 Task: Look for space in Brasschaat, Belgium from 22nd June, 2023 to 30th June, 2023 for 2 adults in price range Rs.7000 to Rs.15000. Place can be entire place with 1  bedroom having 1 bed and 1 bathroom. Property type can be hotel. Amenities needed are: heating, . Booking option can be shelf check-in. Required host language is English.
Action: Mouse moved to (512, 120)
Screenshot: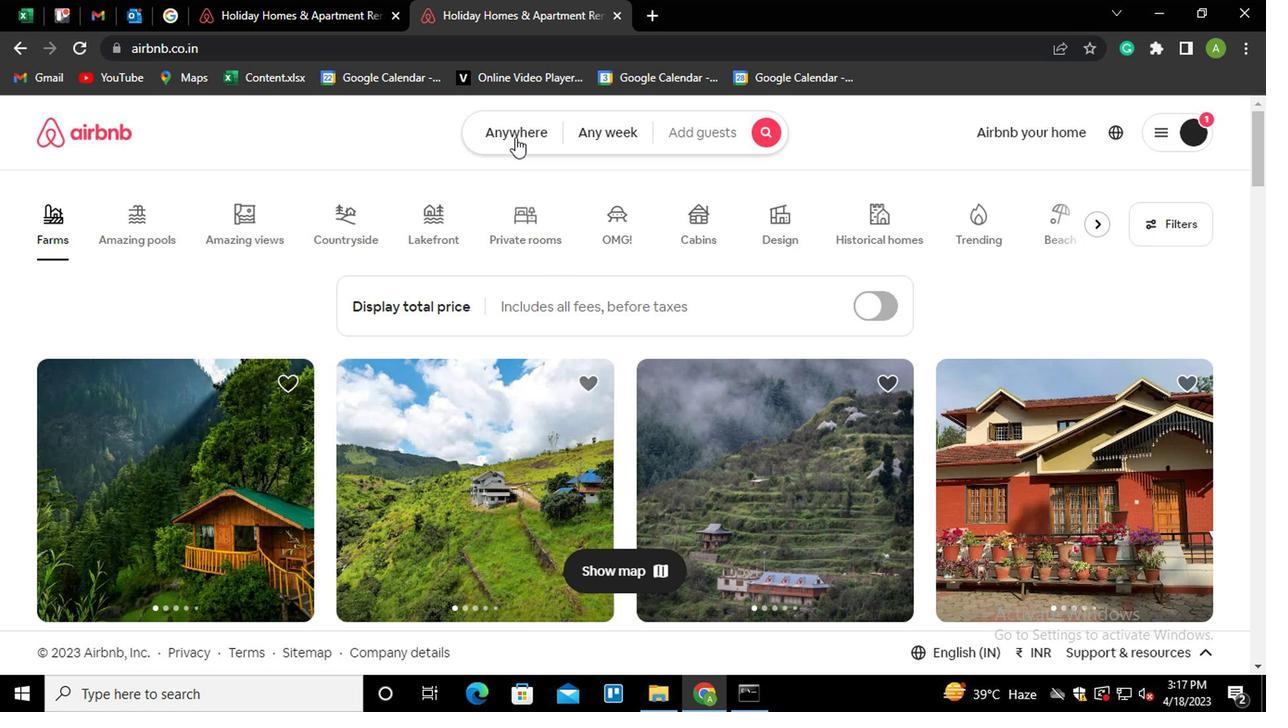 
Action: Mouse pressed left at (512, 120)
Screenshot: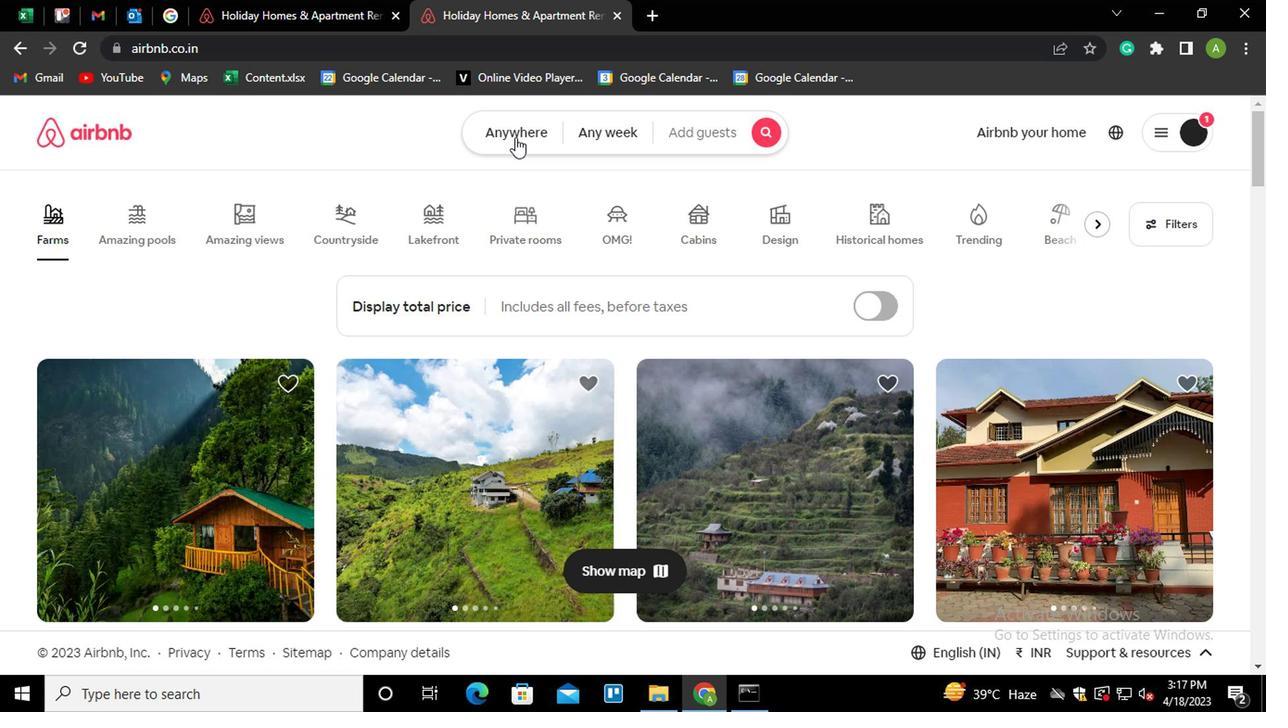 
Action: Mouse moved to (358, 205)
Screenshot: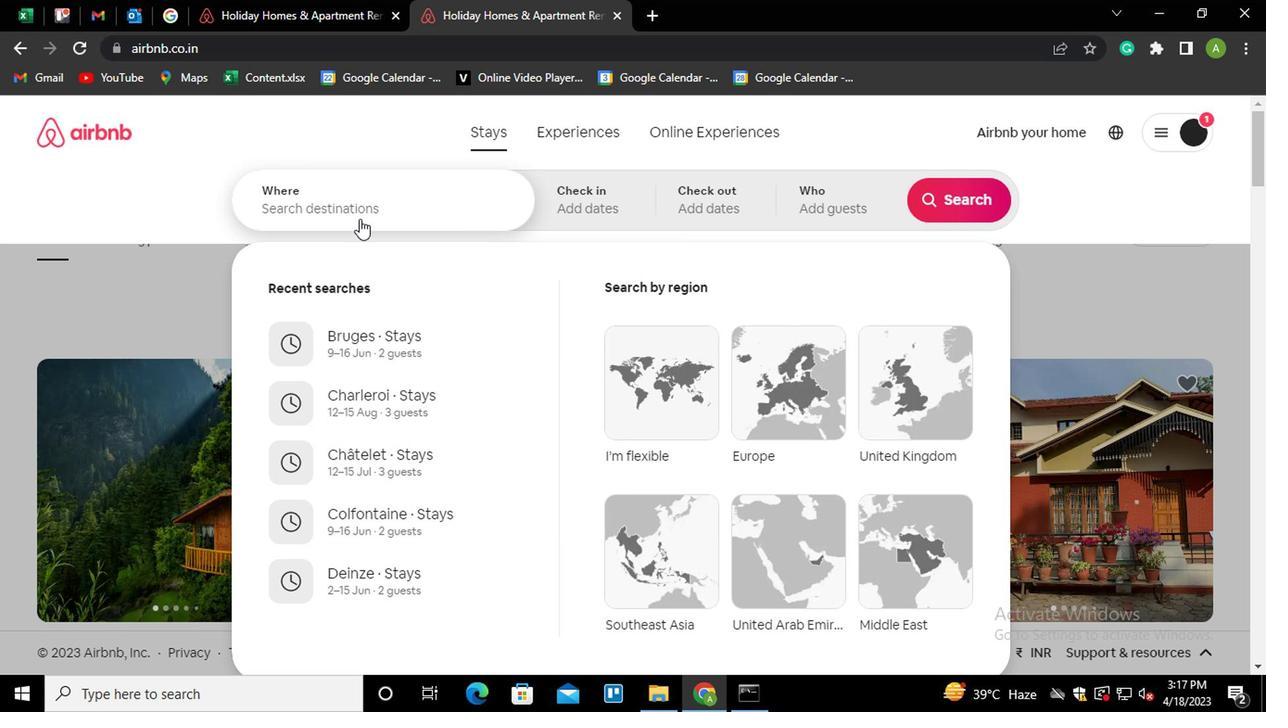 
Action: Mouse pressed left at (358, 205)
Screenshot: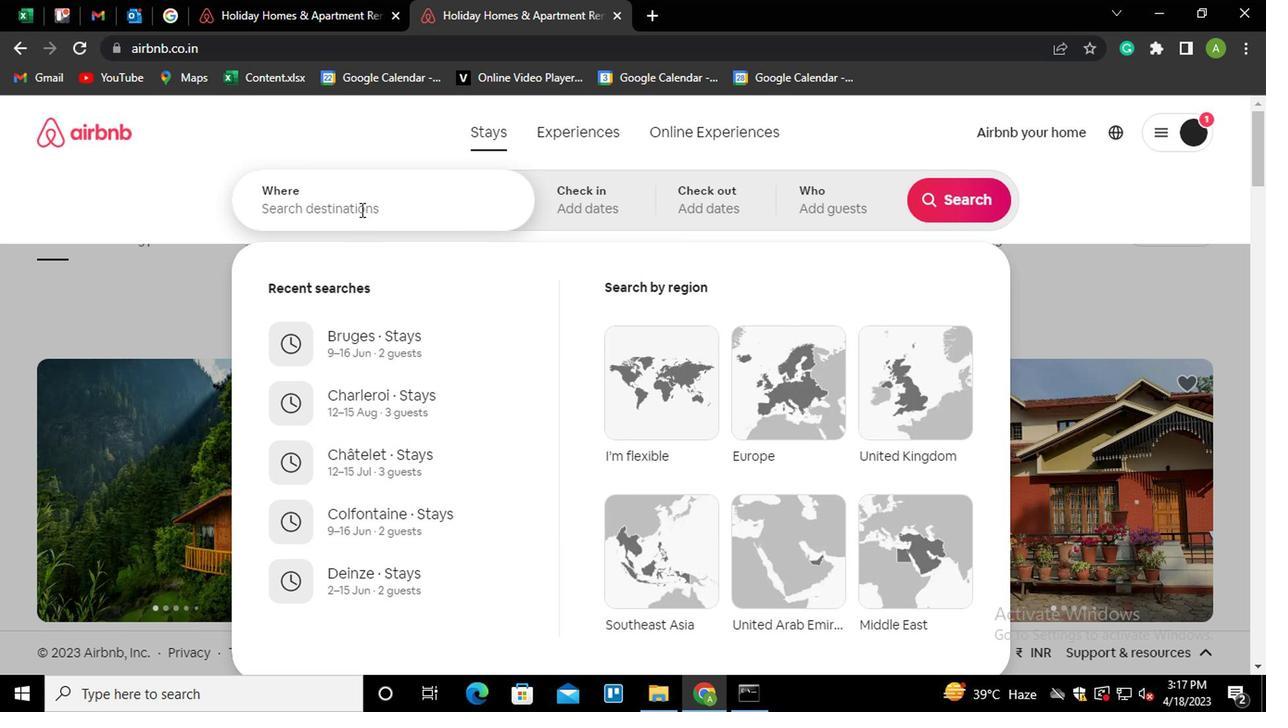 
Action: Mouse moved to (359, 204)
Screenshot: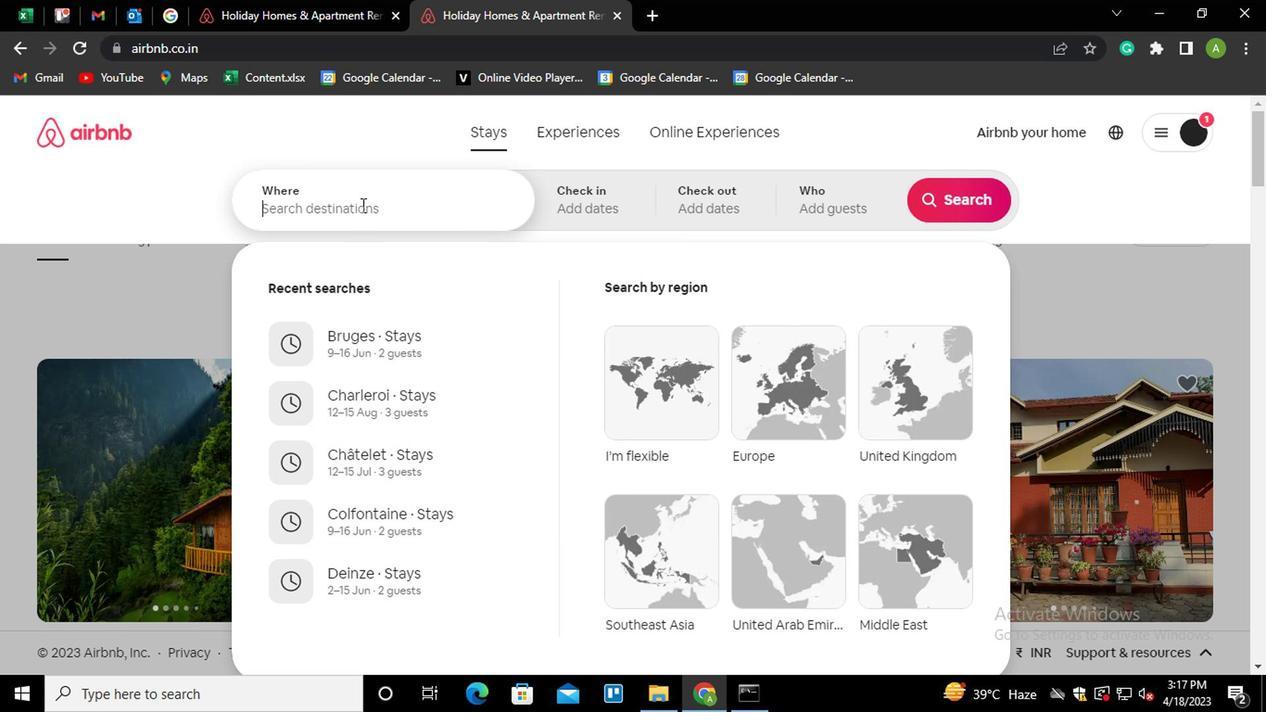 
Action: Key pressed <Key.shift_r>Brasschaar<Key.backspace>t,<Key.space><Key.shift_r><Key.shift_r><Key.shift_r><Key.shift_r><Key.shift_r><Key.shift_r><Key.shift_r><Key.shift_r>Bel<Key.down><Key.enter>
Screenshot: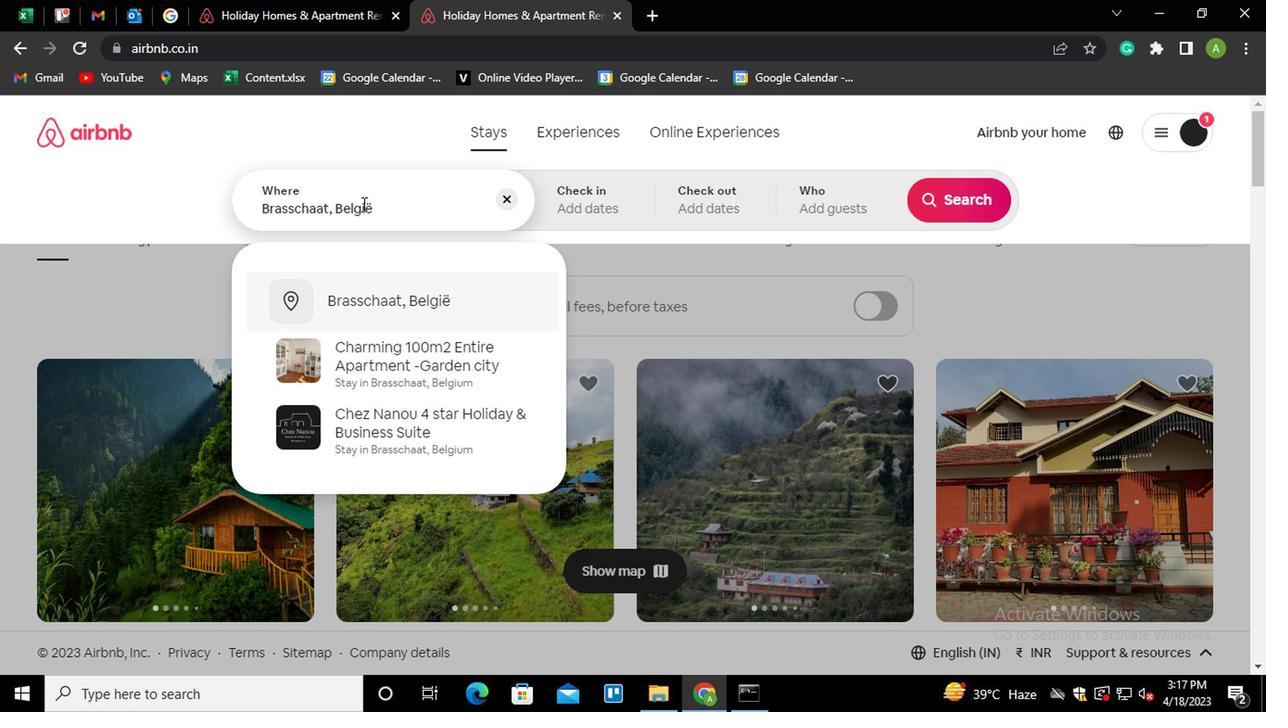 
Action: Mouse moved to (946, 348)
Screenshot: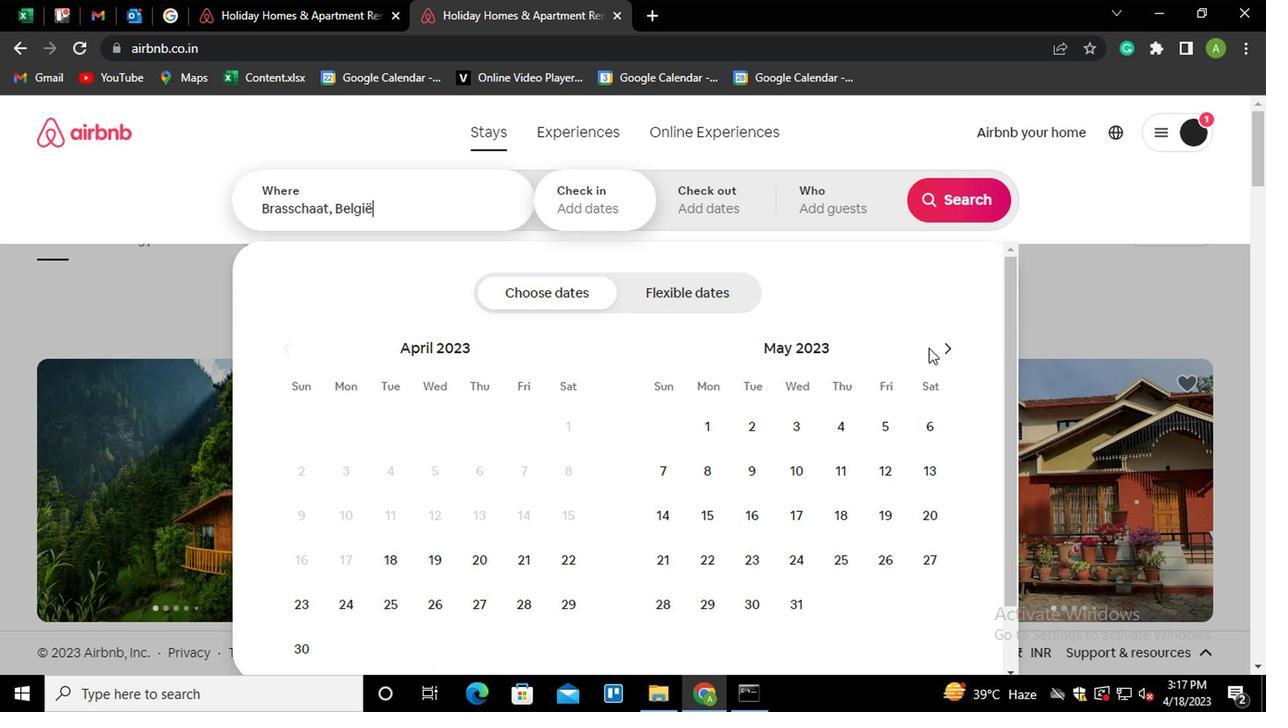 
Action: Mouse pressed left at (946, 348)
Screenshot: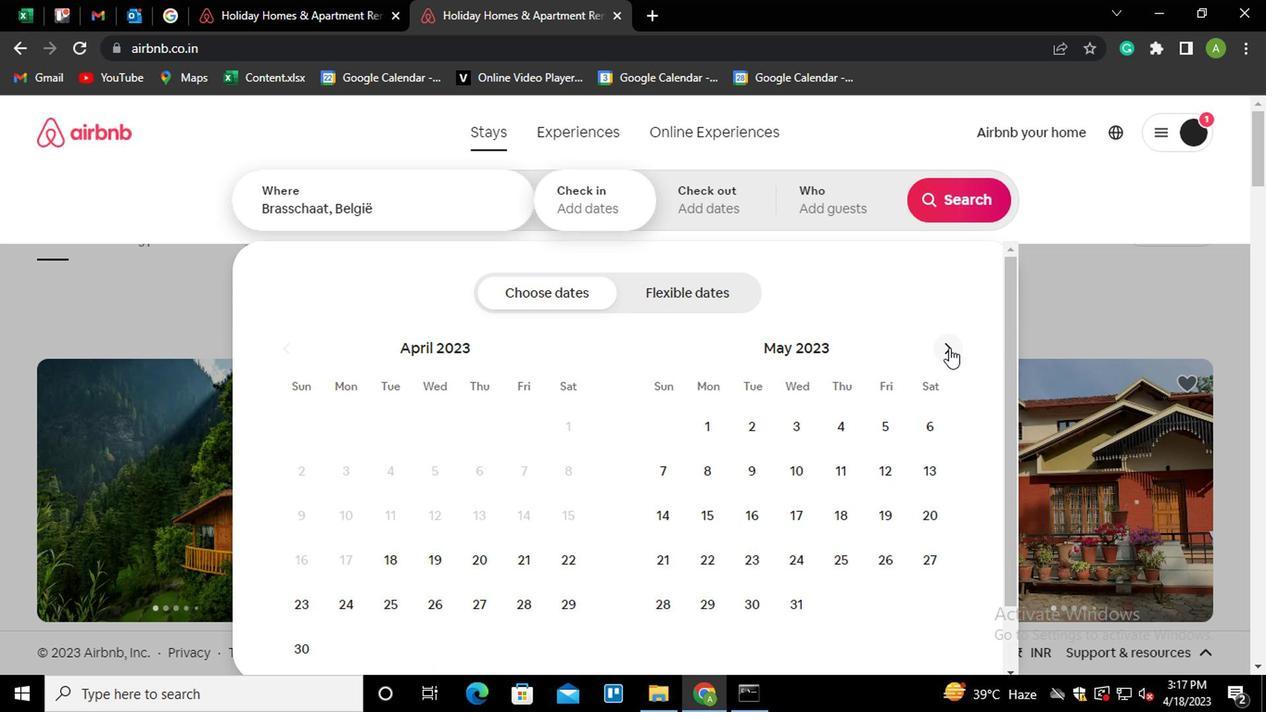 
Action: Mouse moved to (835, 557)
Screenshot: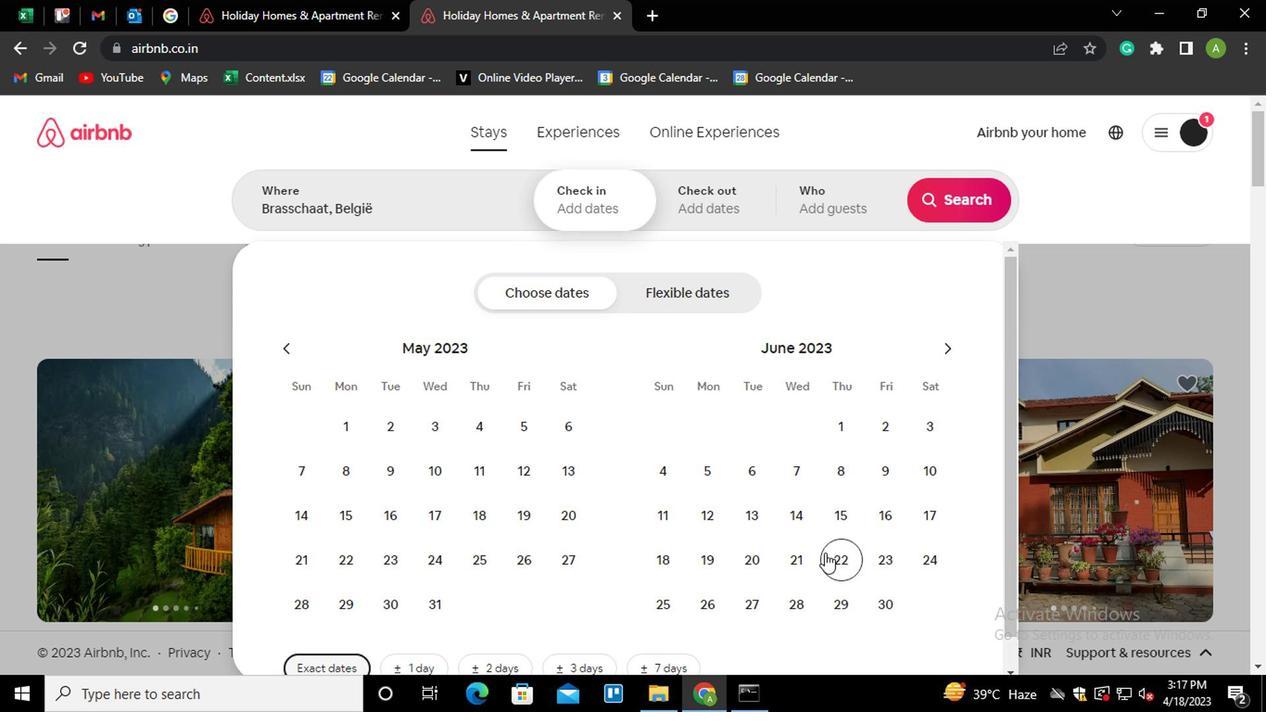 
Action: Mouse pressed left at (835, 557)
Screenshot: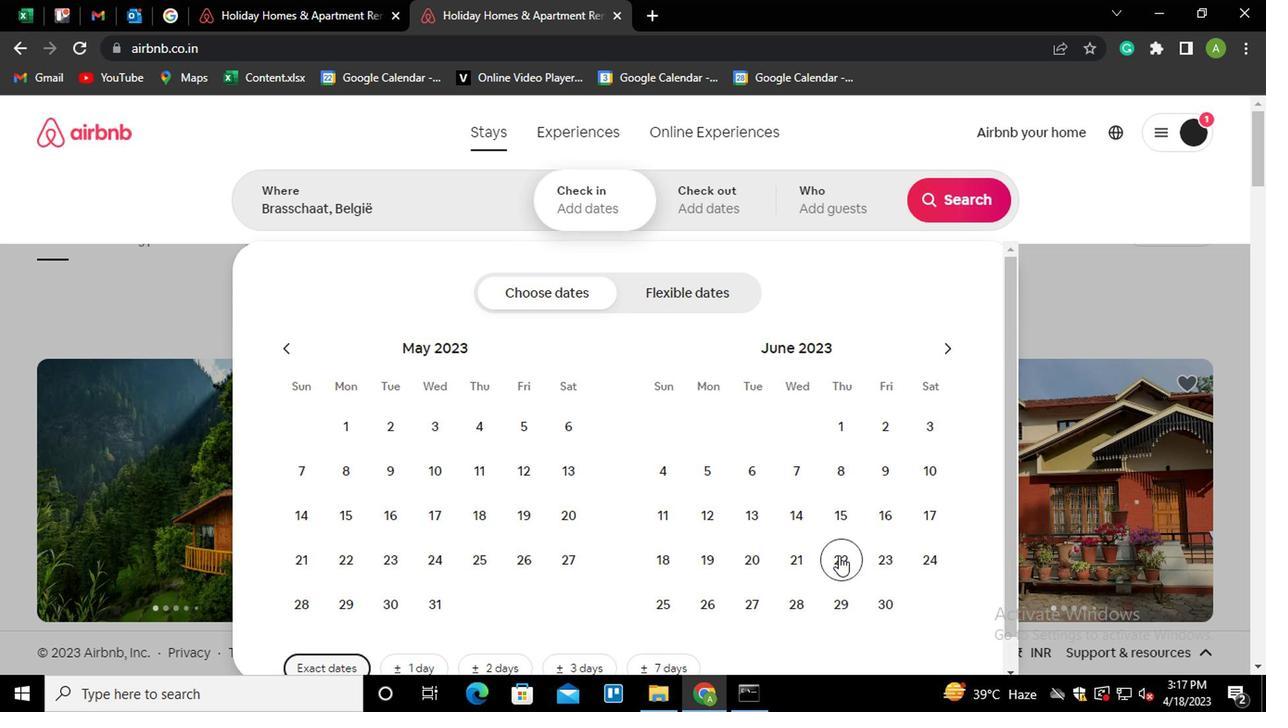 
Action: Mouse moved to (878, 599)
Screenshot: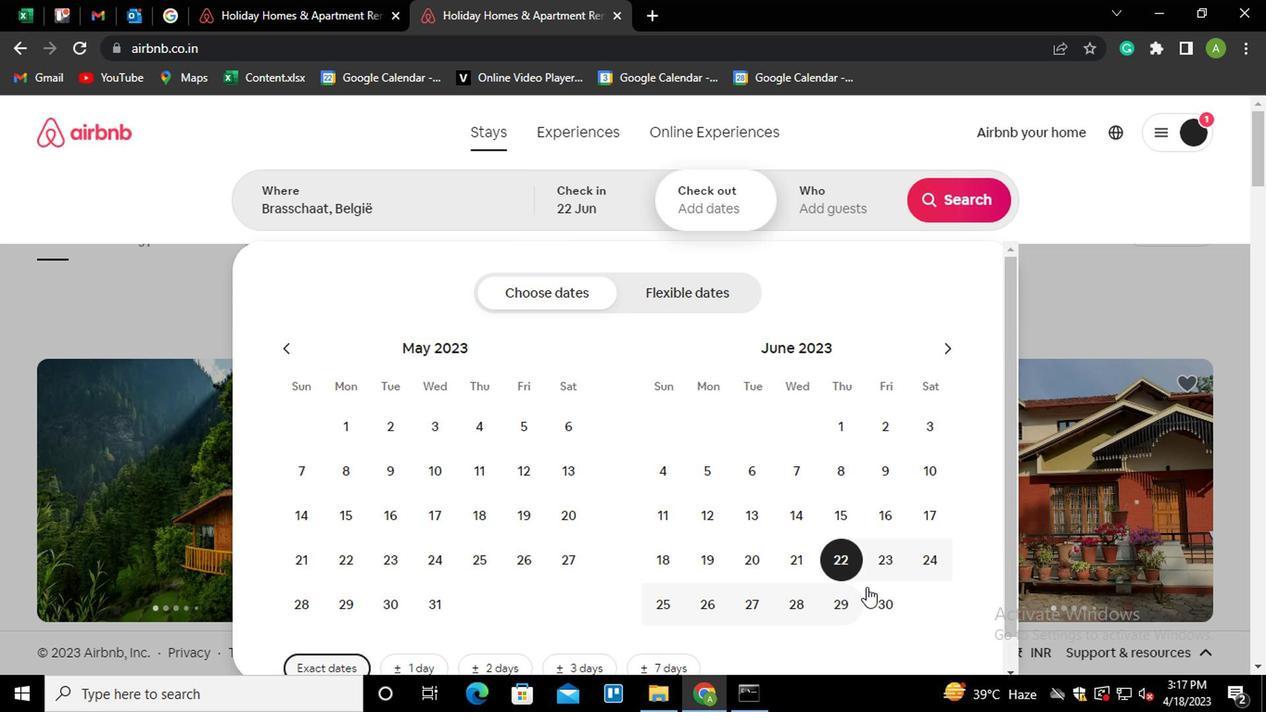 
Action: Mouse pressed left at (878, 599)
Screenshot: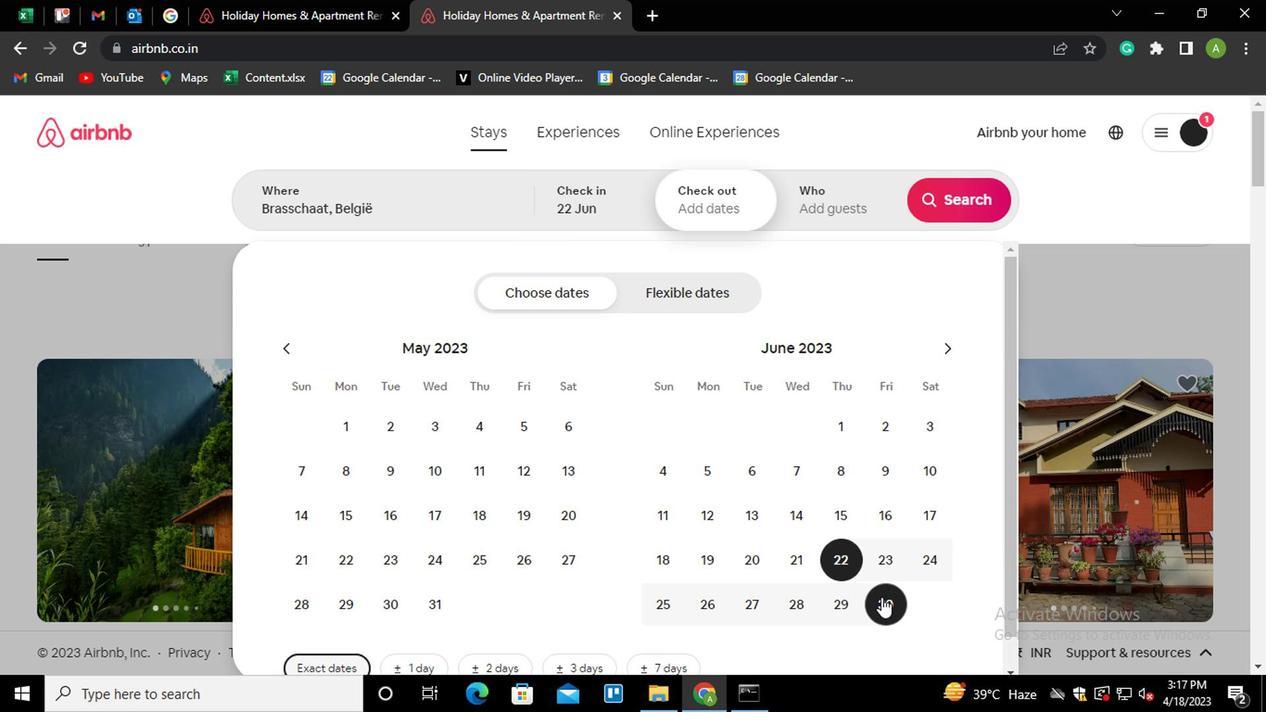 
Action: Mouse moved to (850, 209)
Screenshot: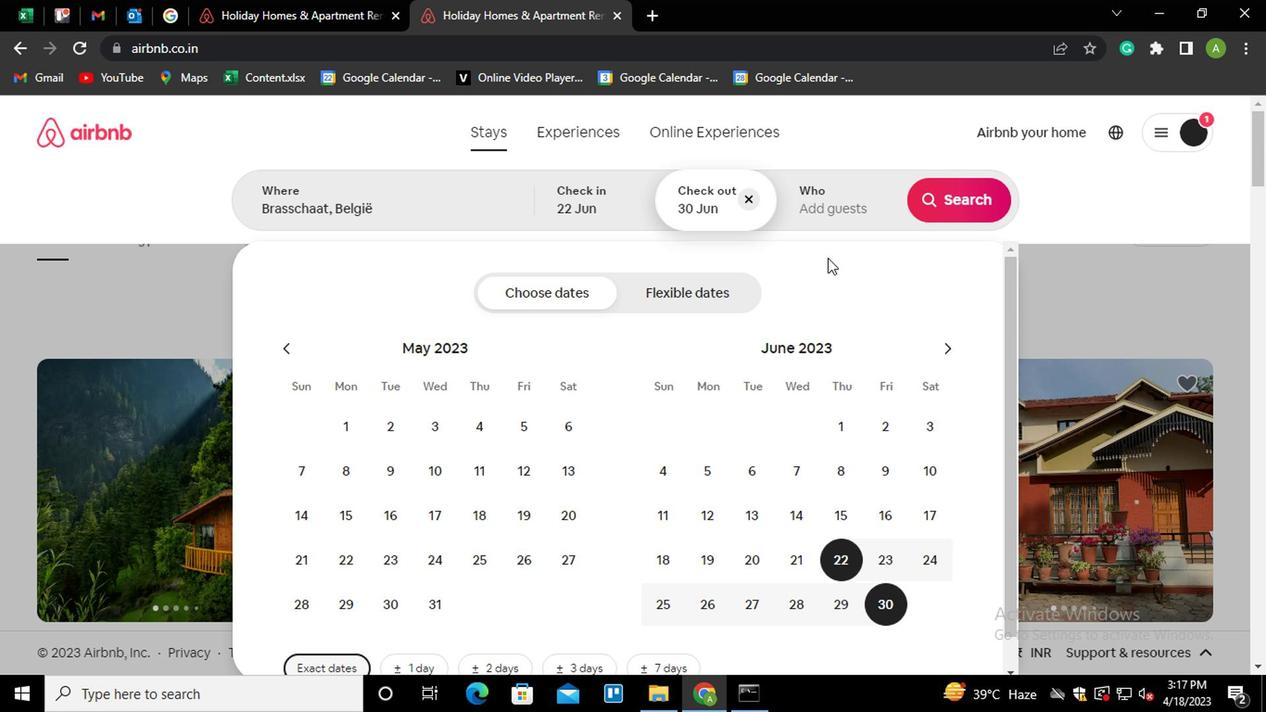 
Action: Mouse pressed left at (850, 209)
Screenshot: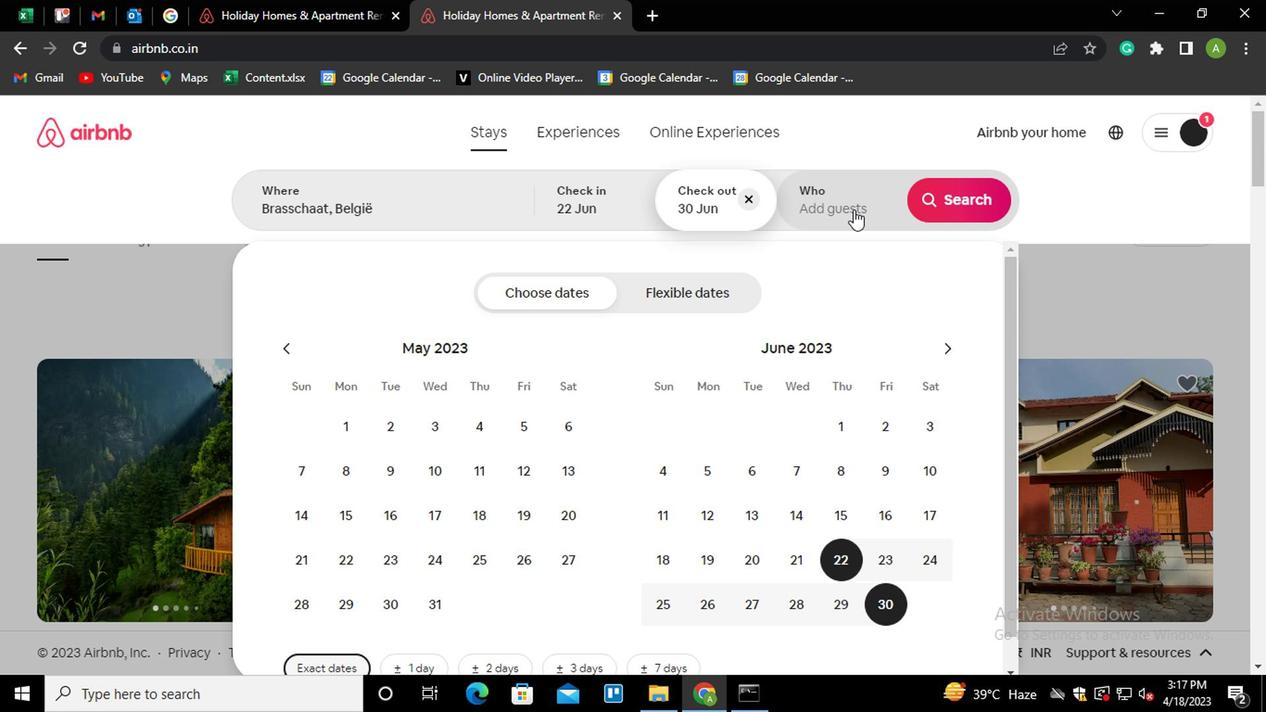 
Action: Mouse moved to (954, 303)
Screenshot: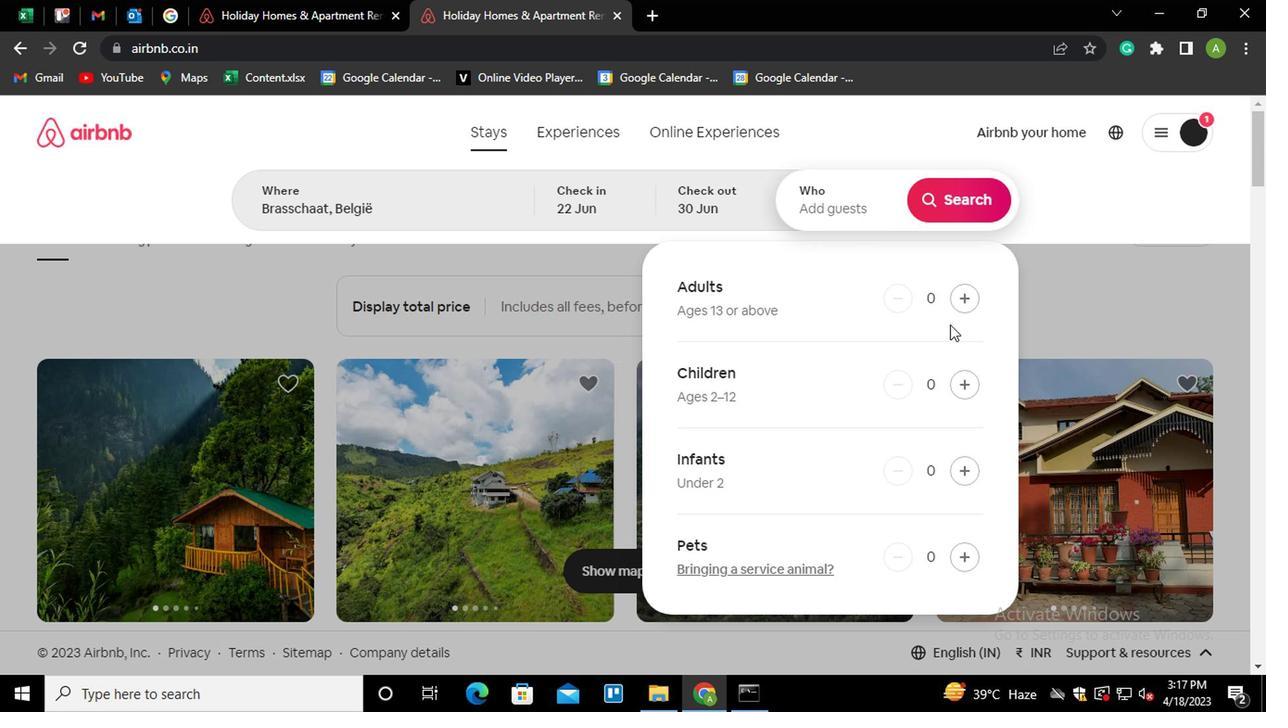 
Action: Mouse pressed left at (954, 303)
Screenshot: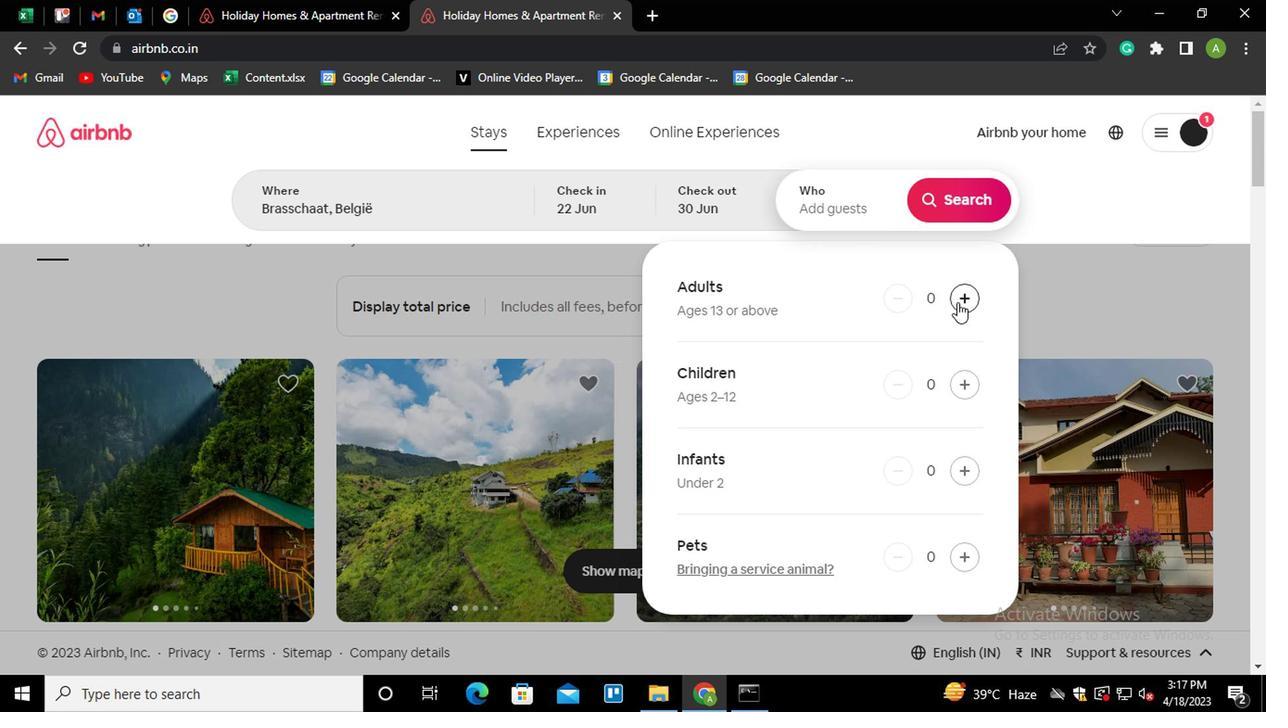 
Action: Mouse pressed left at (954, 303)
Screenshot: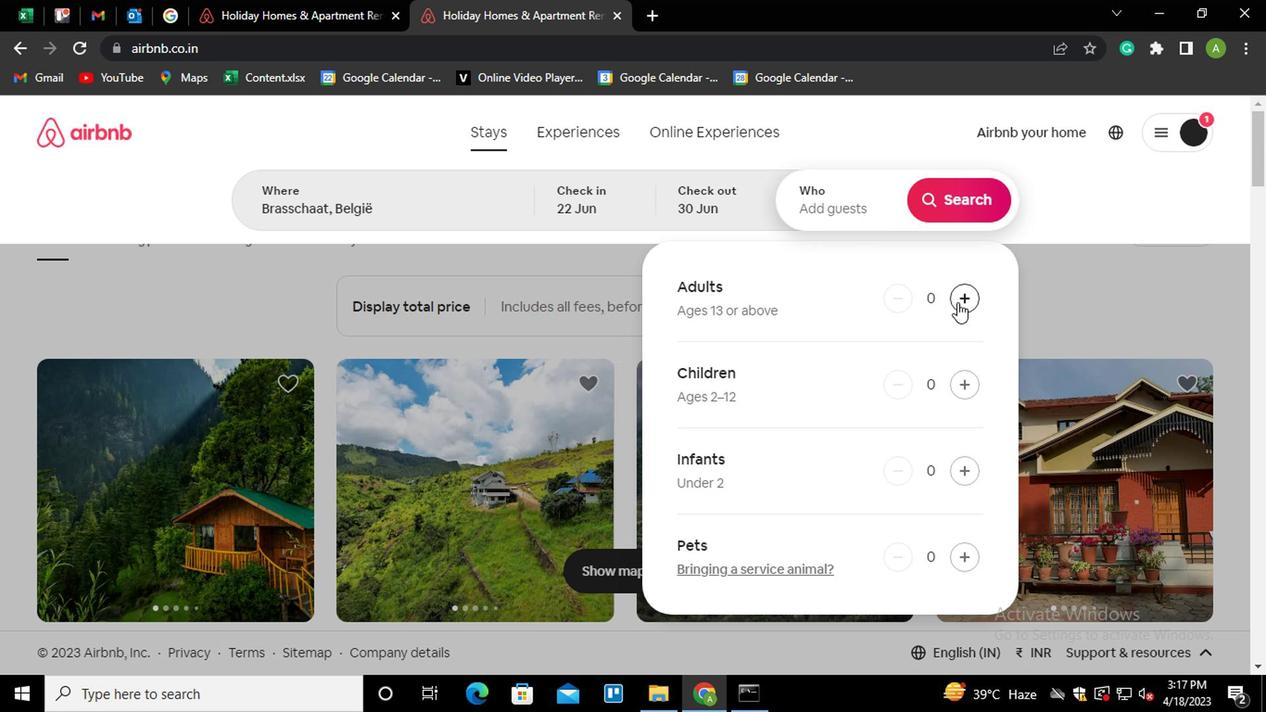 
Action: Mouse moved to (974, 208)
Screenshot: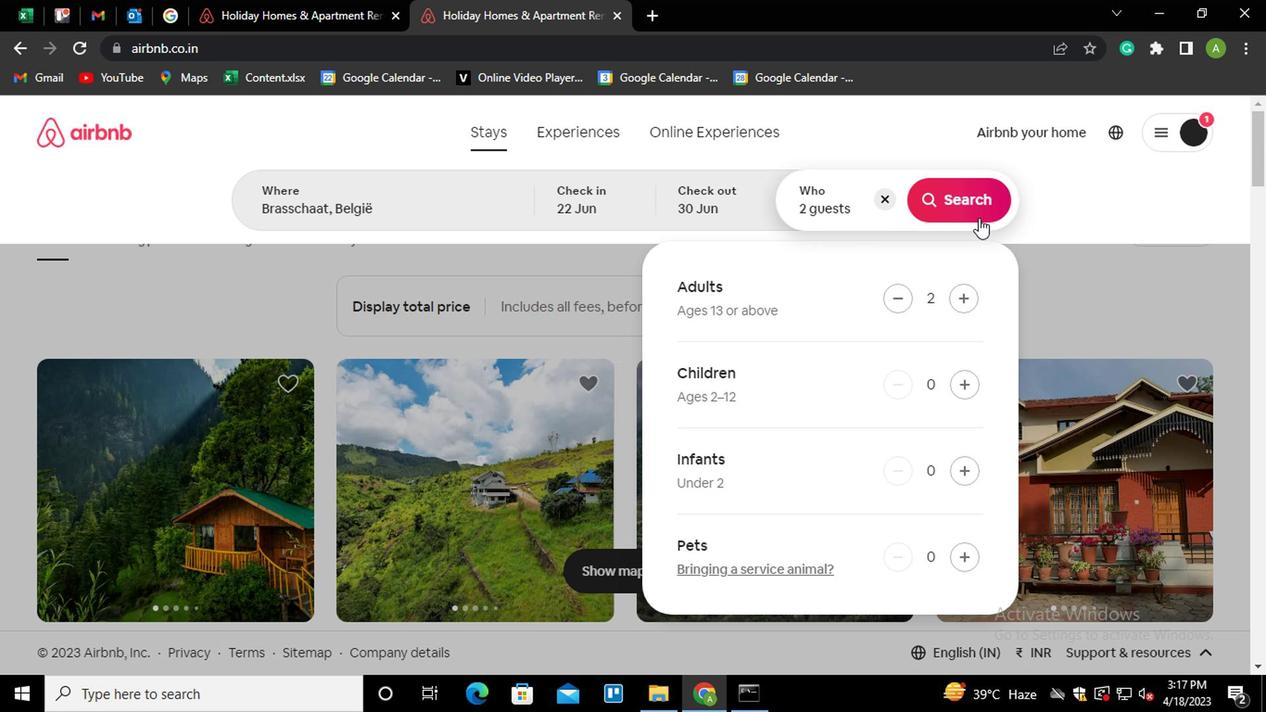 
Action: Mouse pressed left at (974, 208)
Screenshot: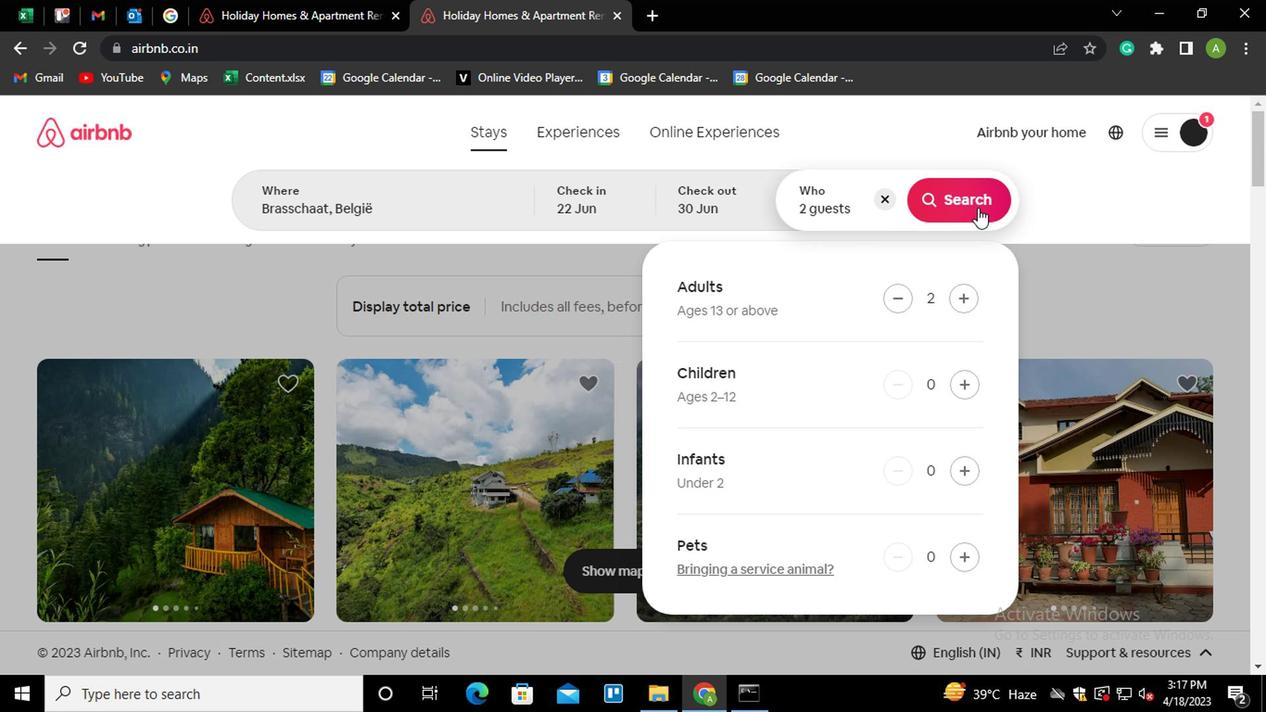 
Action: Mouse moved to (1189, 199)
Screenshot: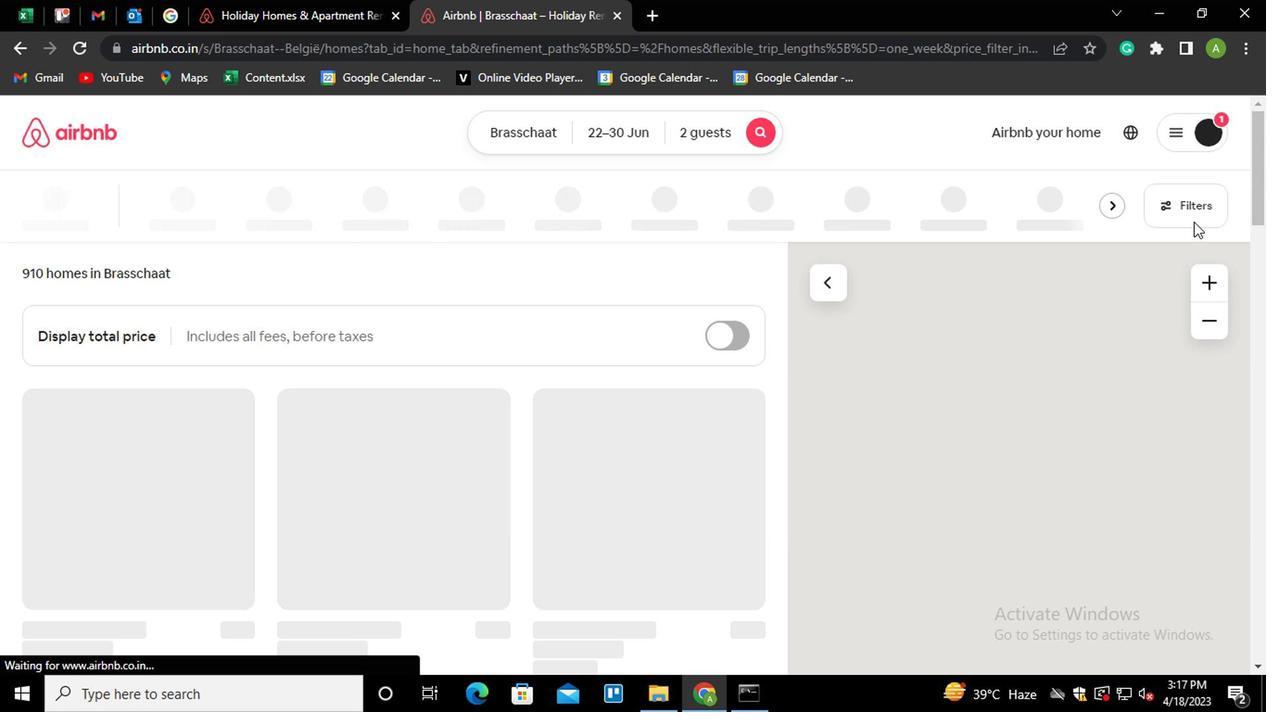 
Action: Mouse pressed left at (1189, 199)
Screenshot: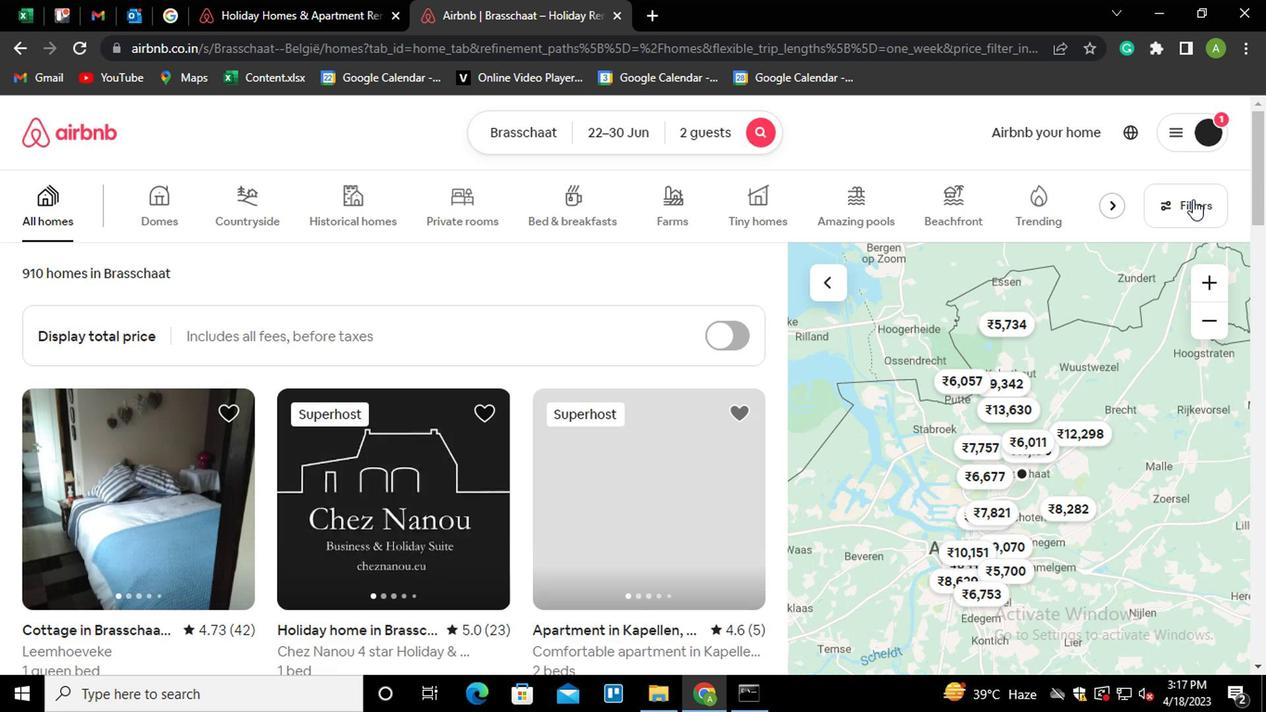 
Action: Mouse moved to (486, 441)
Screenshot: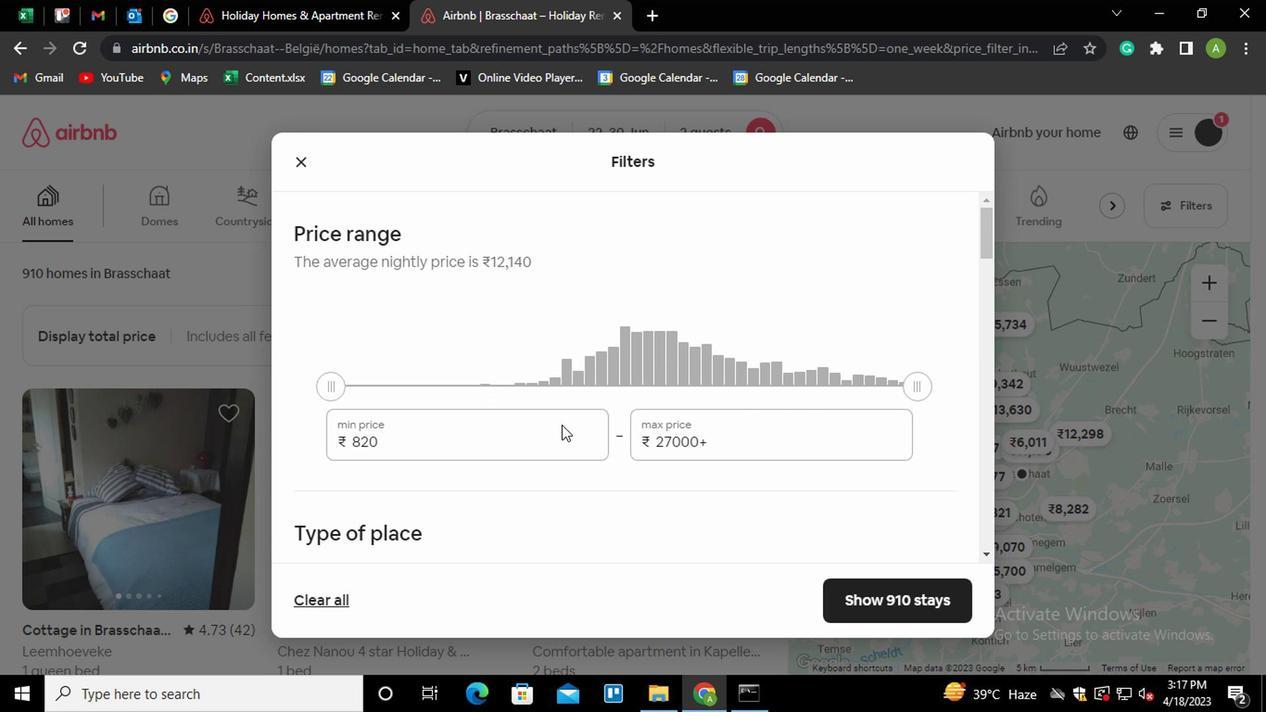 
Action: Mouse pressed left at (486, 441)
Screenshot: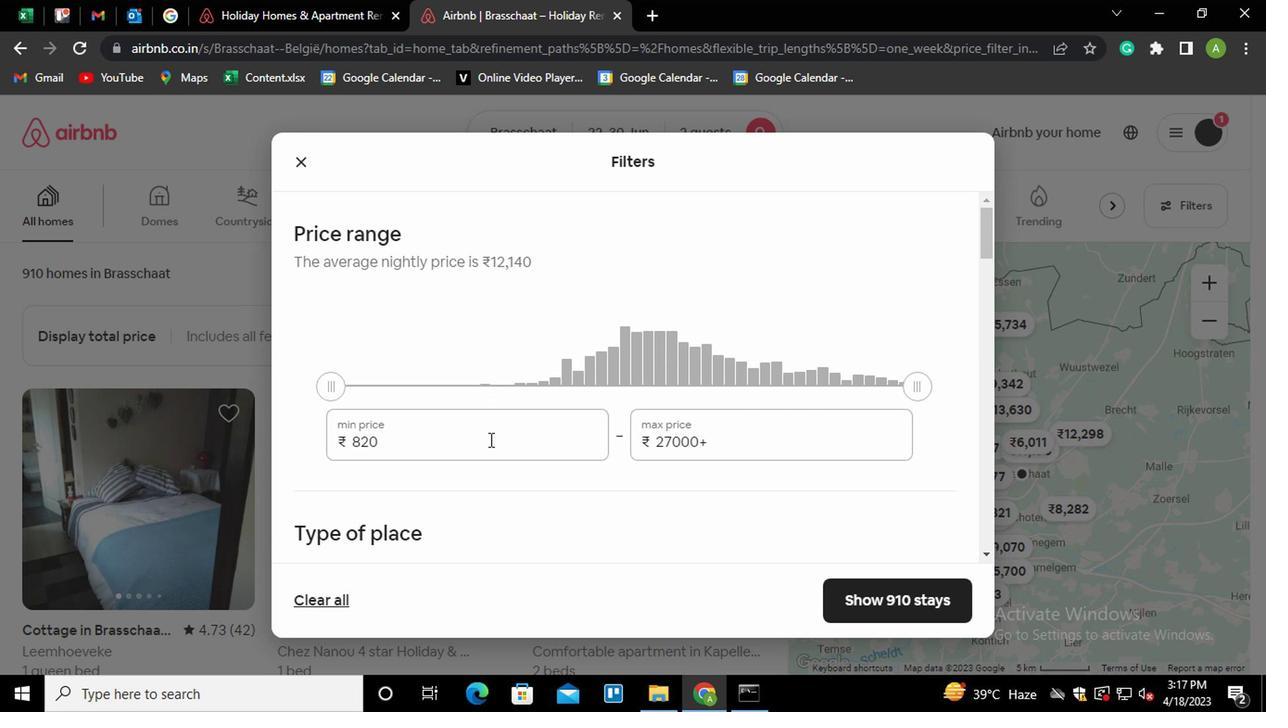 
Action: Key pressed <Key.shift_r><Key.home>7000
Screenshot: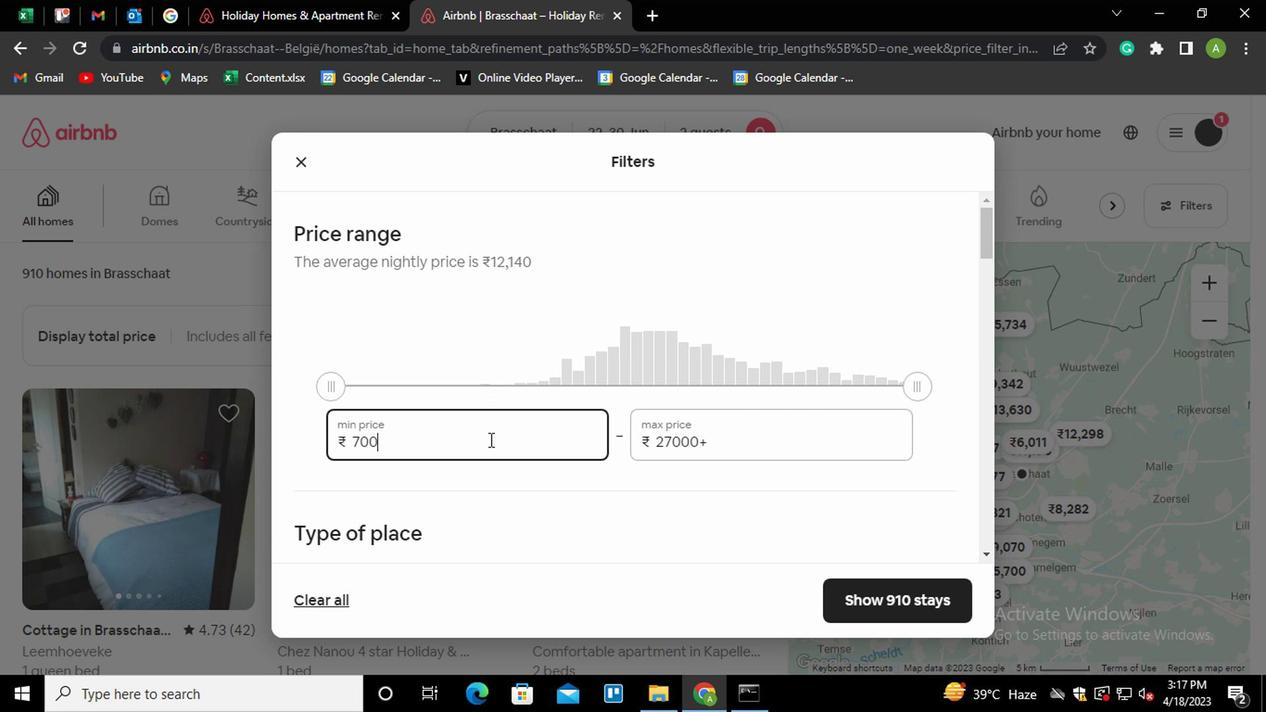 
Action: Mouse moved to (724, 444)
Screenshot: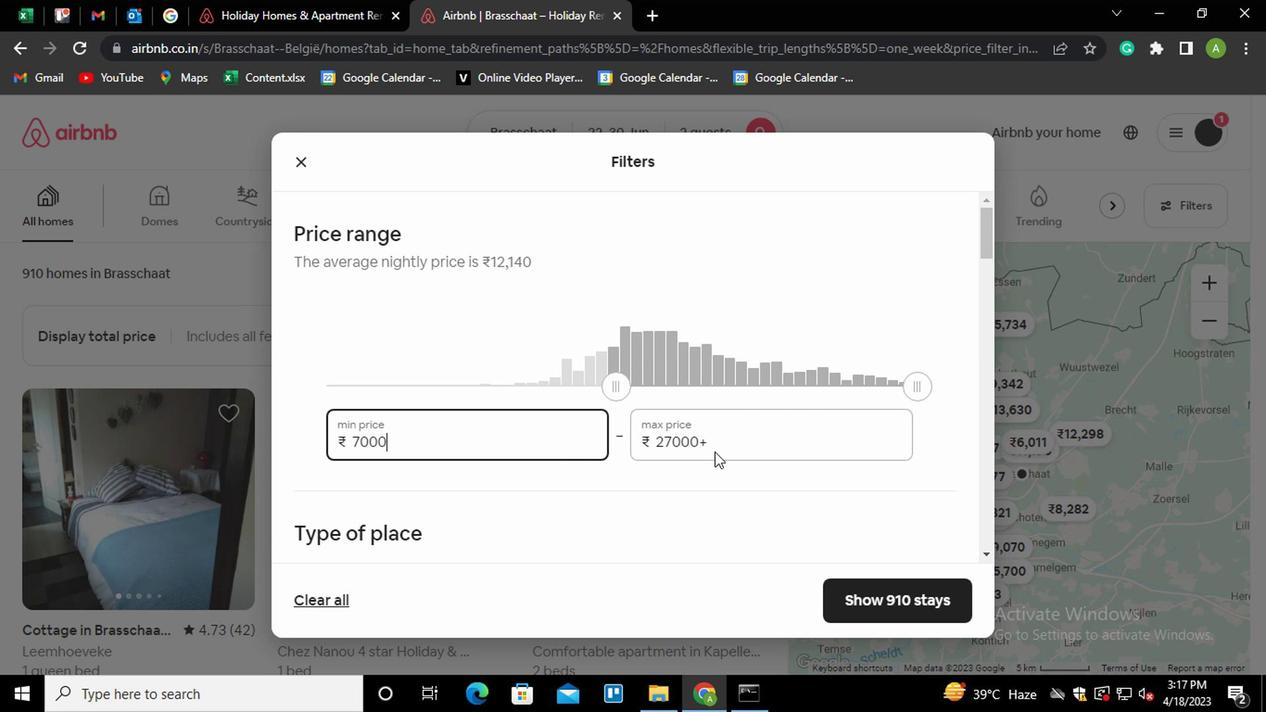 
Action: Mouse pressed left at (724, 444)
Screenshot: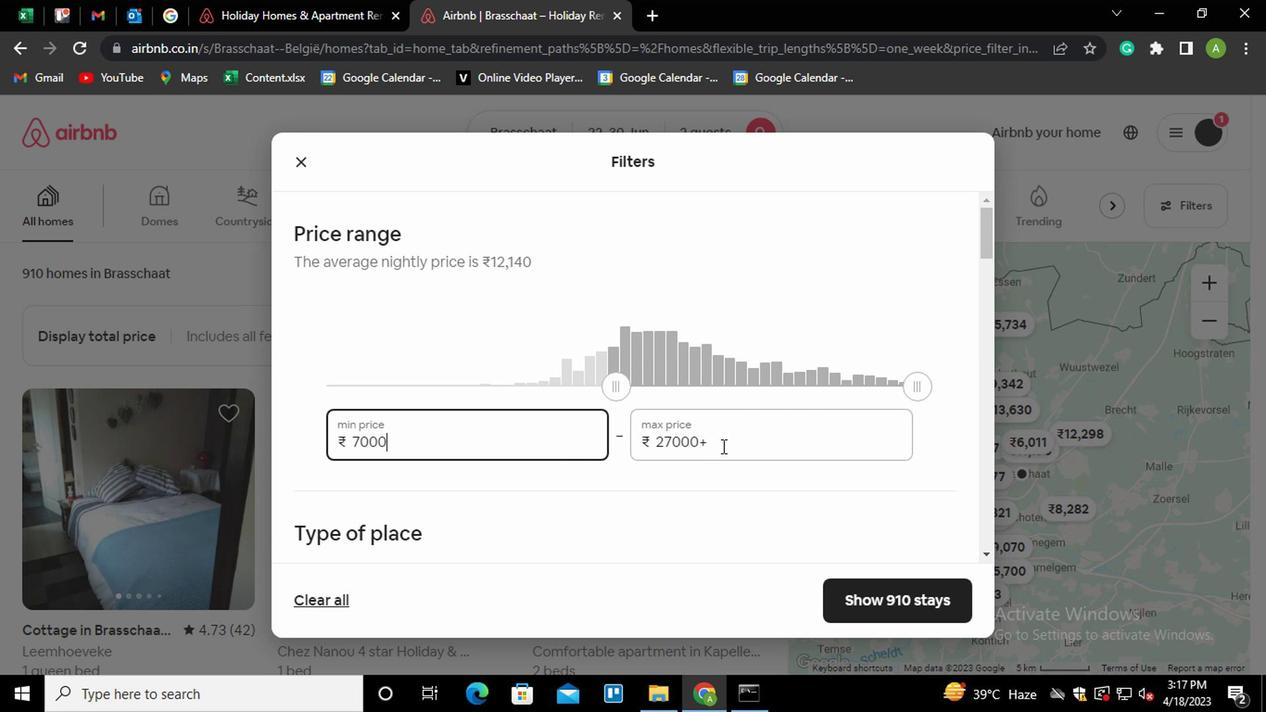 
Action: Key pressed <Key.shift_r><Key.home>15000
Screenshot: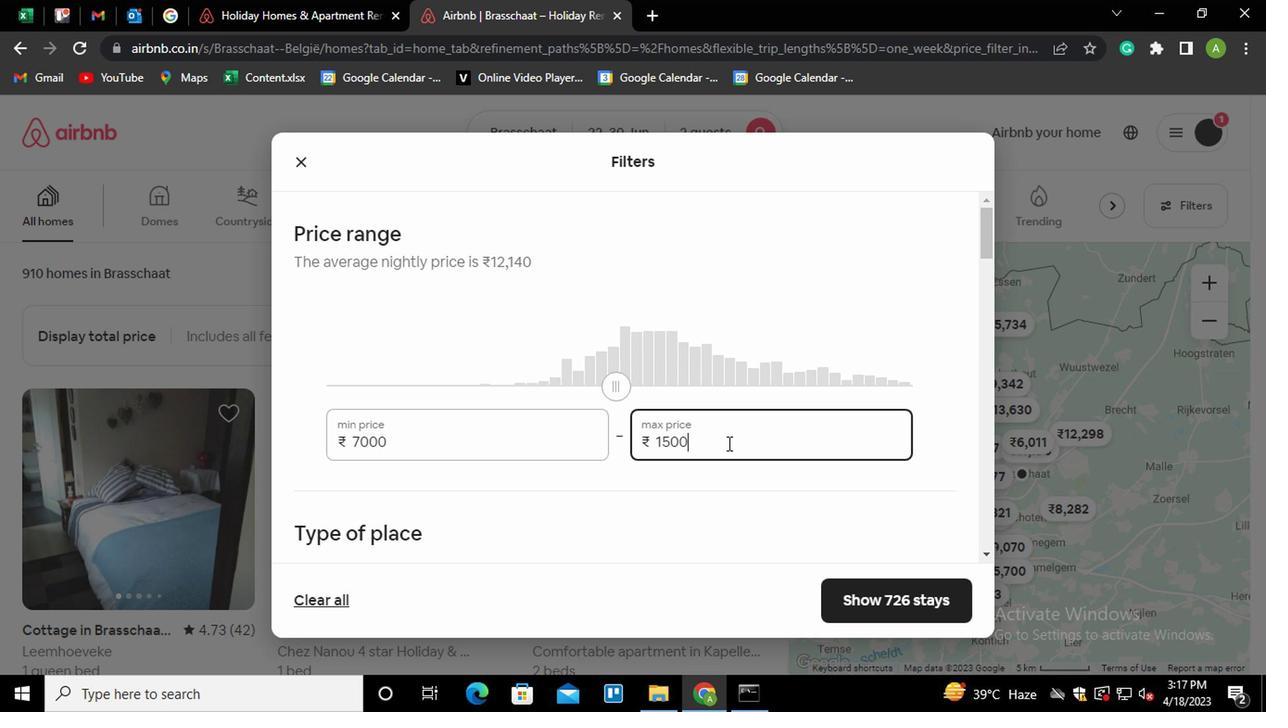 
Action: Mouse moved to (622, 485)
Screenshot: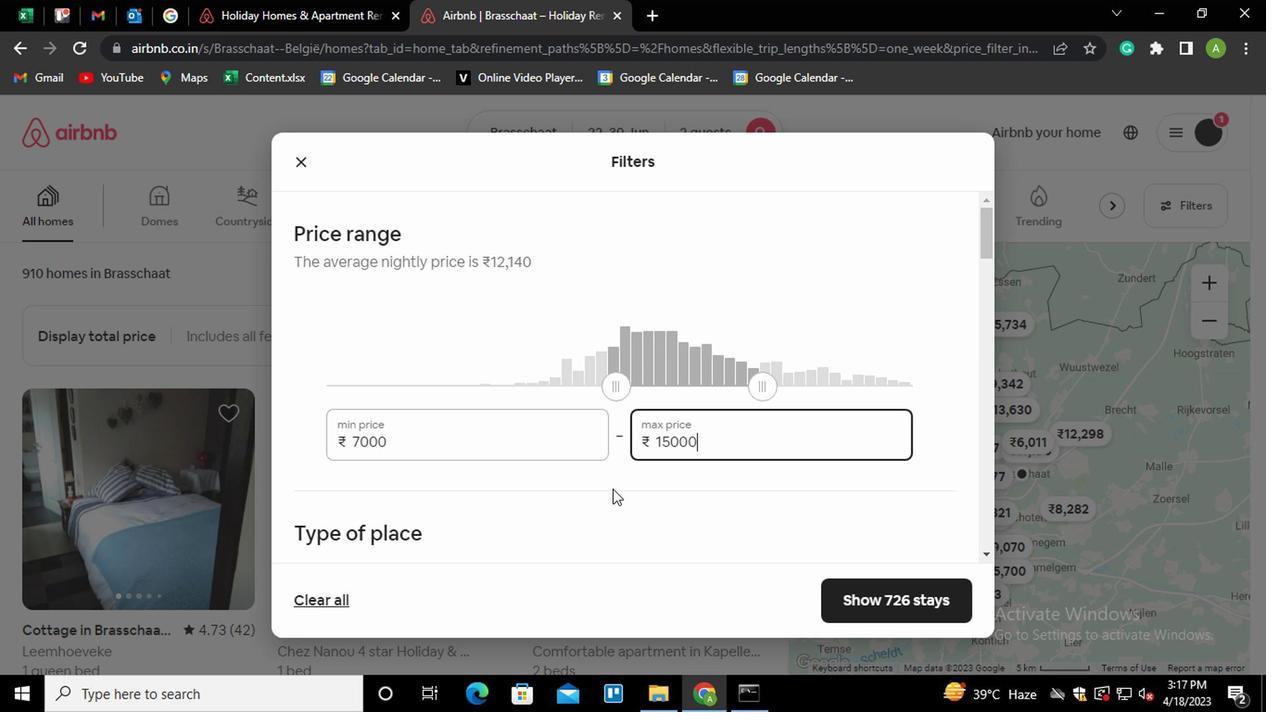 
Action: Mouse scrolled (622, 484) with delta (0, 0)
Screenshot: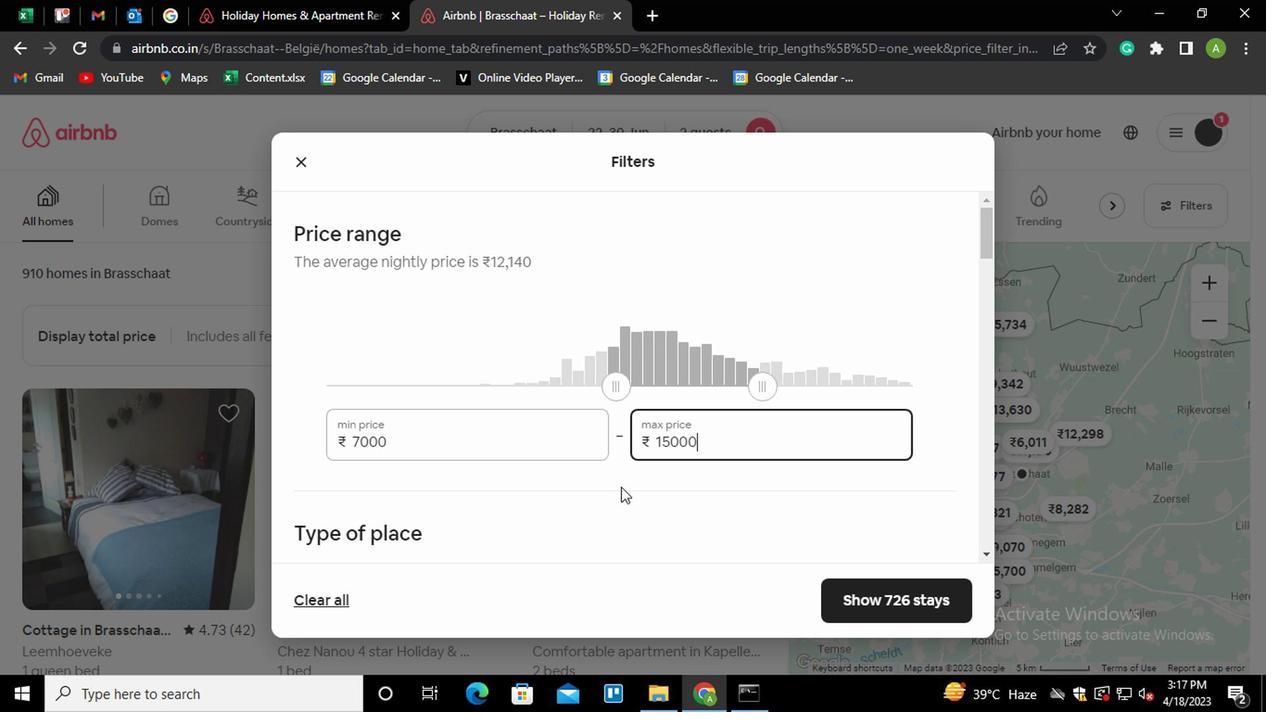 
Action: Mouse scrolled (622, 484) with delta (0, 0)
Screenshot: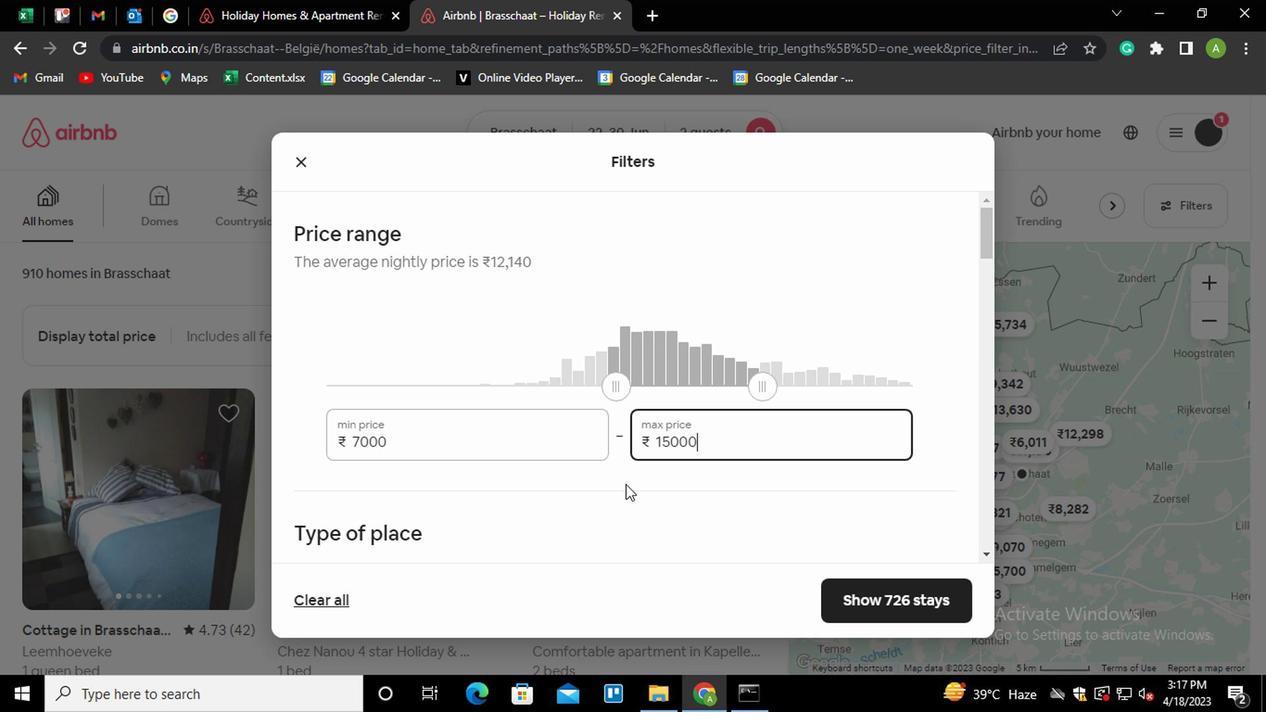 
Action: Mouse moved to (321, 403)
Screenshot: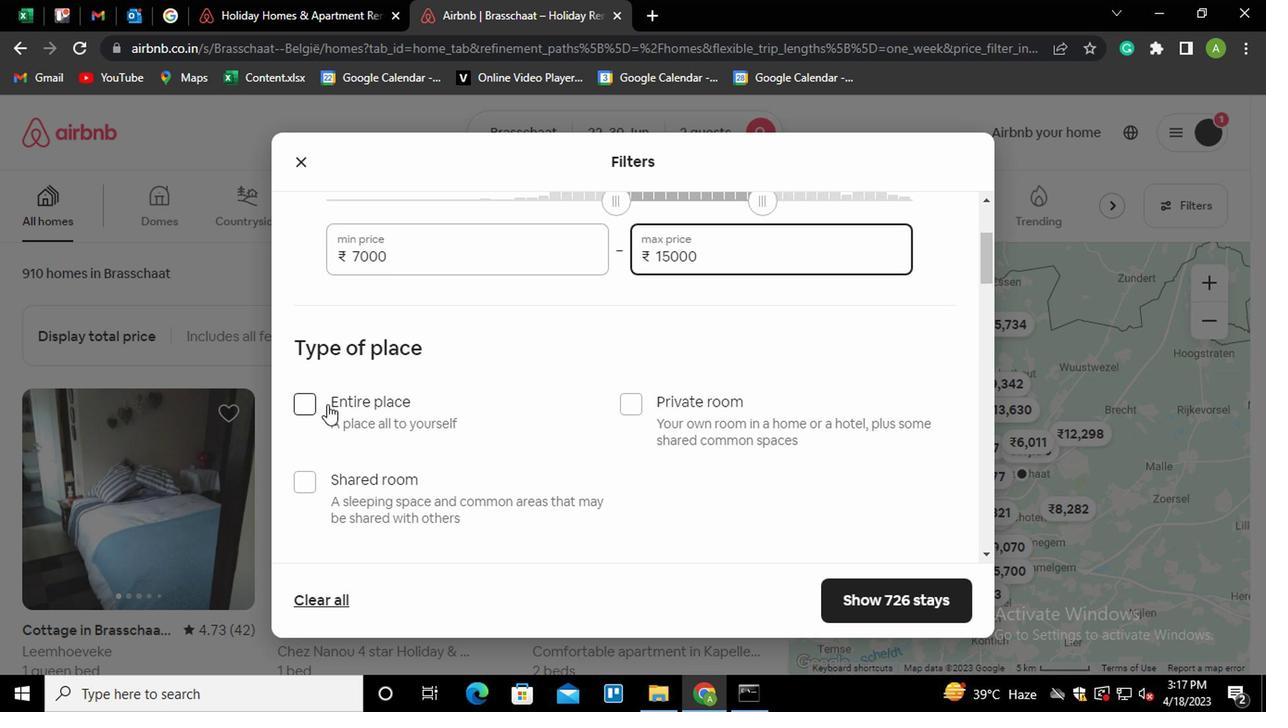 
Action: Mouse pressed left at (321, 403)
Screenshot: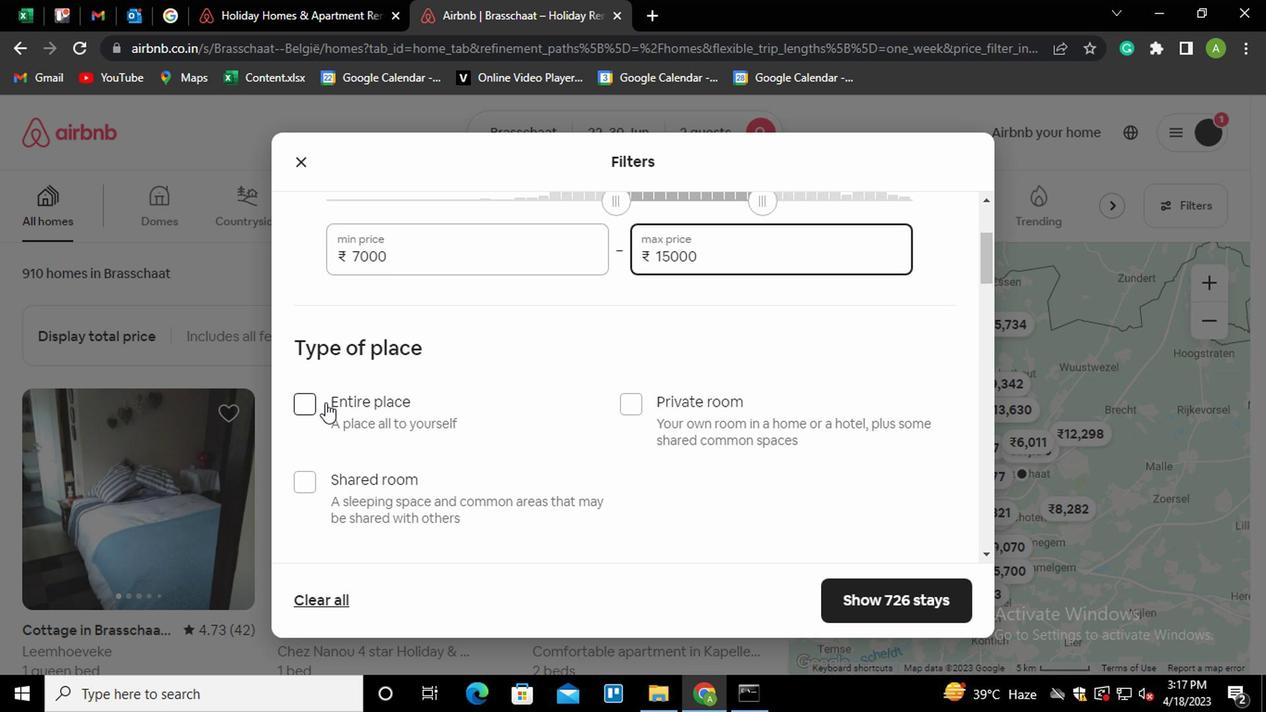 
Action: Mouse moved to (515, 425)
Screenshot: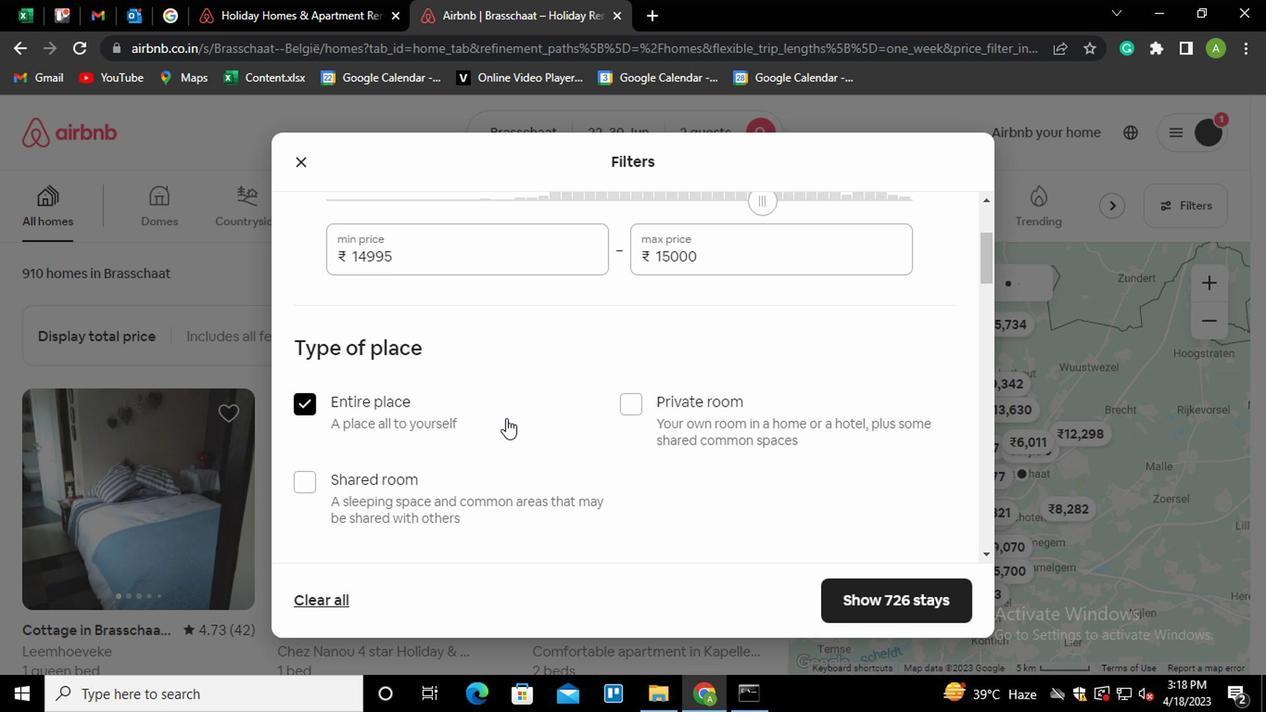 
Action: Mouse scrolled (515, 424) with delta (0, -1)
Screenshot: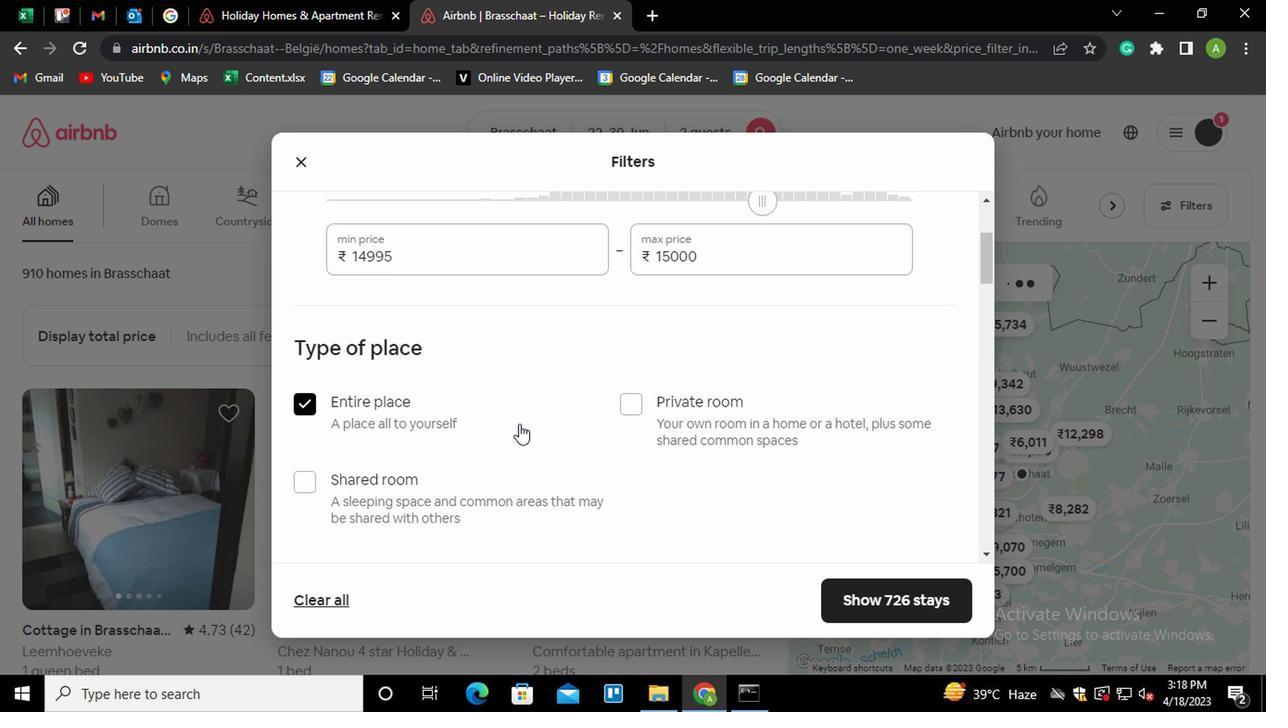 
Action: Mouse scrolled (515, 424) with delta (0, -1)
Screenshot: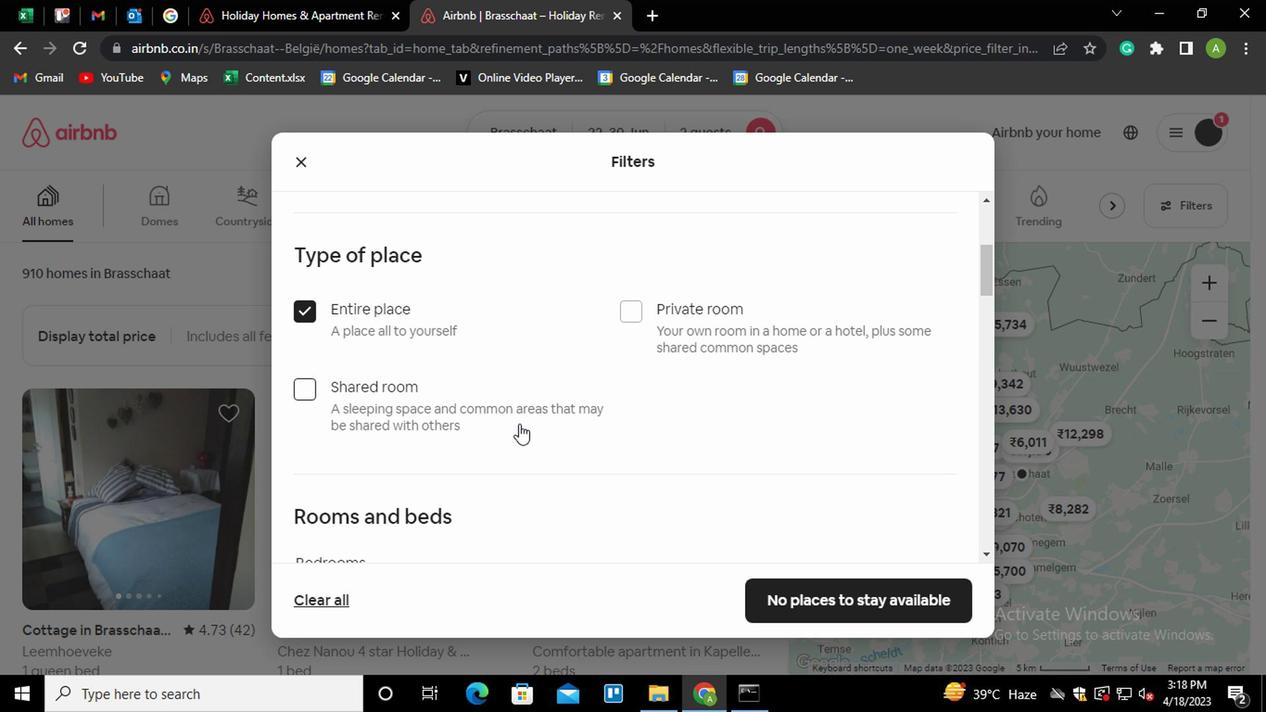 
Action: Mouse scrolled (515, 424) with delta (0, -1)
Screenshot: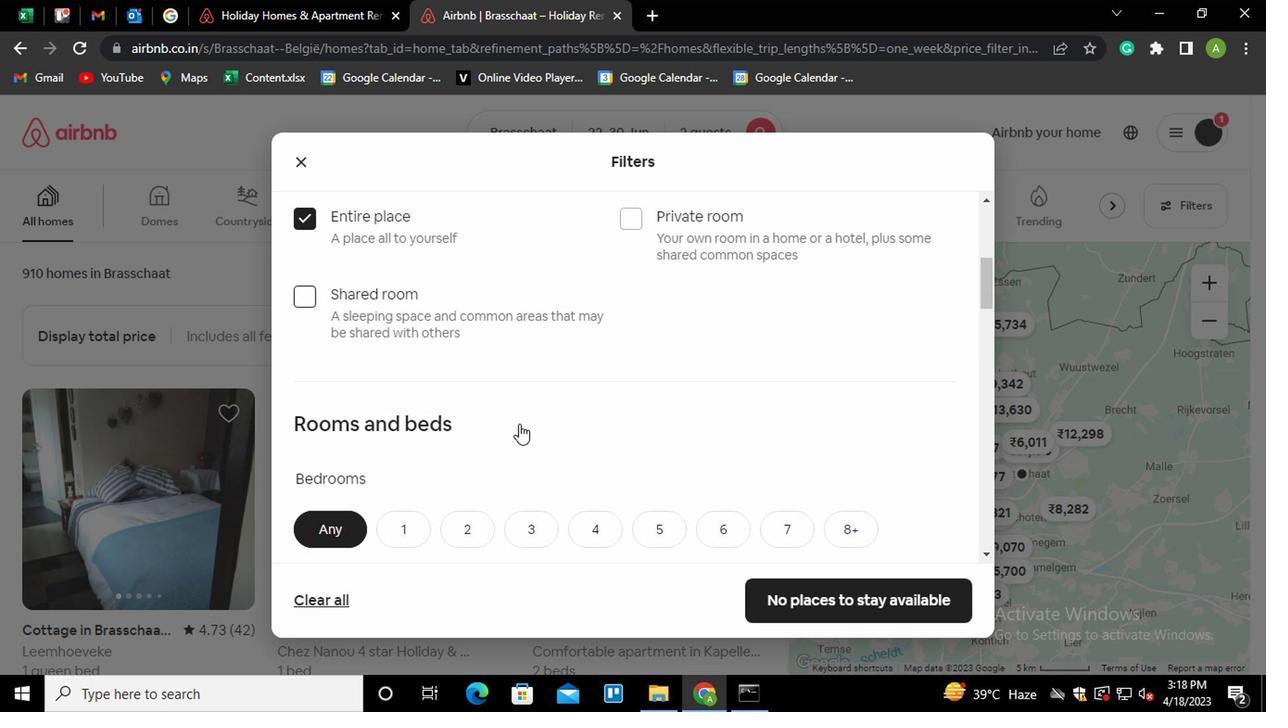 
Action: Mouse scrolled (515, 424) with delta (0, -1)
Screenshot: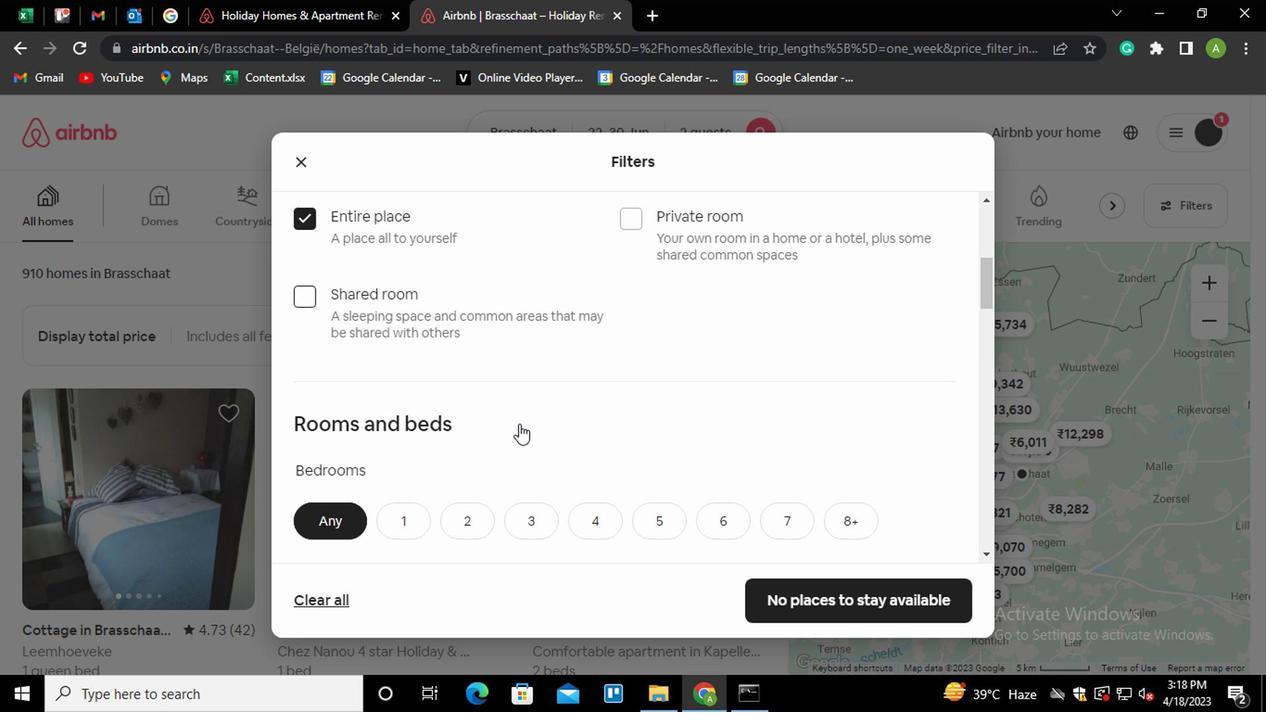 
Action: Mouse moved to (386, 325)
Screenshot: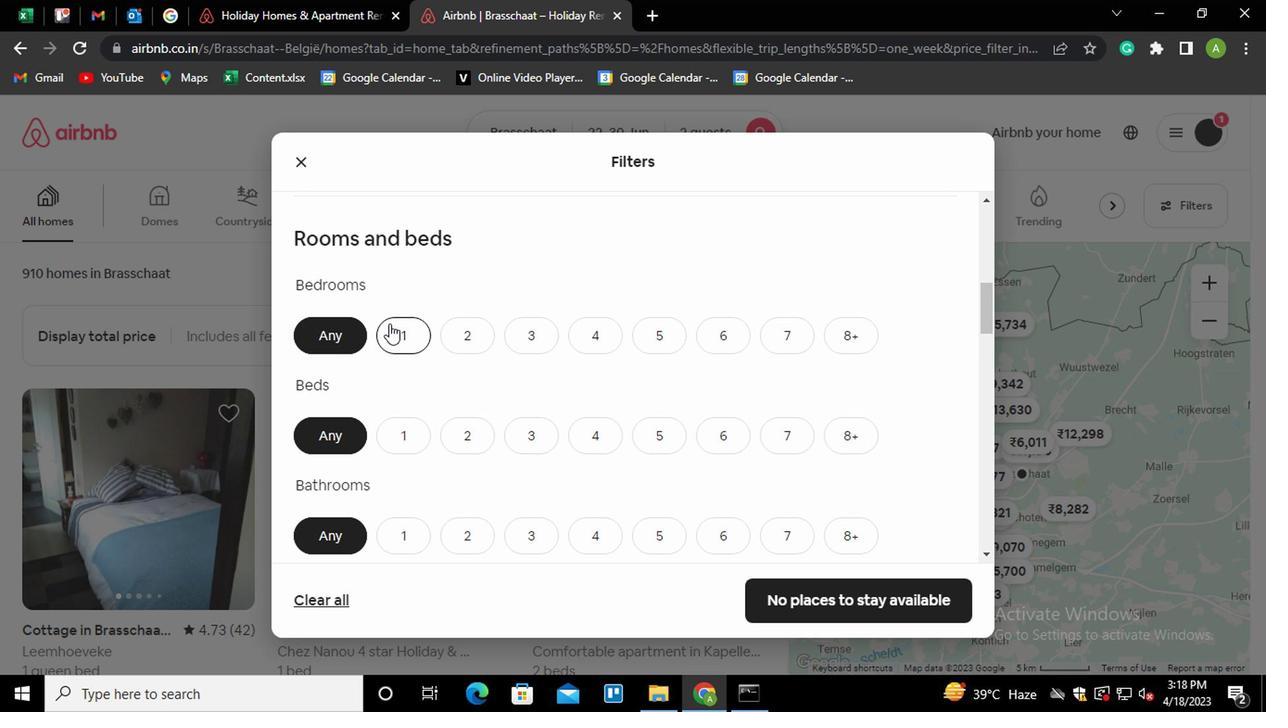 
Action: Mouse pressed left at (386, 325)
Screenshot: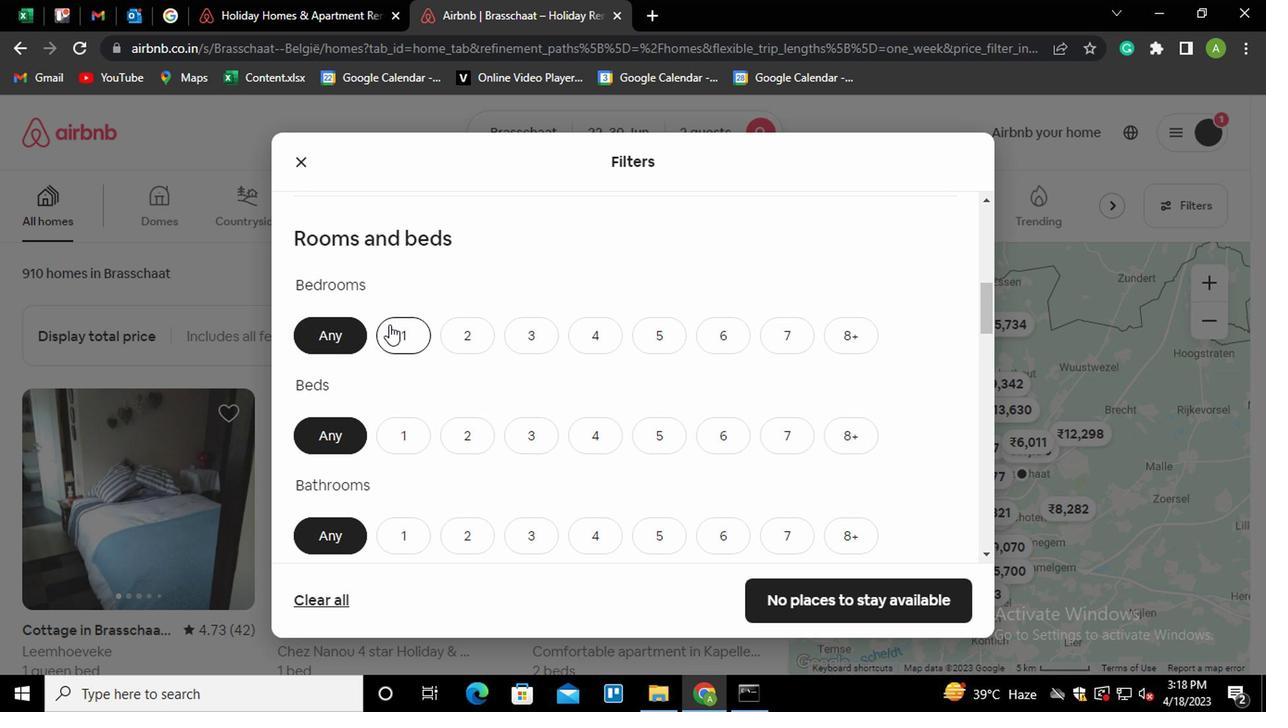 
Action: Mouse moved to (393, 437)
Screenshot: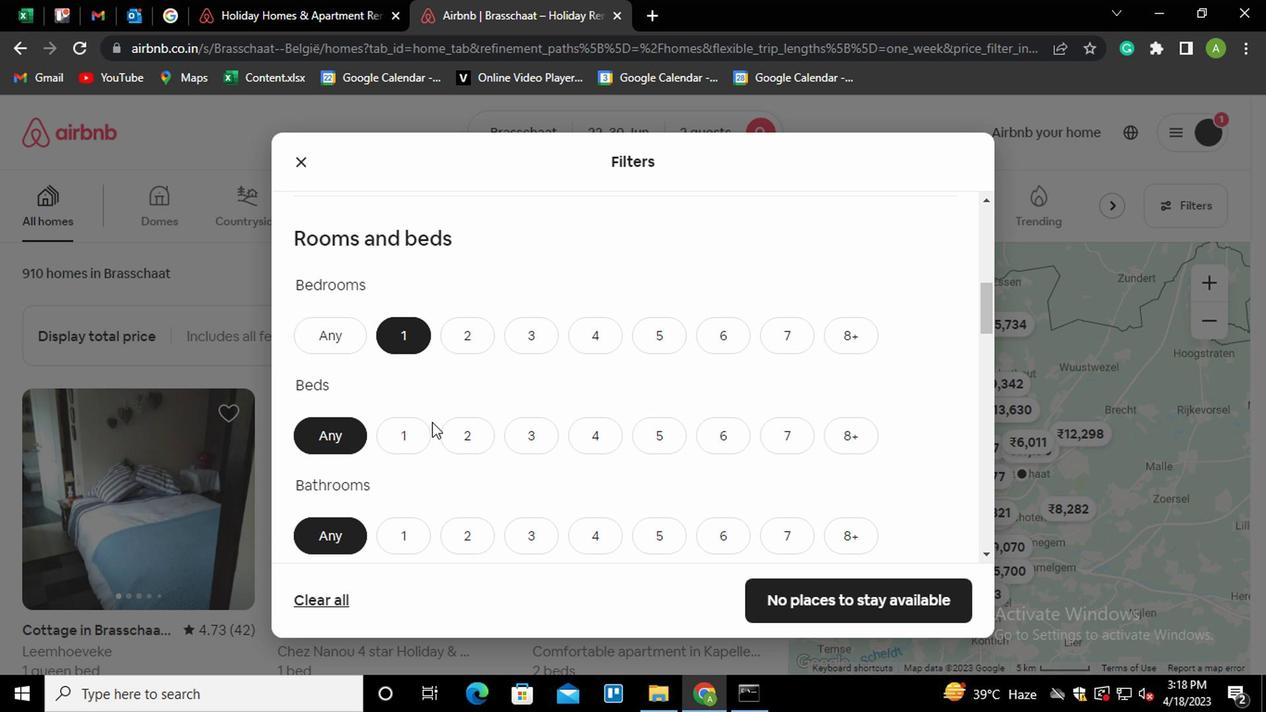 
Action: Mouse pressed left at (393, 437)
Screenshot: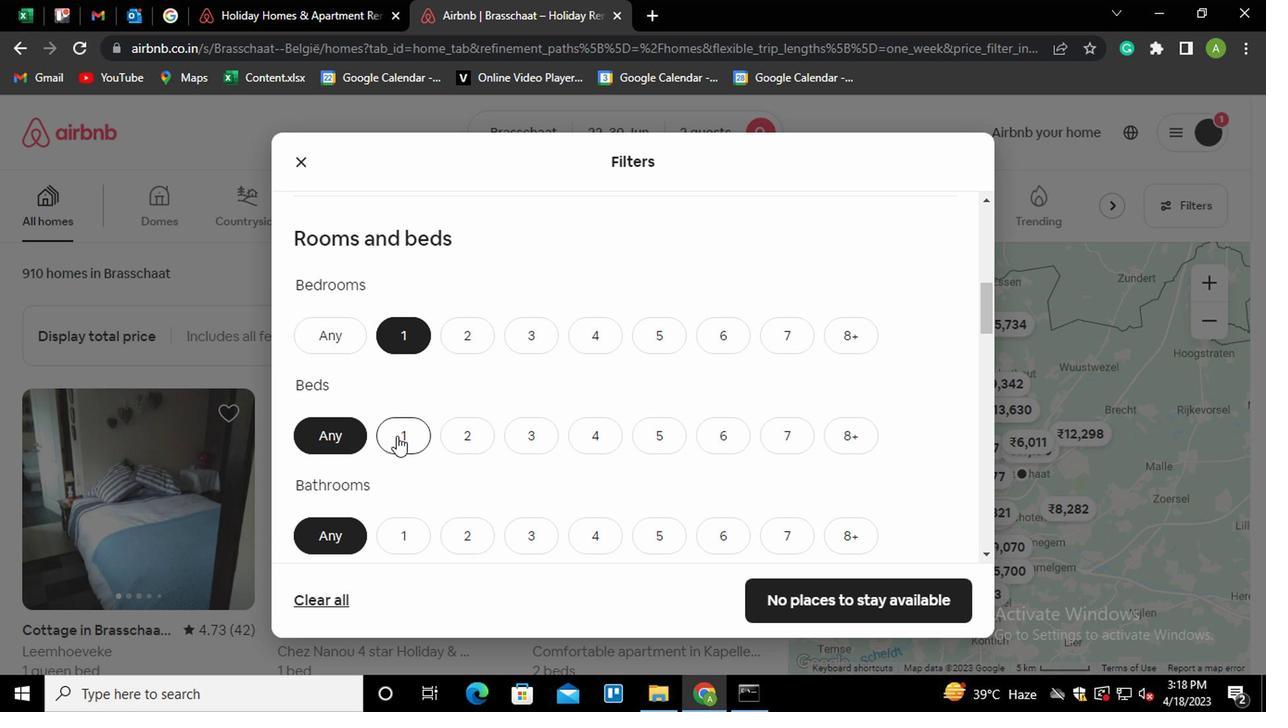
Action: Mouse moved to (409, 545)
Screenshot: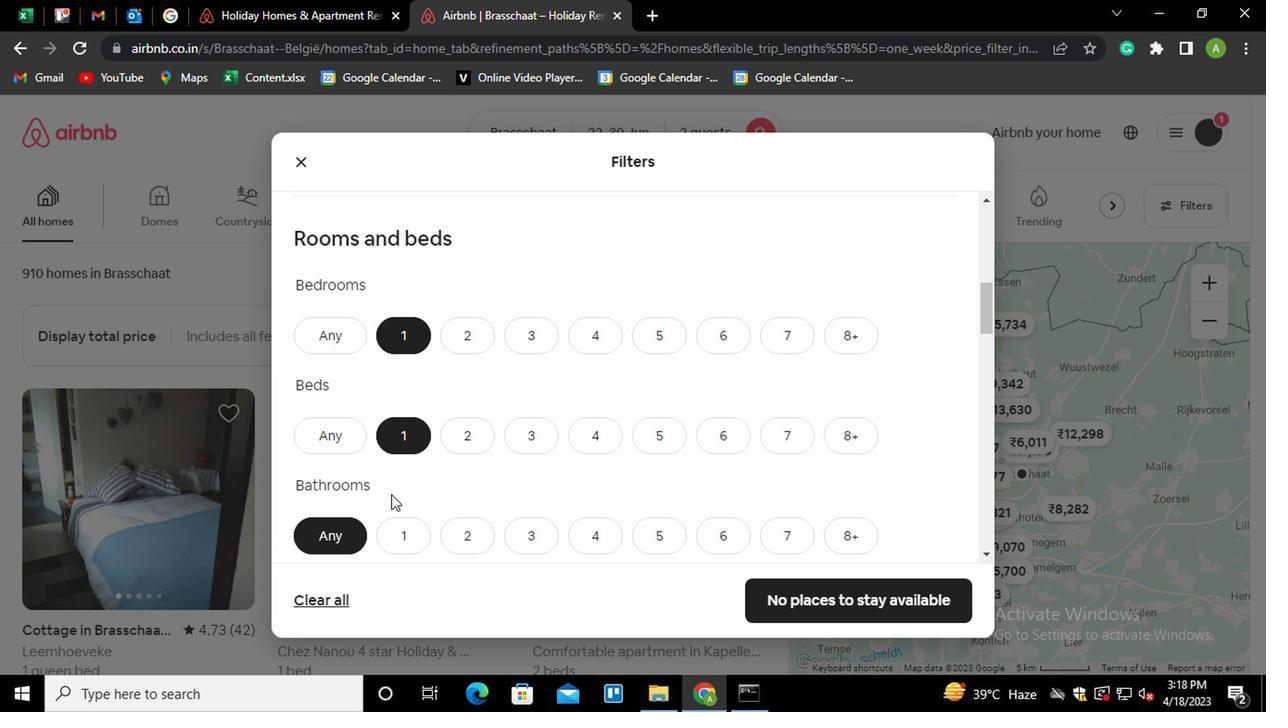 
Action: Mouse pressed left at (409, 545)
Screenshot: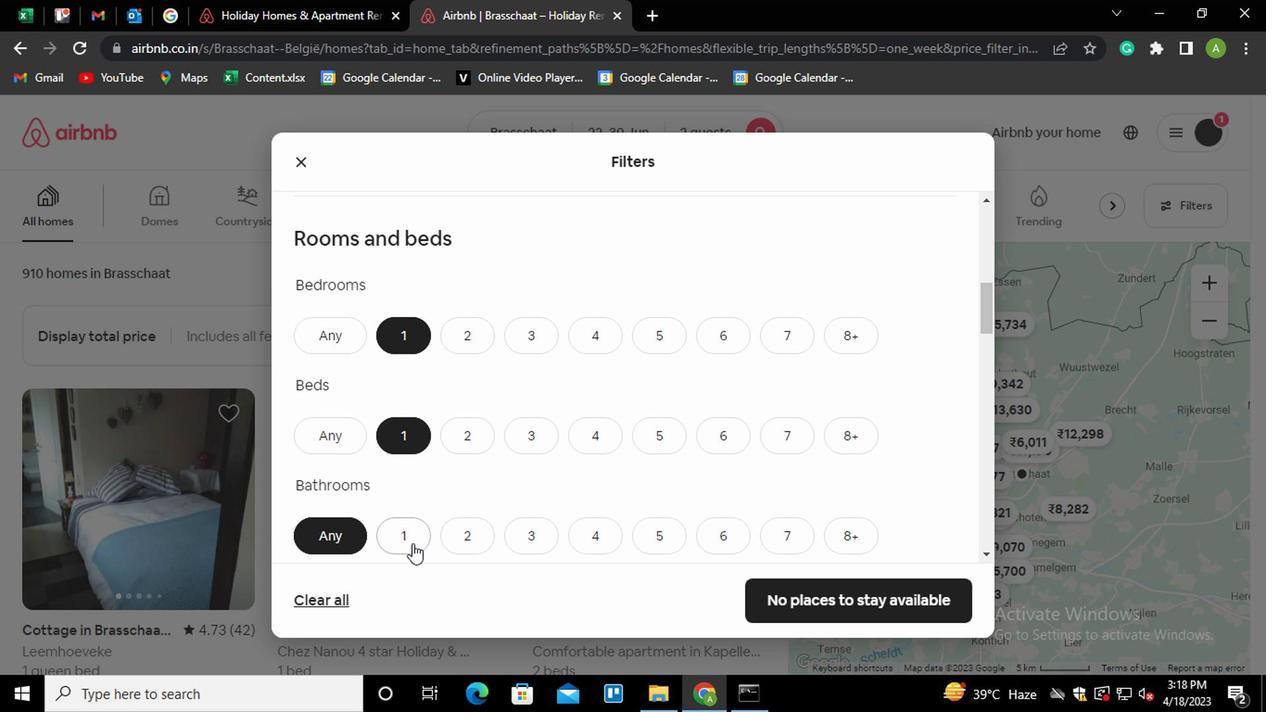 
Action: Mouse moved to (561, 467)
Screenshot: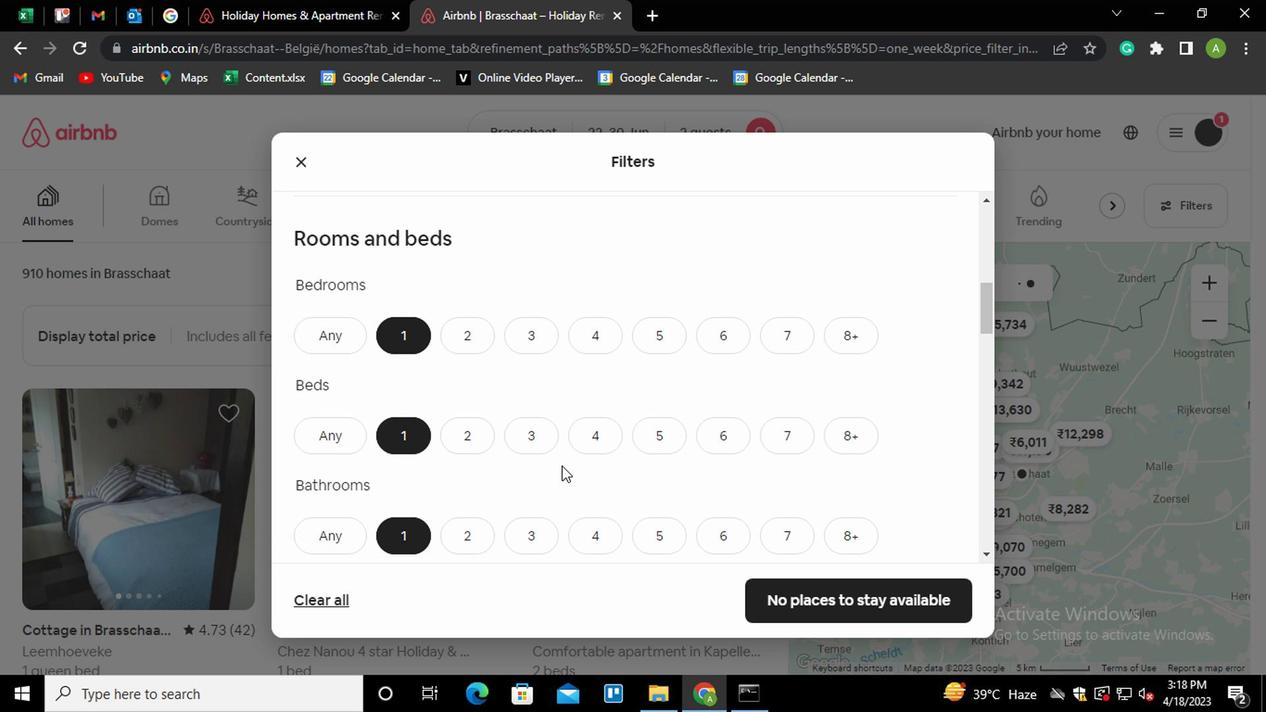 
Action: Mouse scrolled (561, 466) with delta (0, 0)
Screenshot: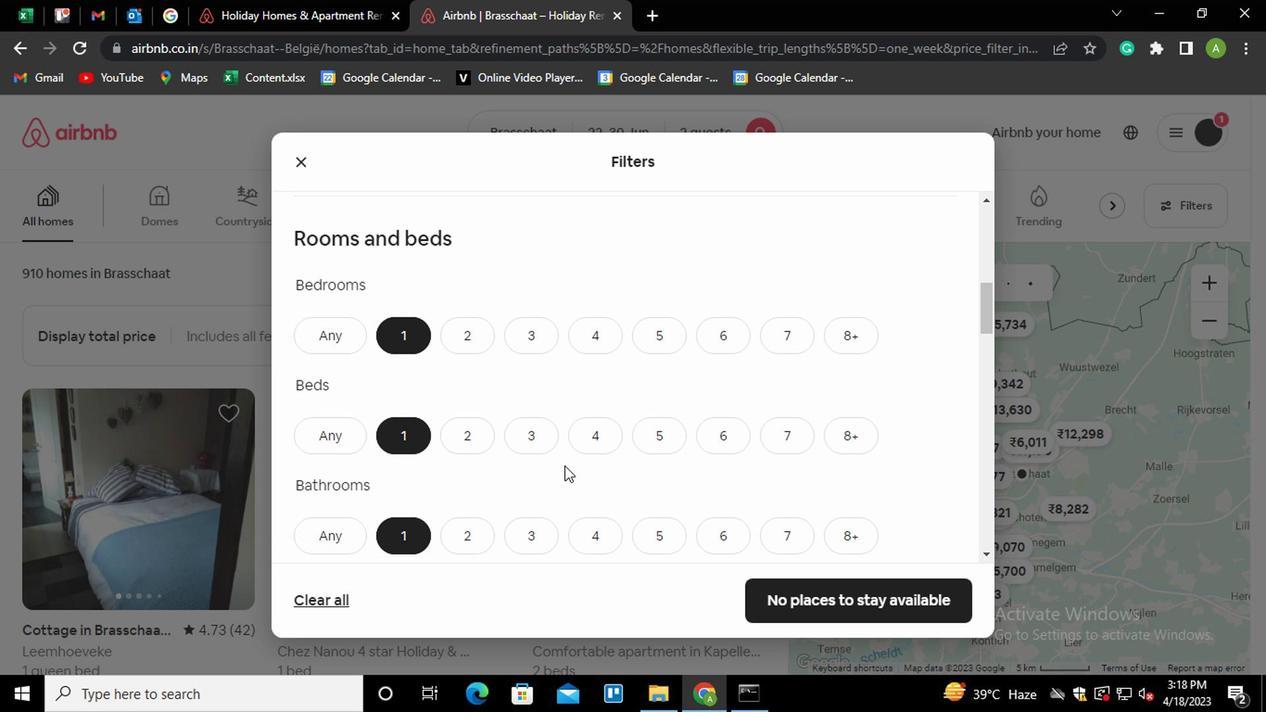 
Action: Mouse scrolled (561, 466) with delta (0, 0)
Screenshot: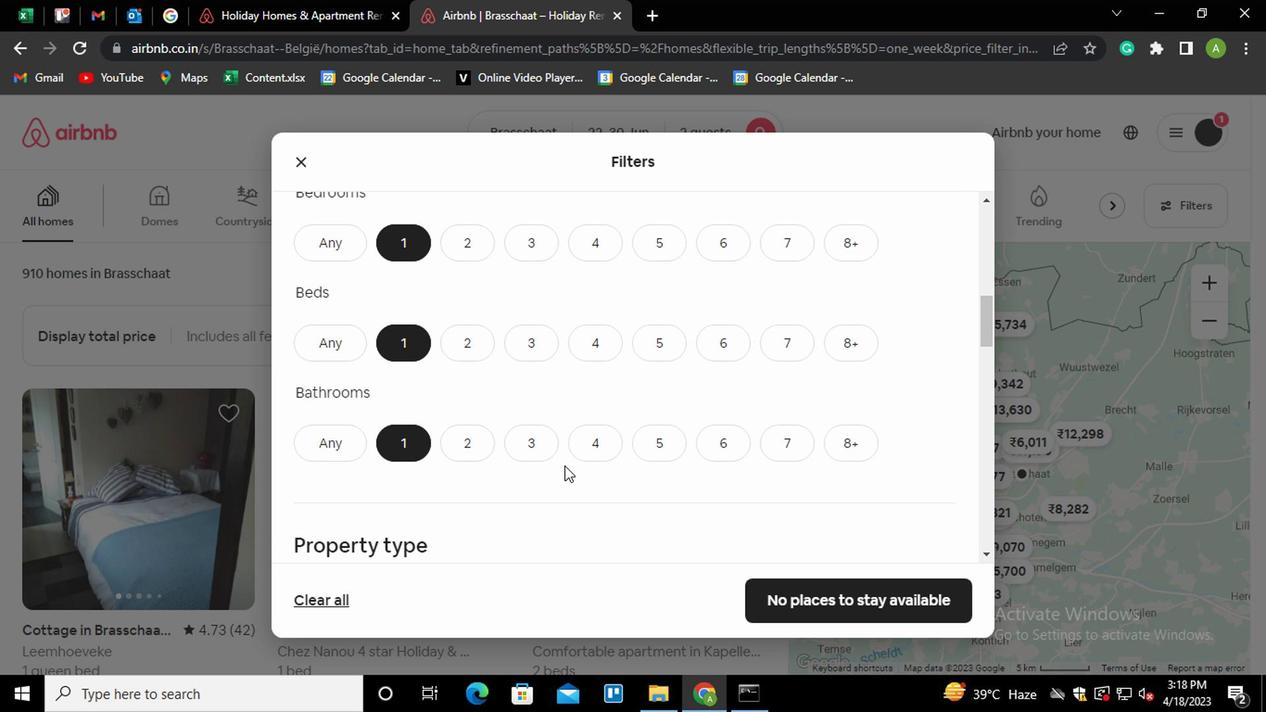 
Action: Mouse scrolled (561, 466) with delta (0, 0)
Screenshot: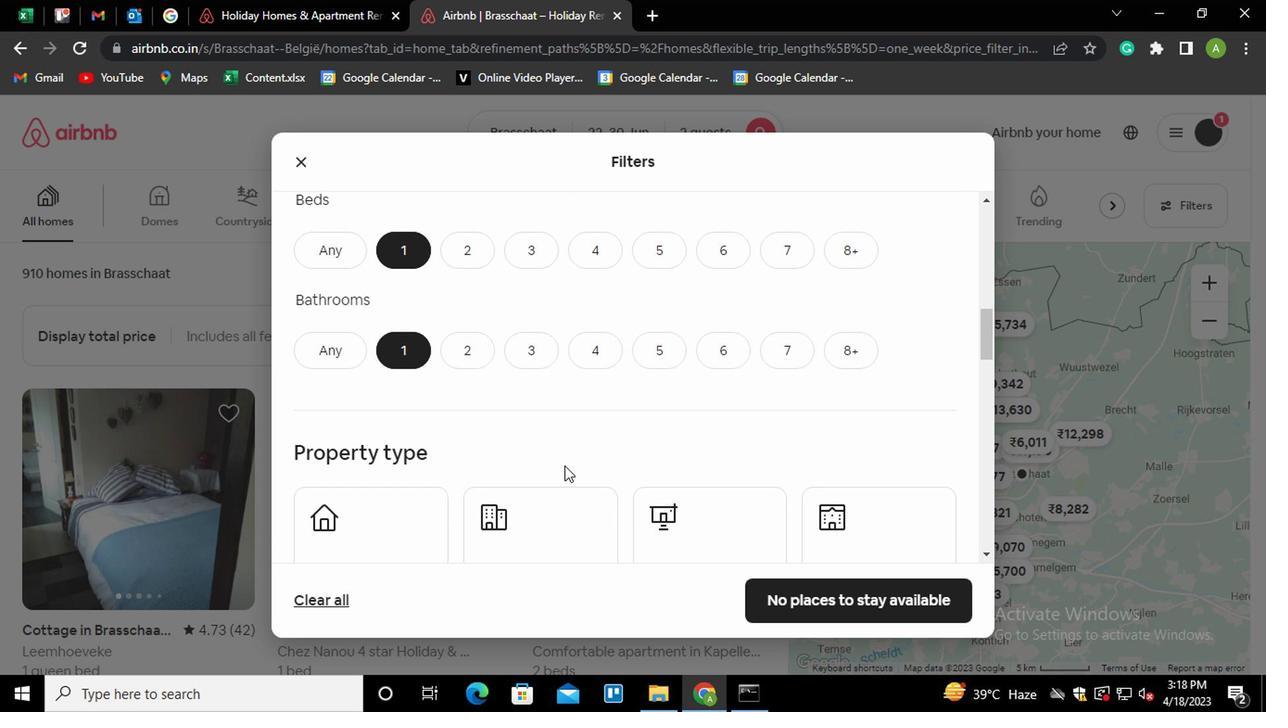 
Action: Mouse scrolled (561, 466) with delta (0, 0)
Screenshot: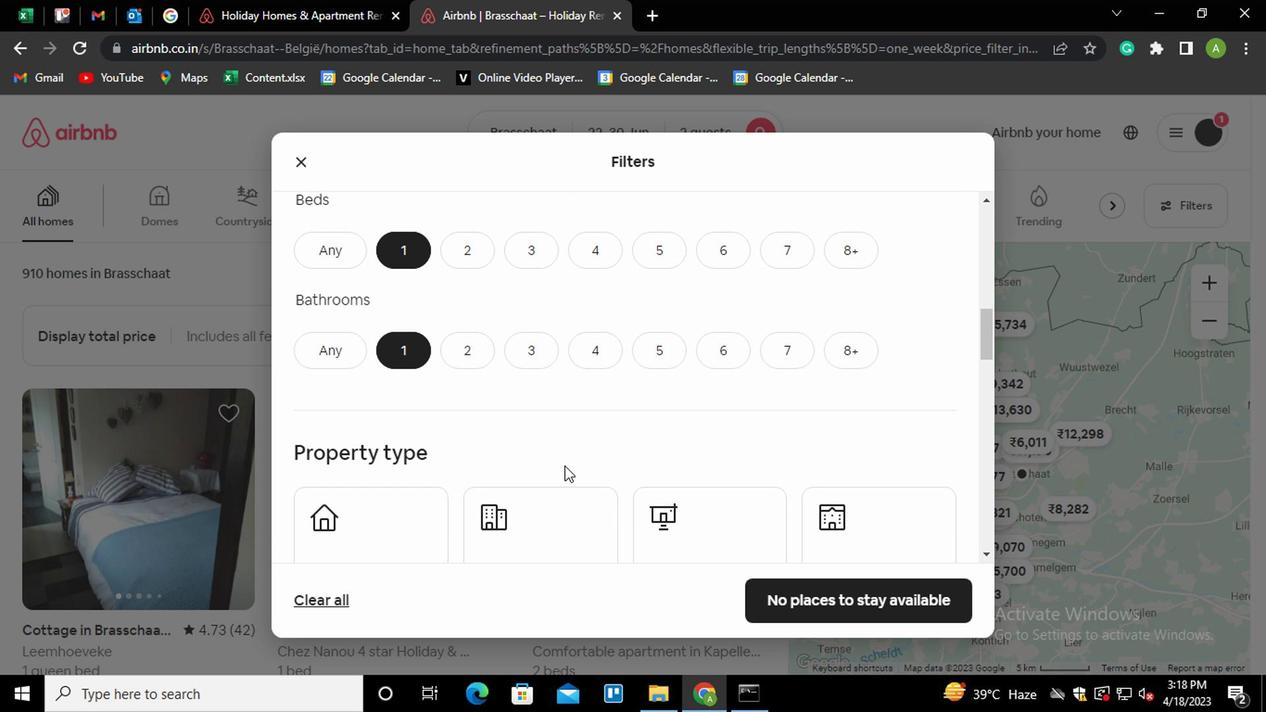 
Action: Mouse moved to (834, 374)
Screenshot: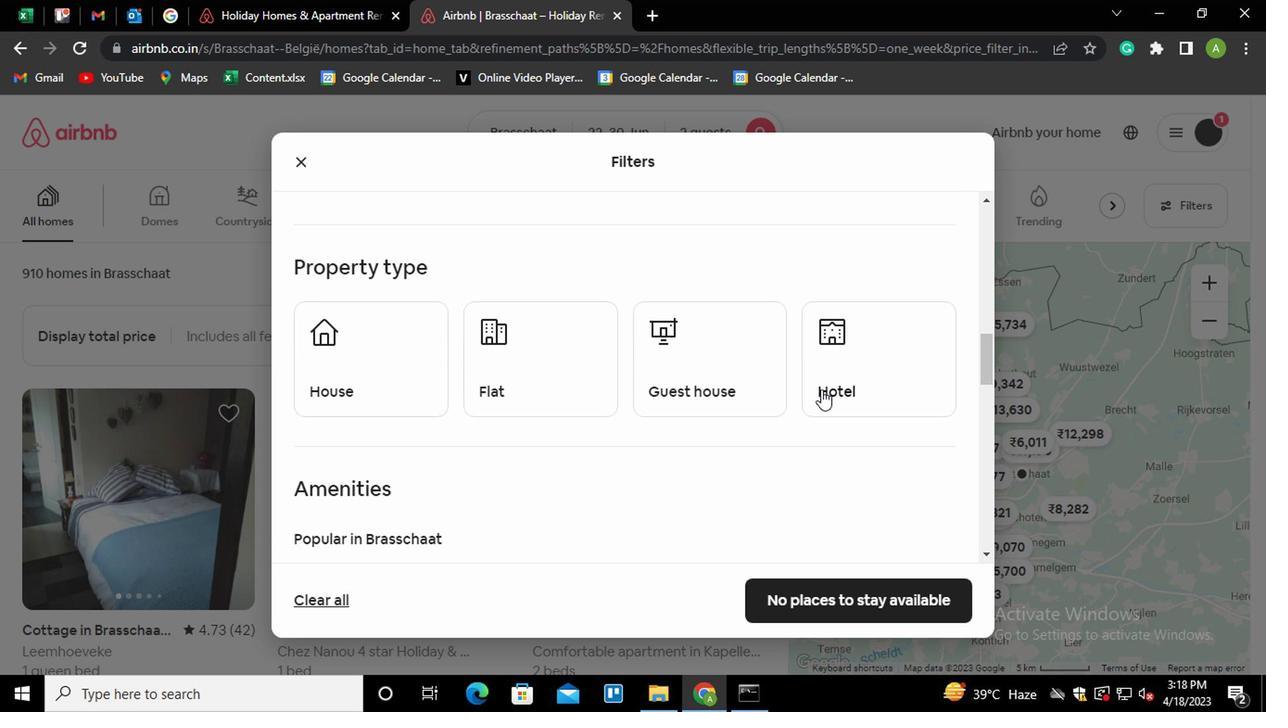 
Action: Mouse pressed left at (834, 374)
Screenshot: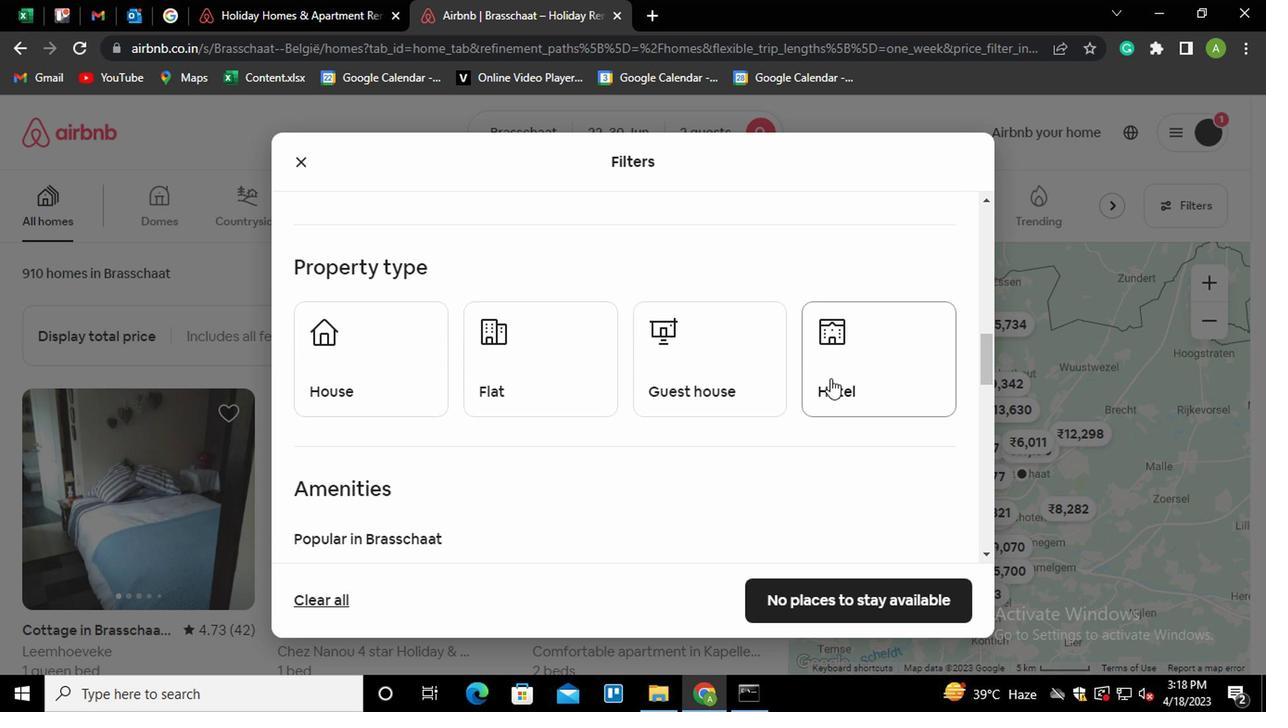 
Action: Mouse moved to (801, 412)
Screenshot: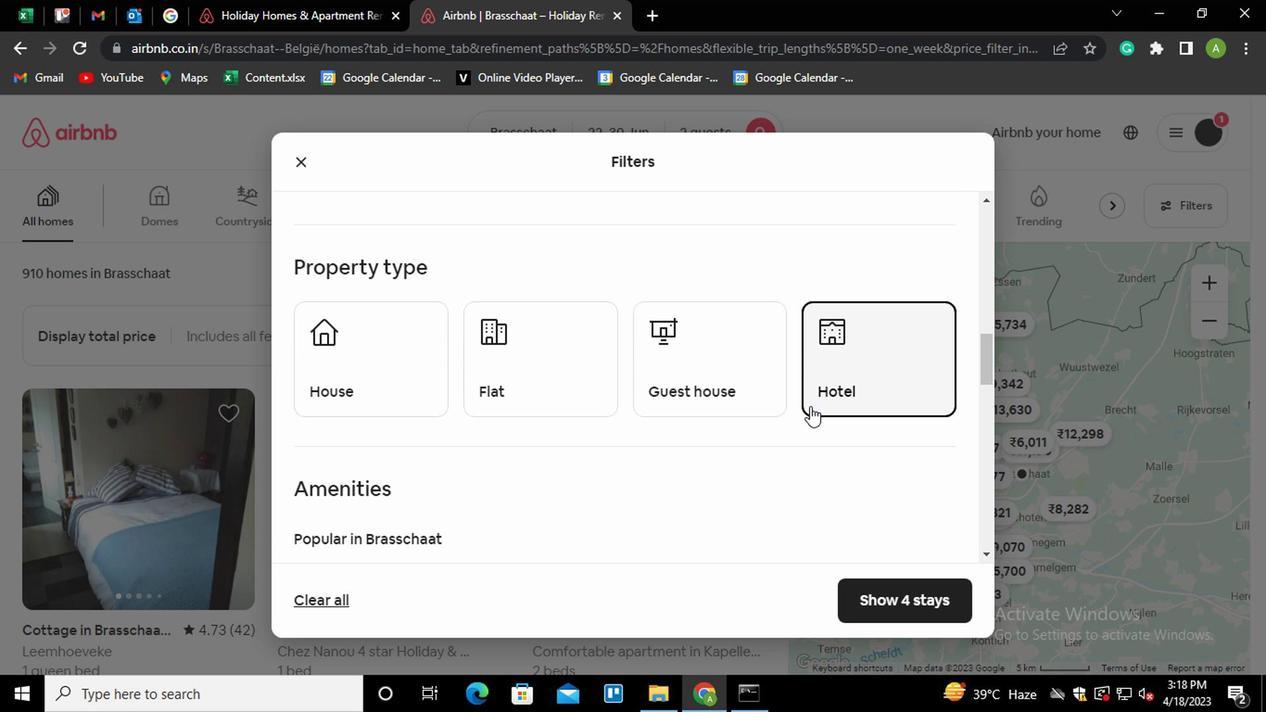 
Action: Mouse scrolled (801, 411) with delta (0, -1)
Screenshot: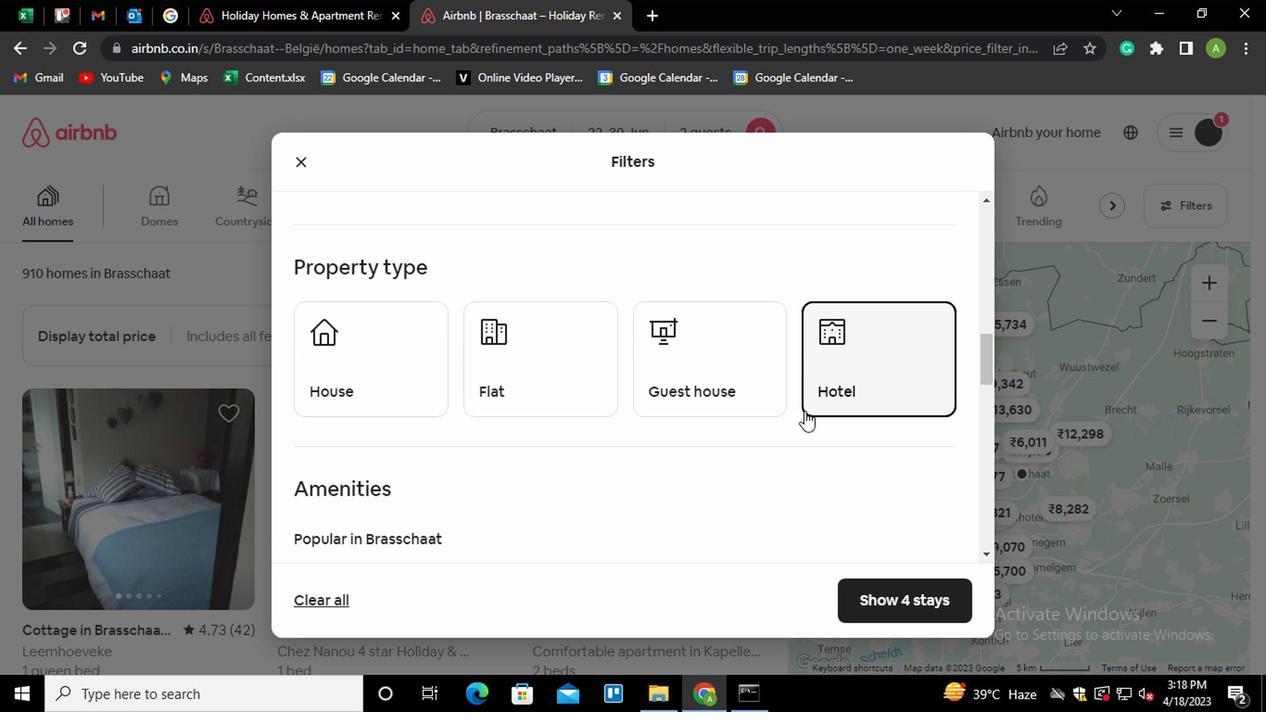 
Action: Mouse scrolled (801, 411) with delta (0, -1)
Screenshot: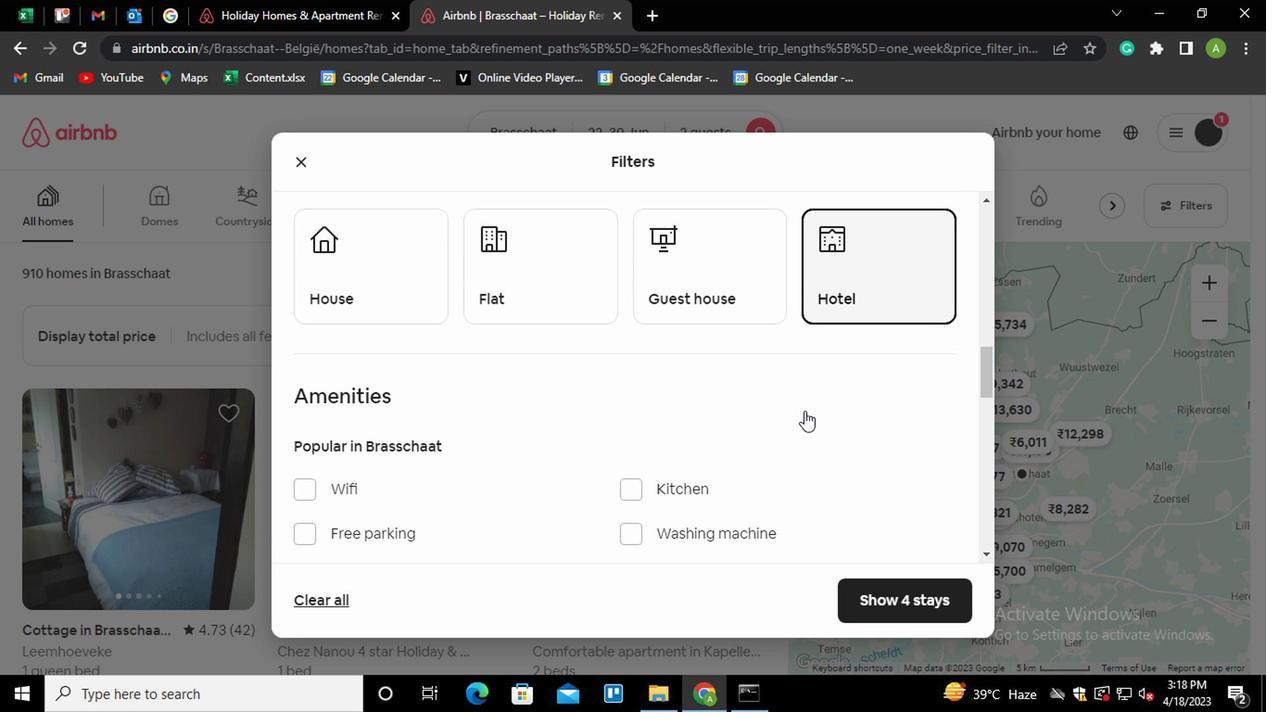 
Action: Mouse moved to (339, 520)
Screenshot: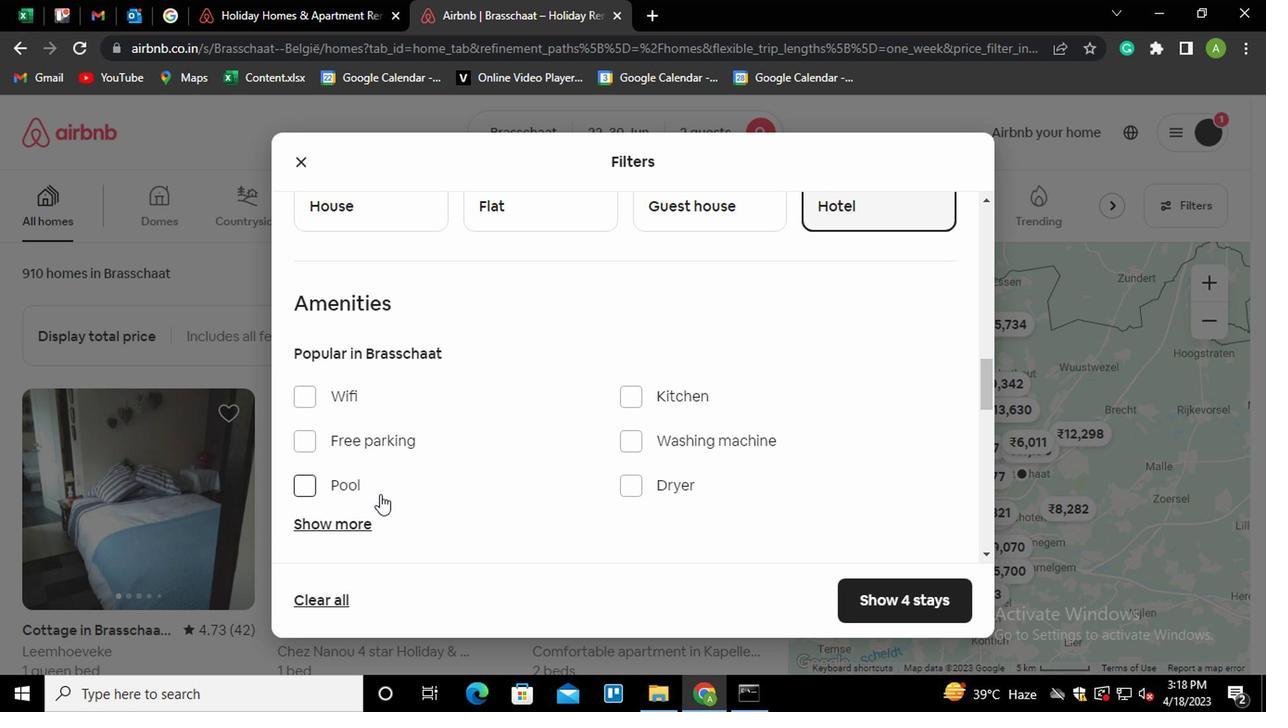 
Action: Mouse pressed left at (339, 520)
Screenshot: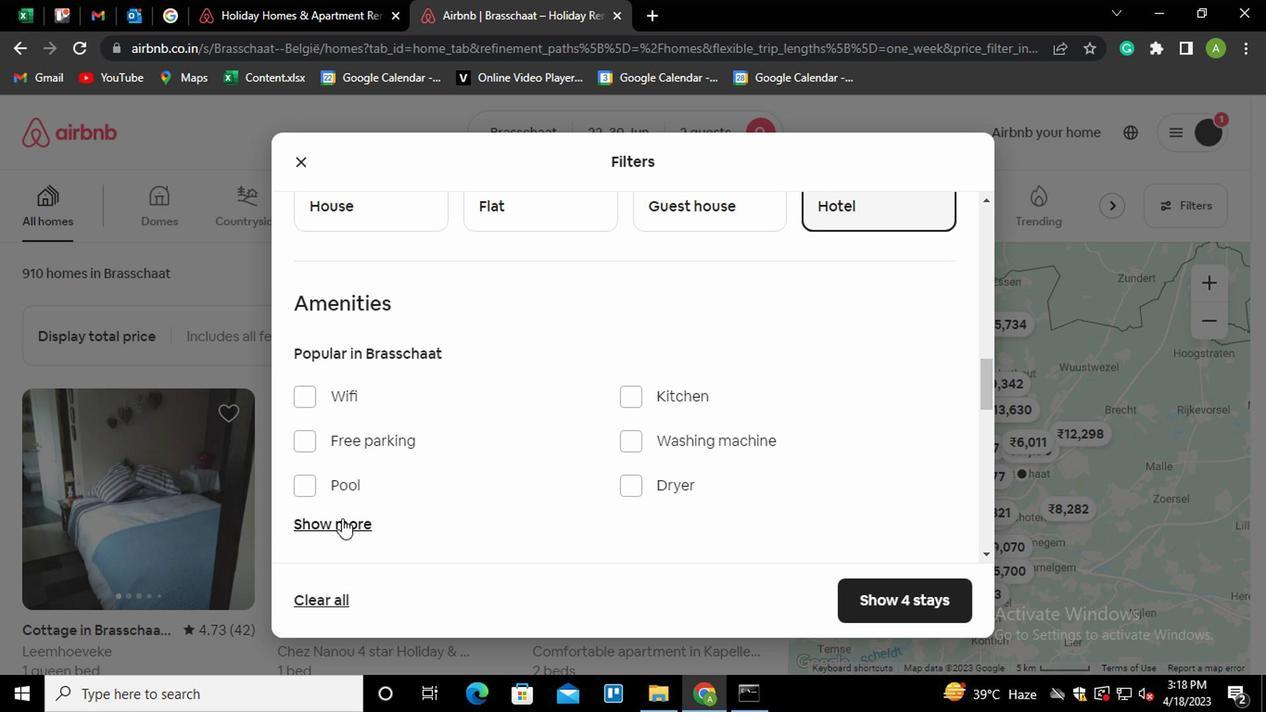 
Action: Mouse moved to (536, 498)
Screenshot: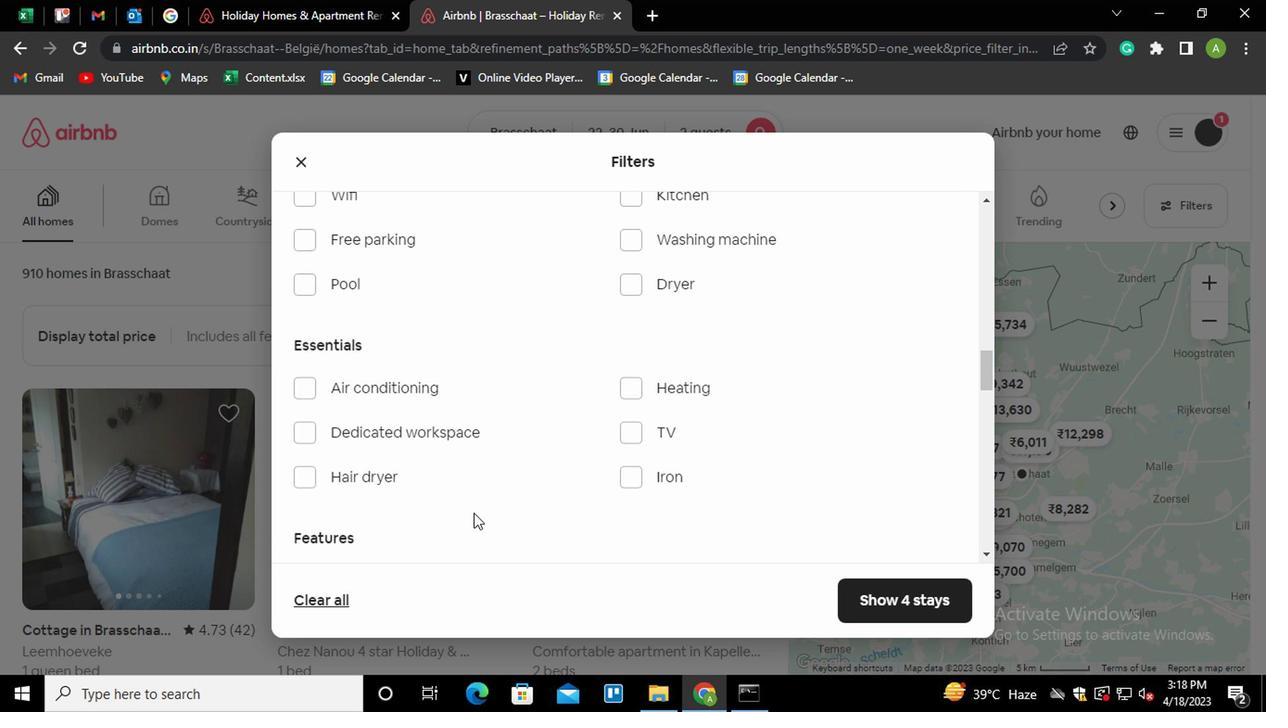 
Action: Mouse scrolled (536, 498) with delta (0, 0)
Screenshot: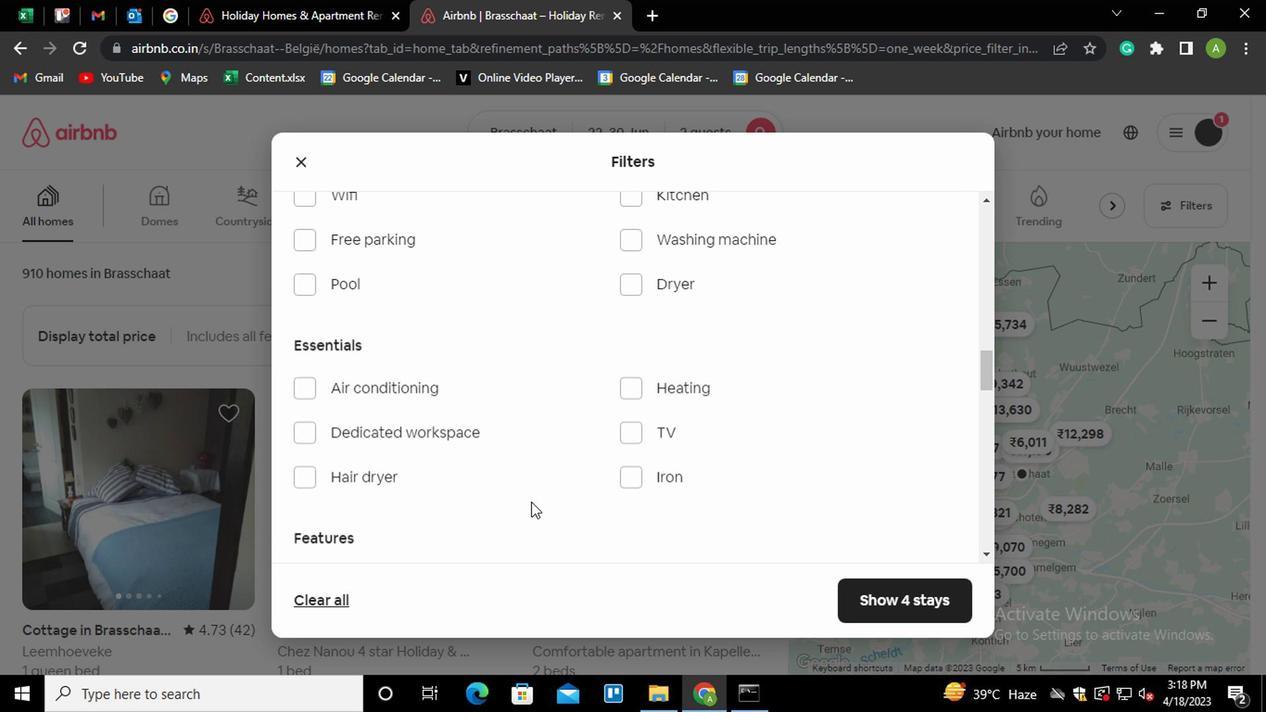 
Action: Mouse scrolled (536, 498) with delta (0, 0)
Screenshot: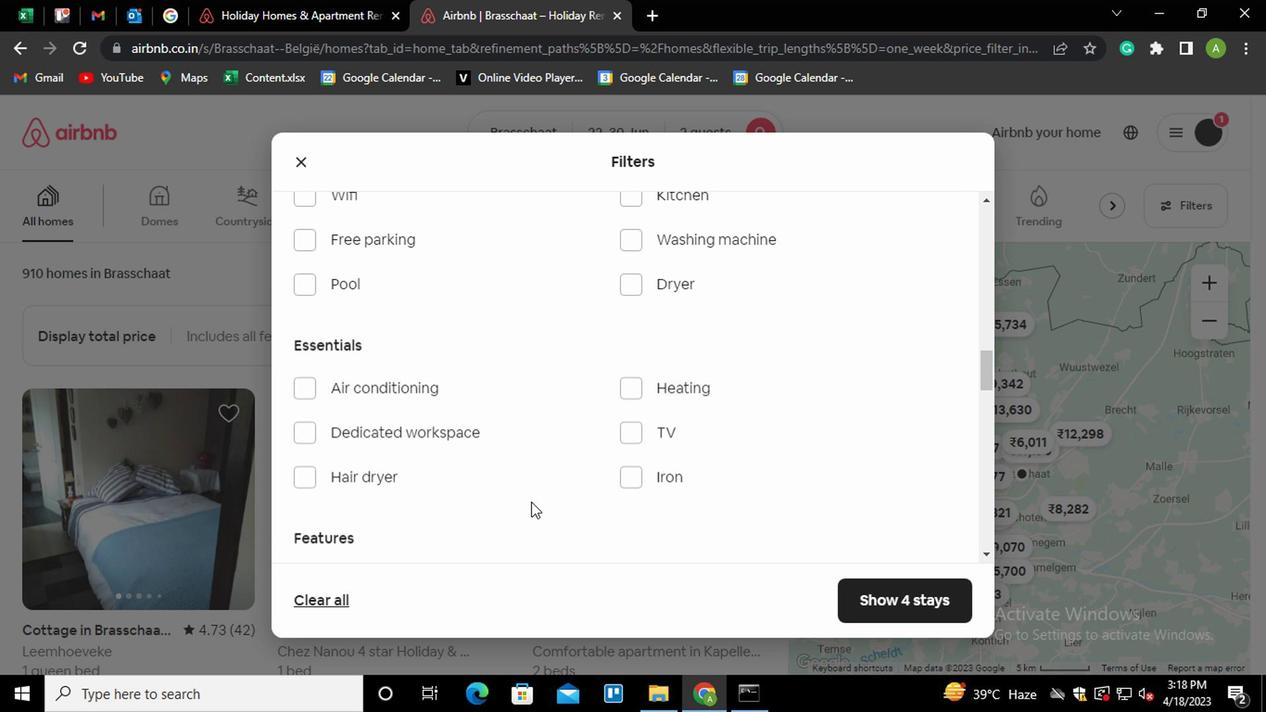 
Action: Mouse moved to (632, 197)
Screenshot: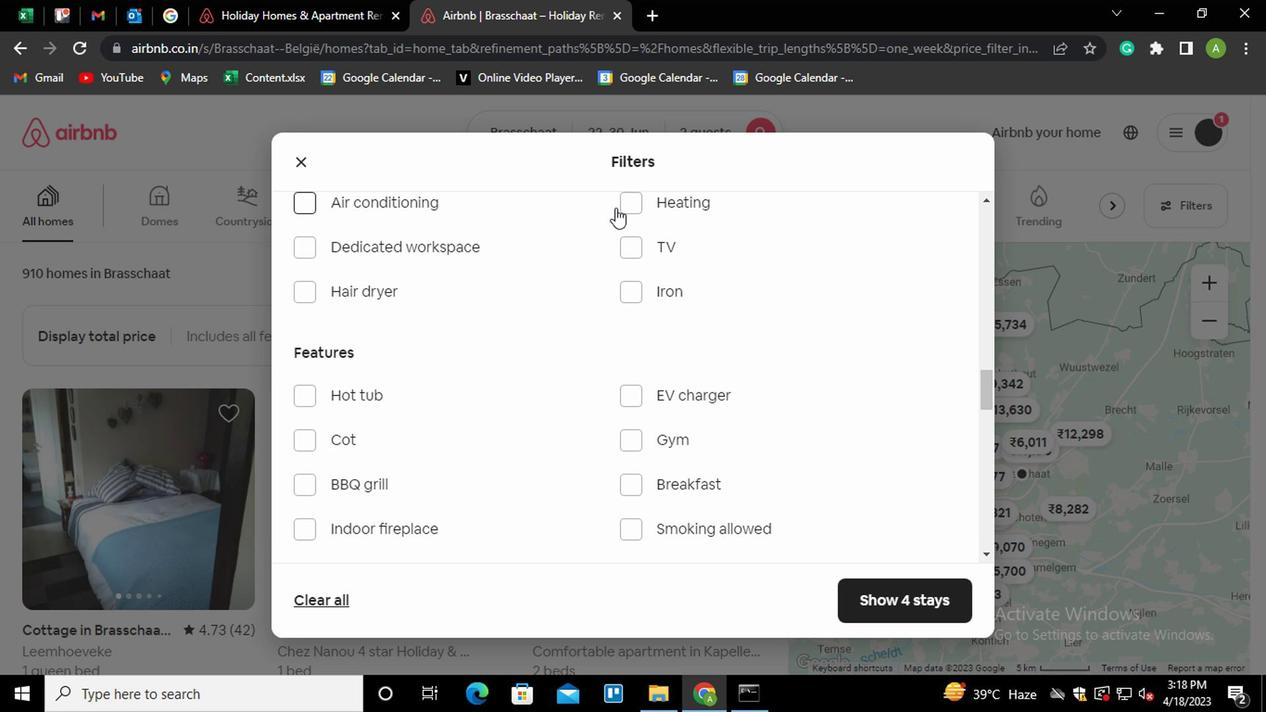
Action: Mouse pressed left at (632, 197)
Screenshot: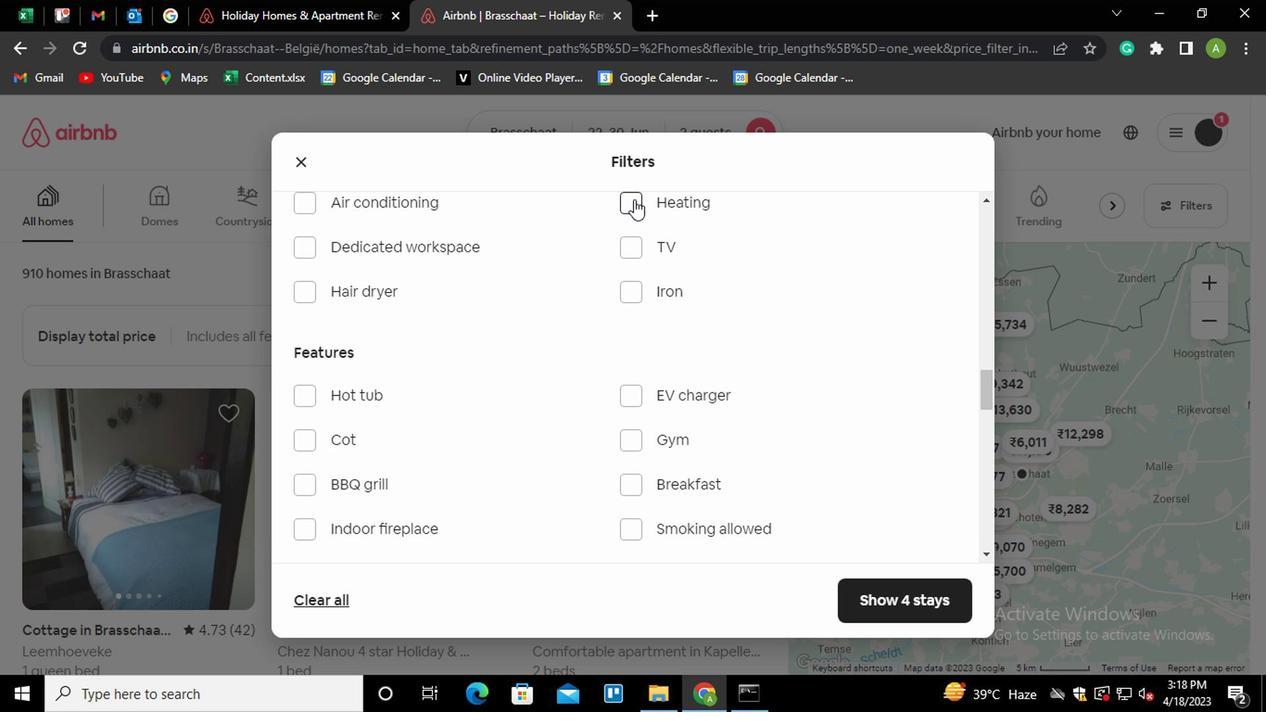 
Action: Mouse moved to (668, 290)
Screenshot: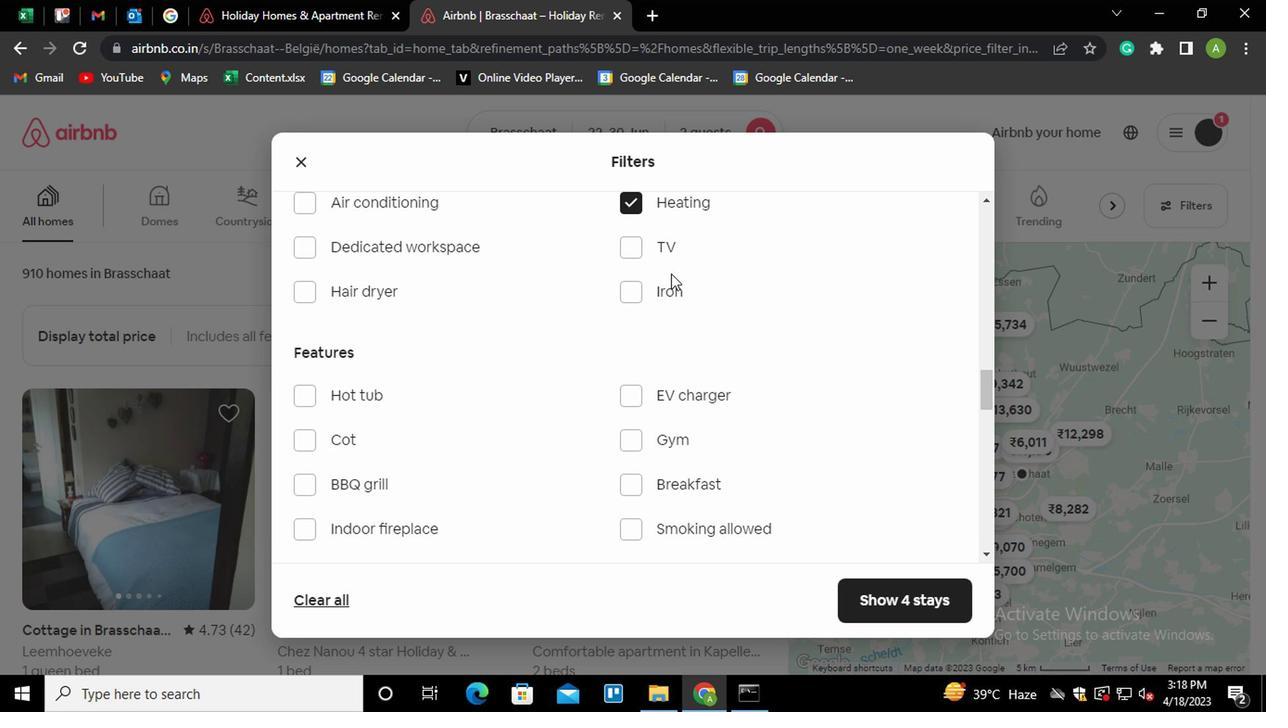 
Action: Mouse scrolled (668, 290) with delta (0, 0)
Screenshot: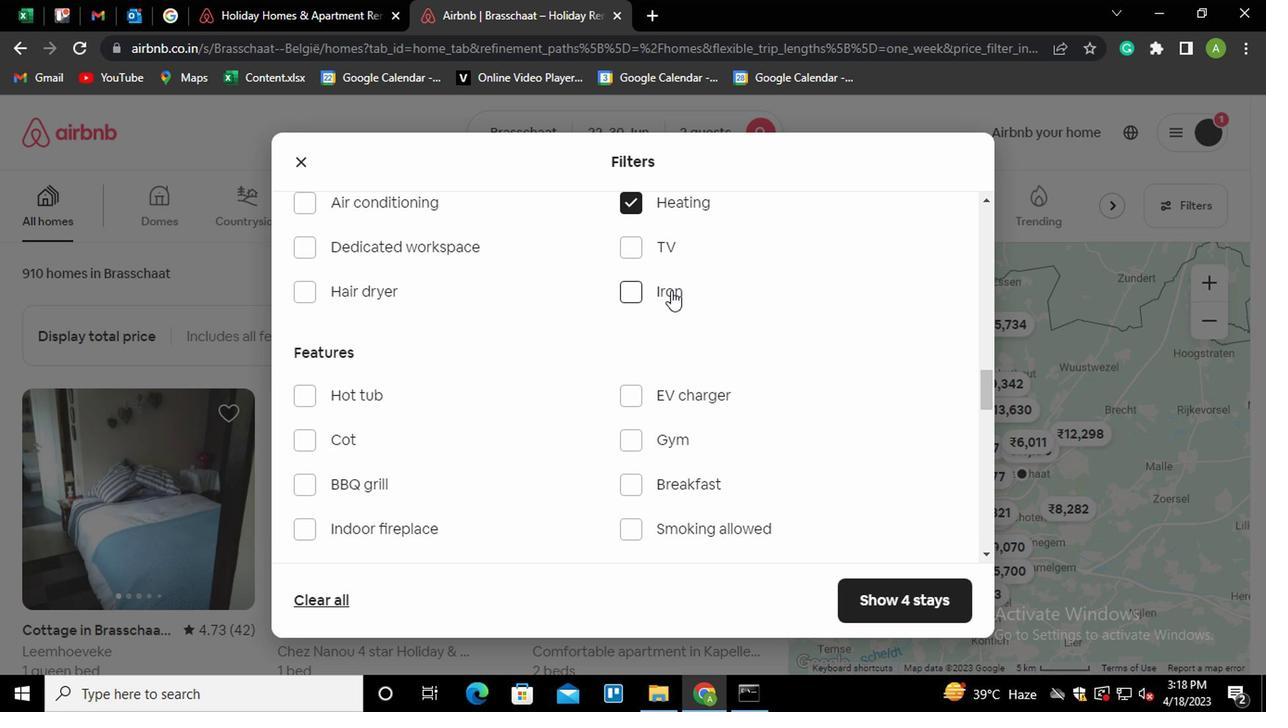 
Action: Mouse scrolled (668, 290) with delta (0, 0)
Screenshot: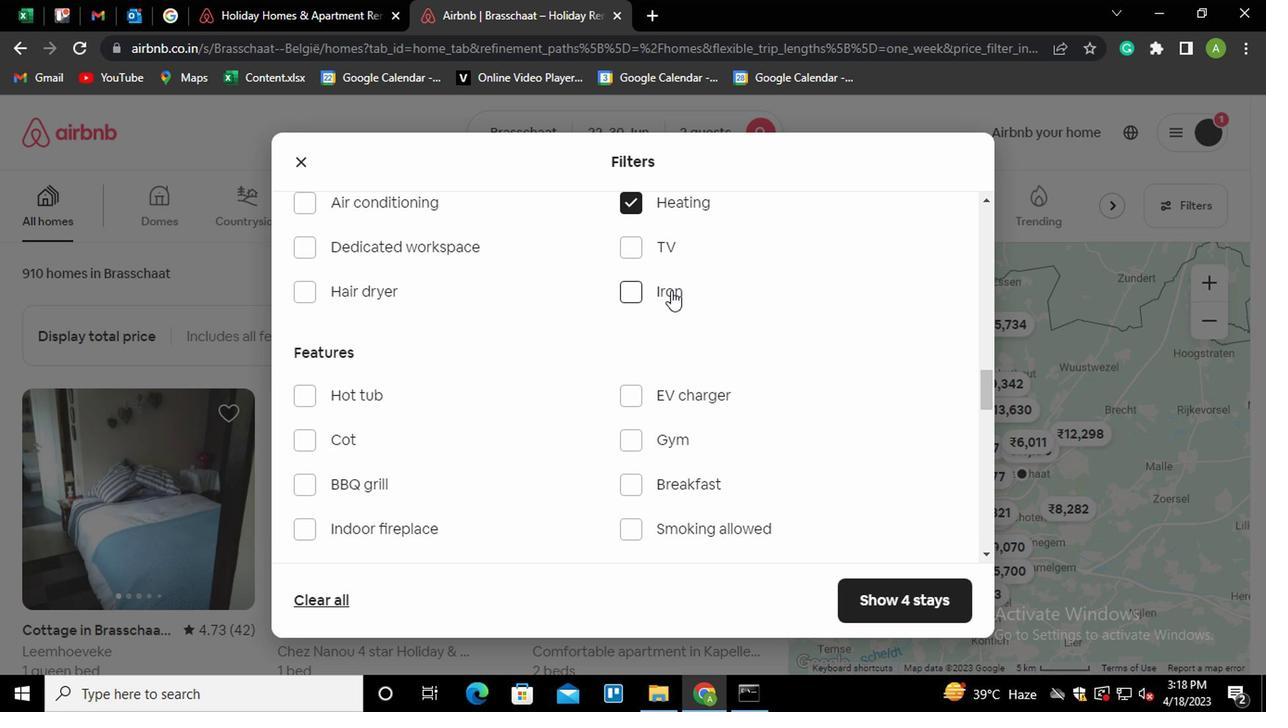 
Action: Mouse scrolled (668, 290) with delta (0, 0)
Screenshot: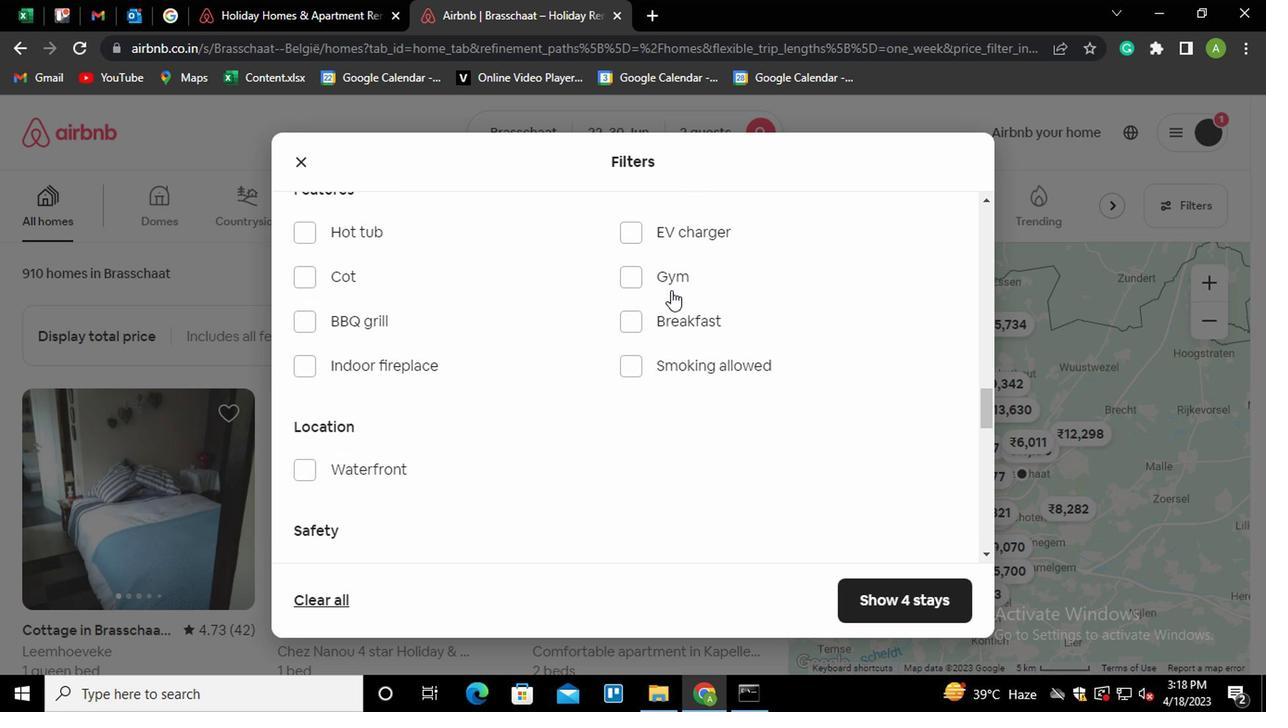 
Action: Mouse scrolled (668, 290) with delta (0, 0)
Screenshot: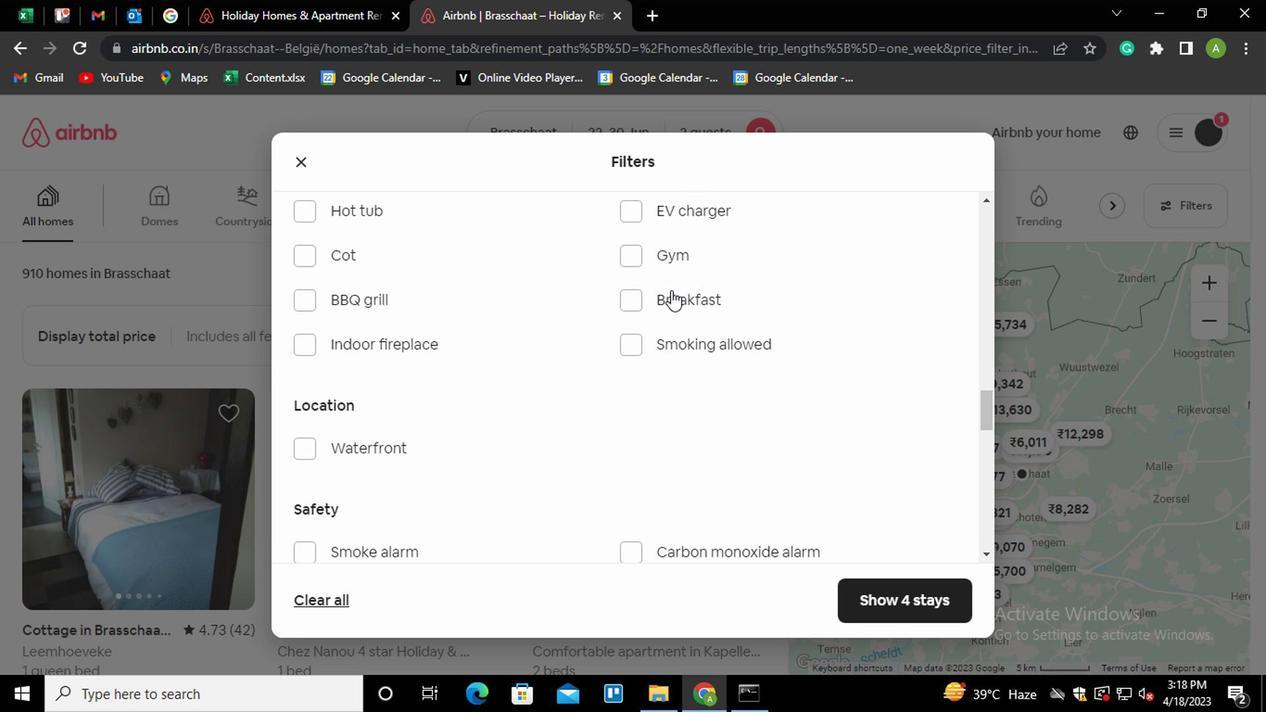 
Action: Mouse scrolled (668, 290) with delta (0, 0)
Screenshot: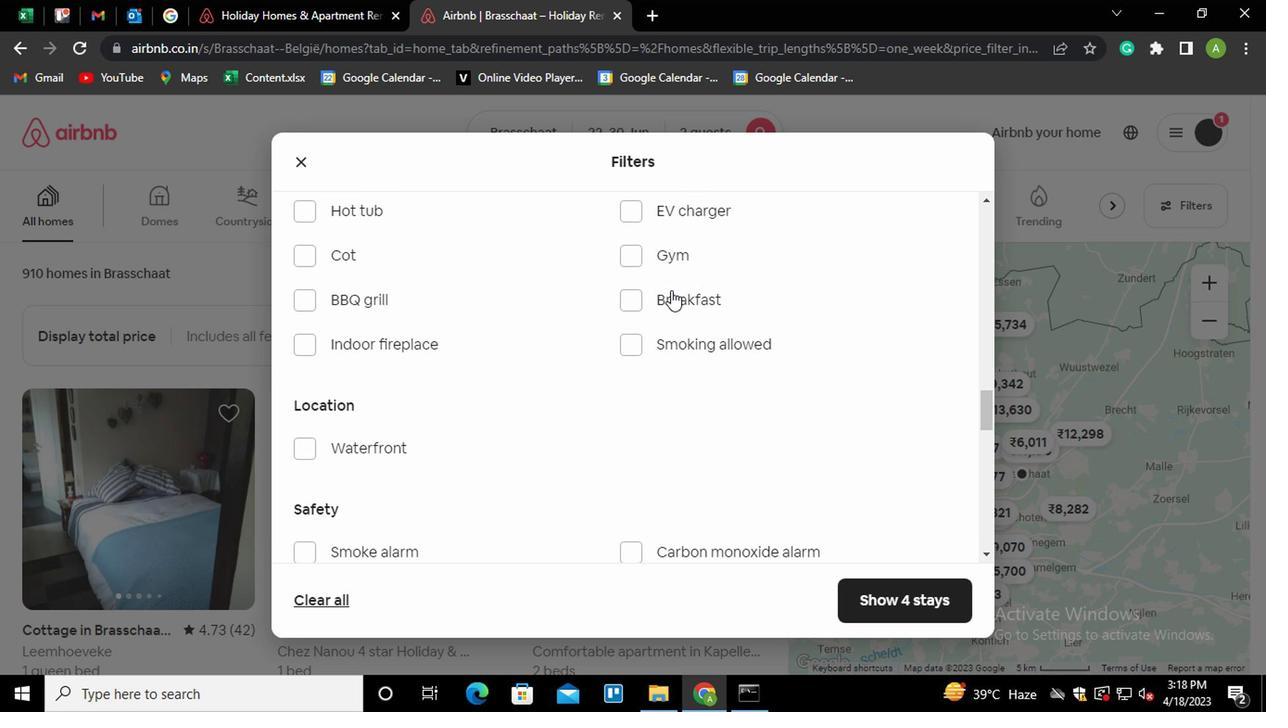 
Action: Mouse scrolled (668, 290) with delta (0, 0)
Screenshot: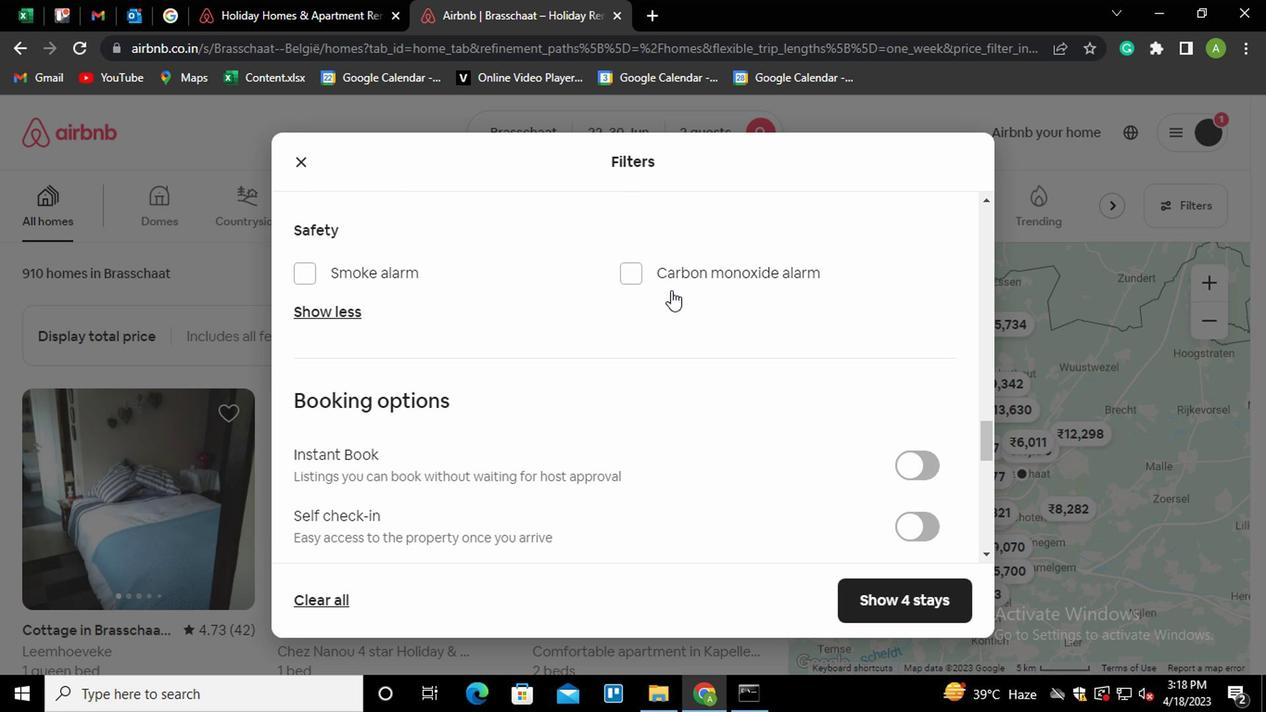 
Action: Mouse moved to (928, 430)
Screenshot: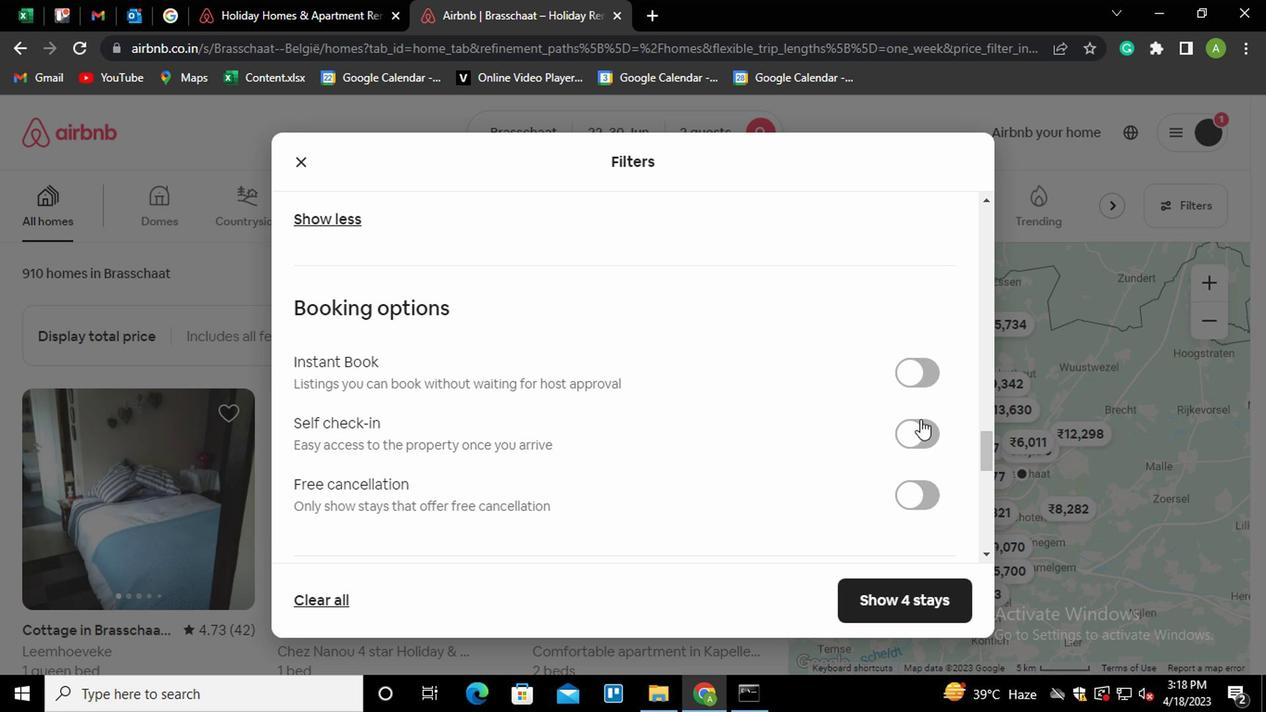 
Action: Mouse pressed left at (928, 430)
Screenshot: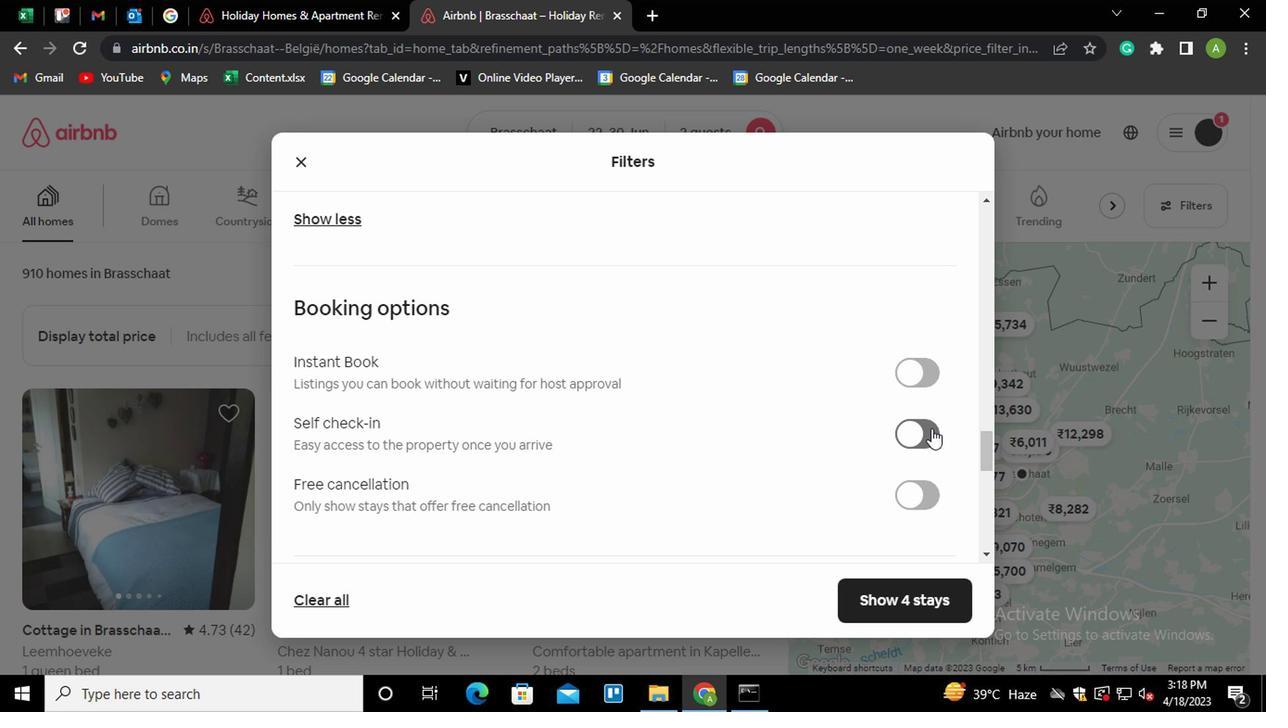 
Action: Mouse moved to (776, 426)
Screenshot: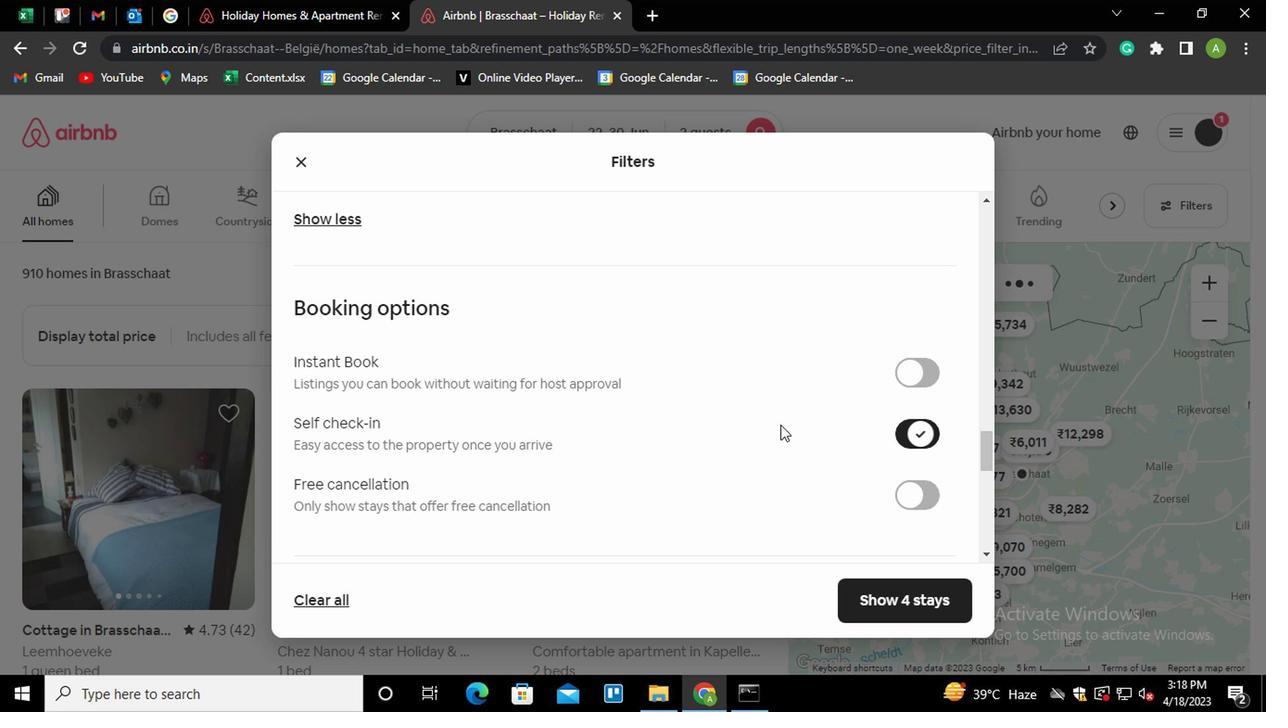 
Action: Mouse scrolled (776, 425) with delta (0, 0)
Screenshot: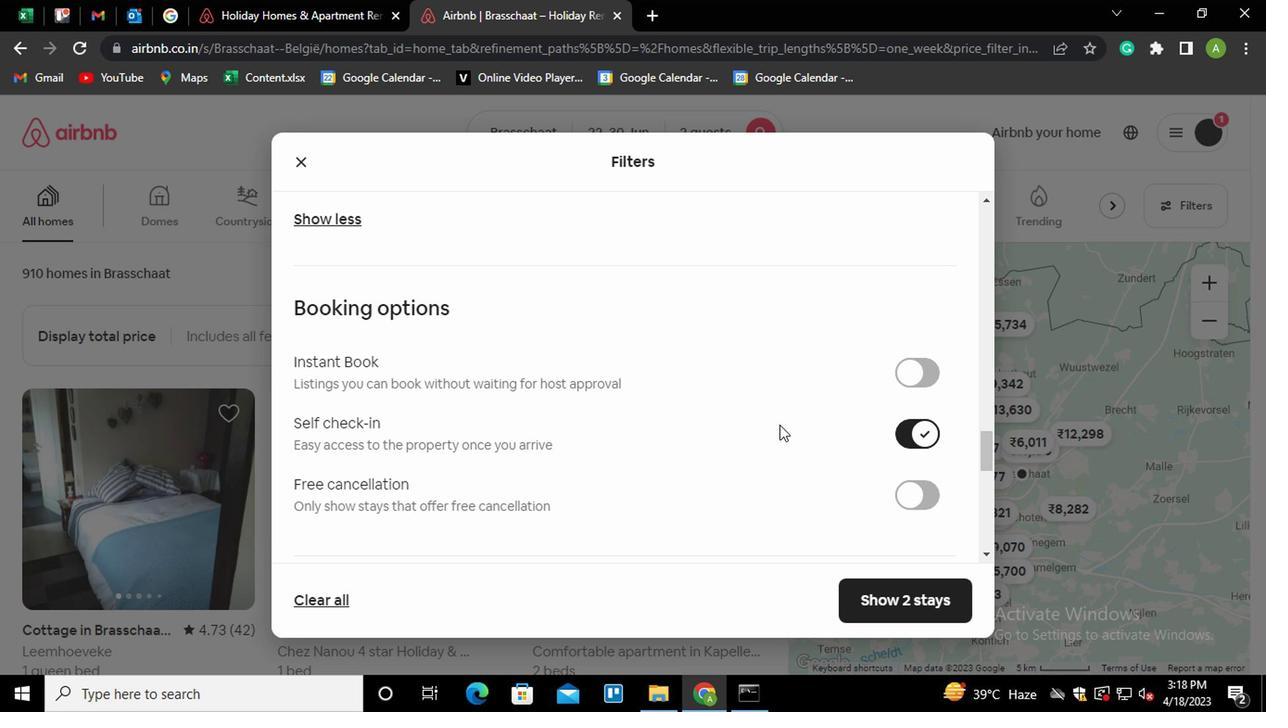 
Action: Mouse scrolled (776, 425) with delta (0, 0)
Screenshot: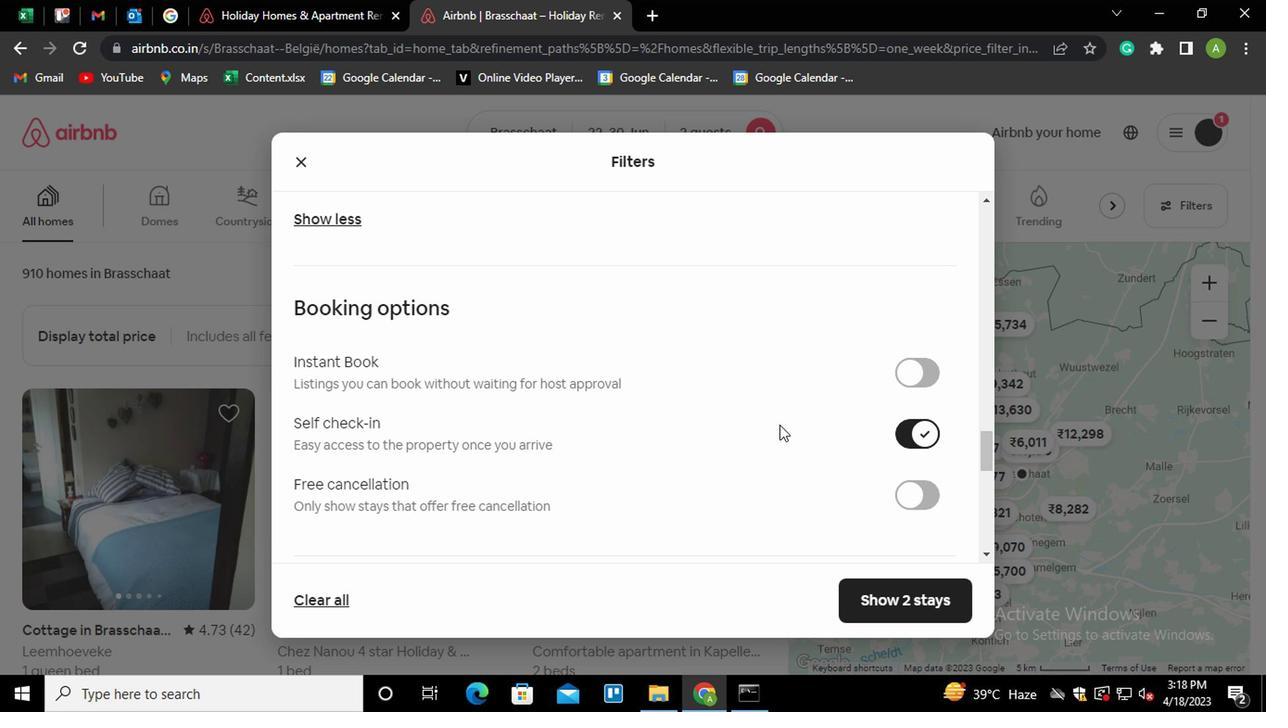 
Action: Mouse scrolled (776, 425) with delta (0, 0)
Screenshot: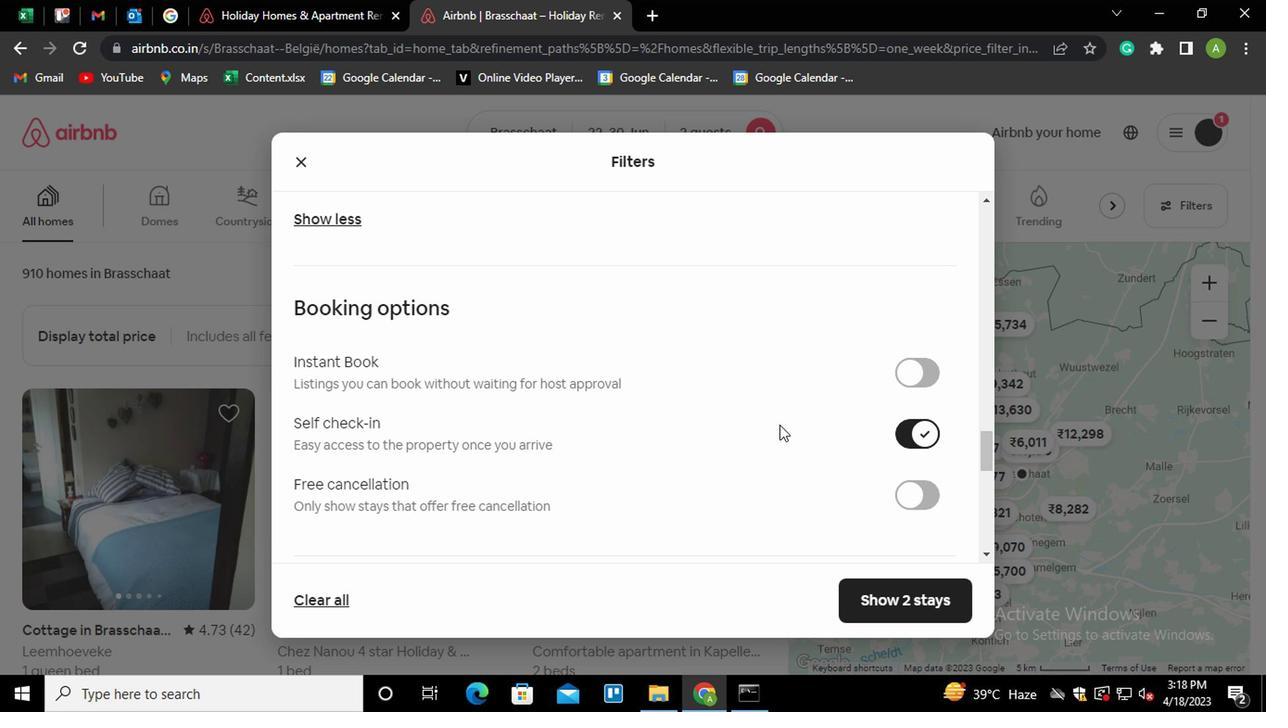 
Action: Mouse scrolled (776, 425) with delta (0, 0)
Screenshot: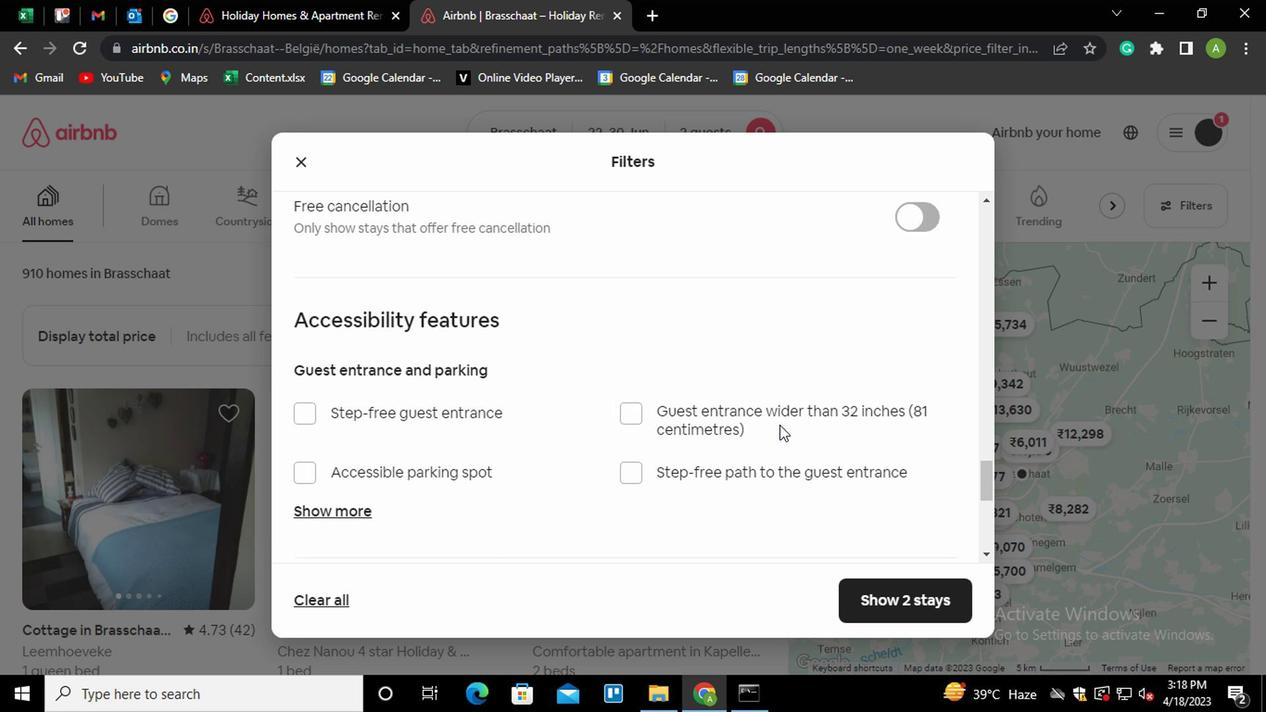 
Action: Mouse scrolled (776, 425) with delta (0, 0)
Screenshot: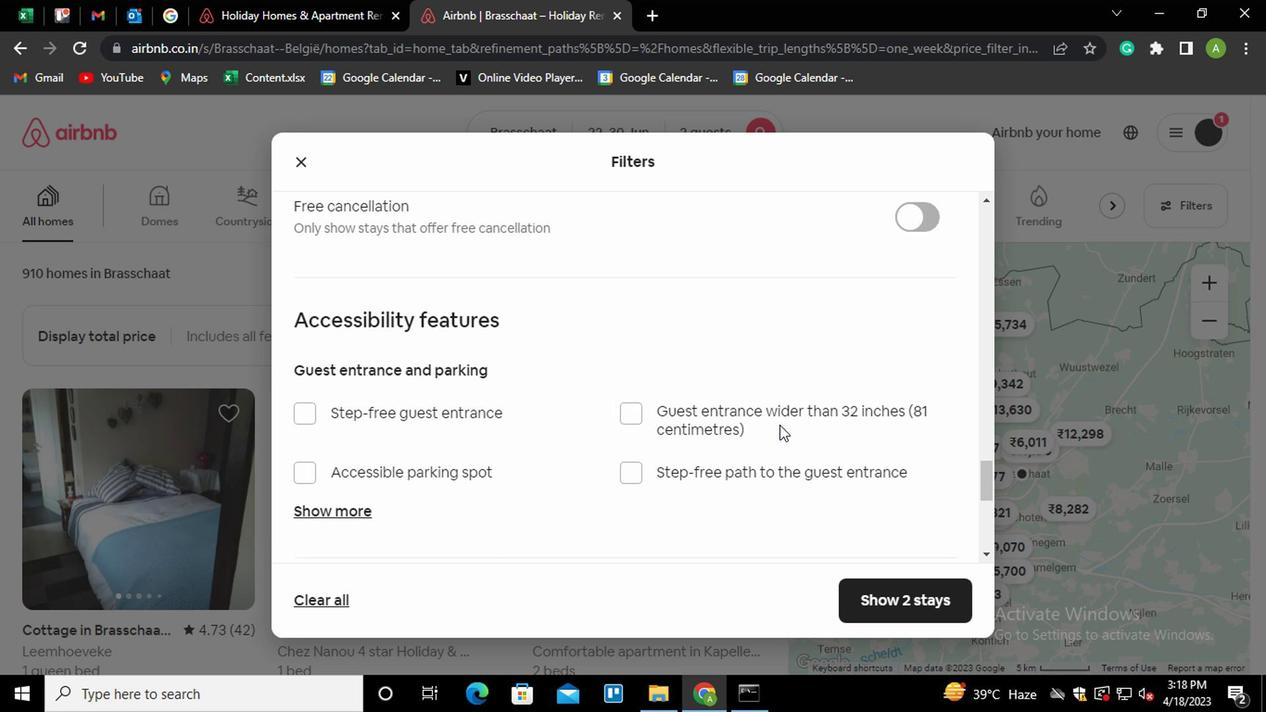 
Action: Mouse scrolled (776, 425) with delta (0, 0)
Screenshot: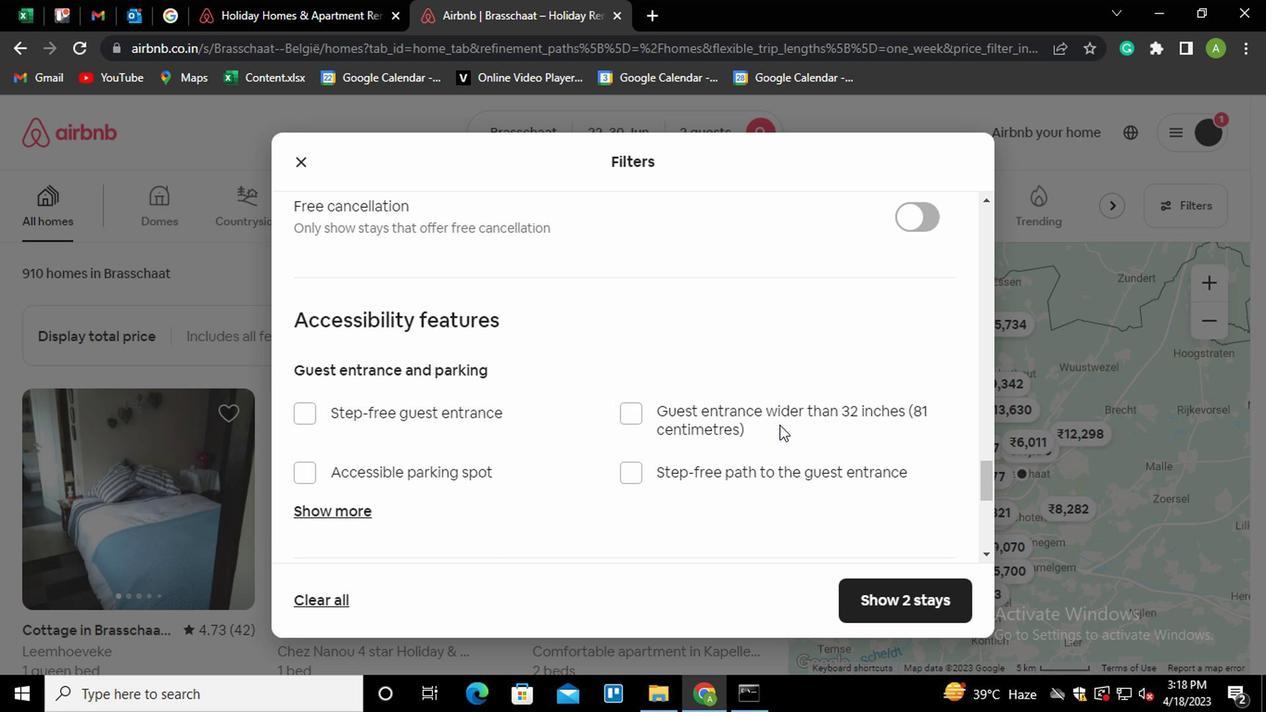 
Action: Mouse scrolled (776, 425) with delta (0, 0)
Screenshot: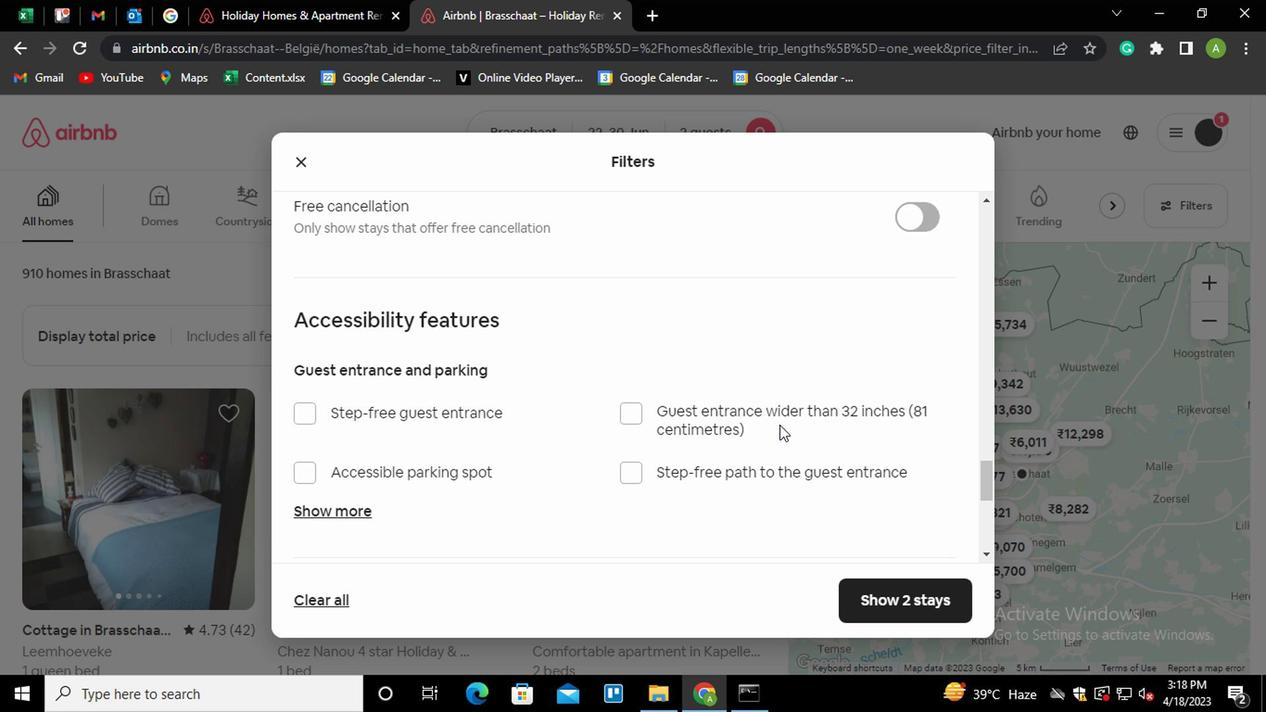 
Action: Mouse moved to (313, 480)
Screenshot: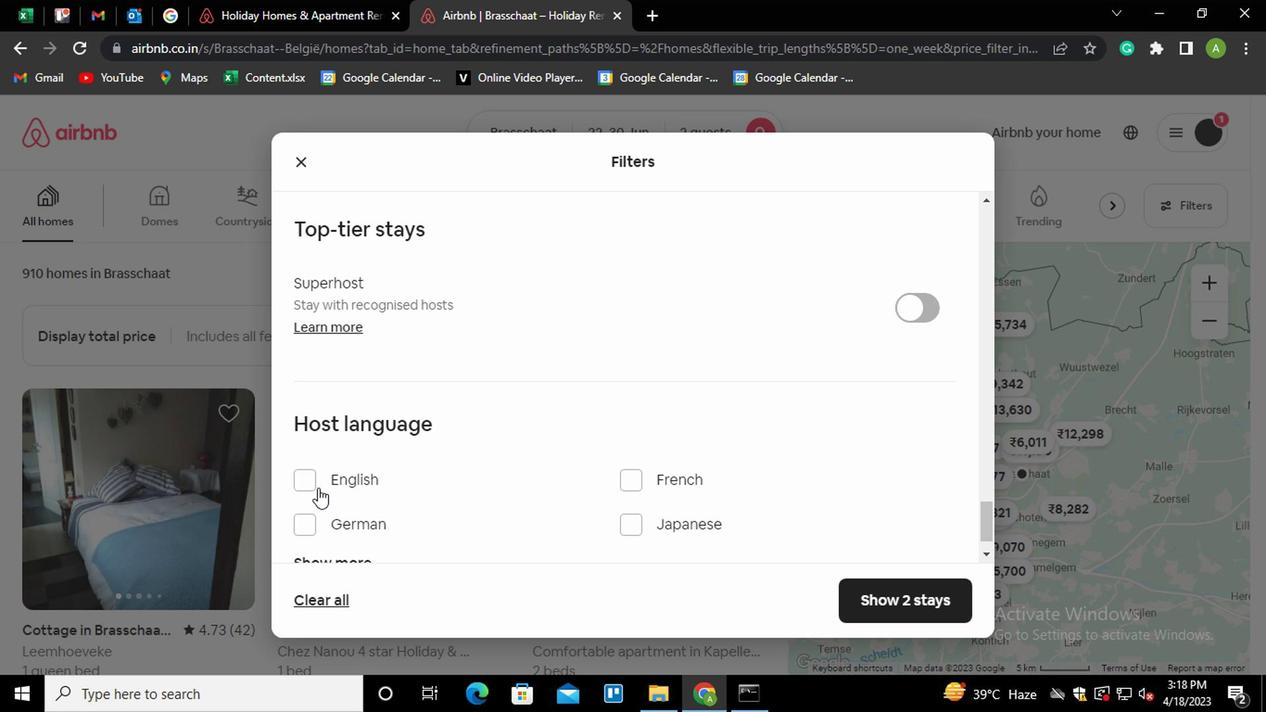 
Action: Mouse pressed left at (313, 480)
Screenshot: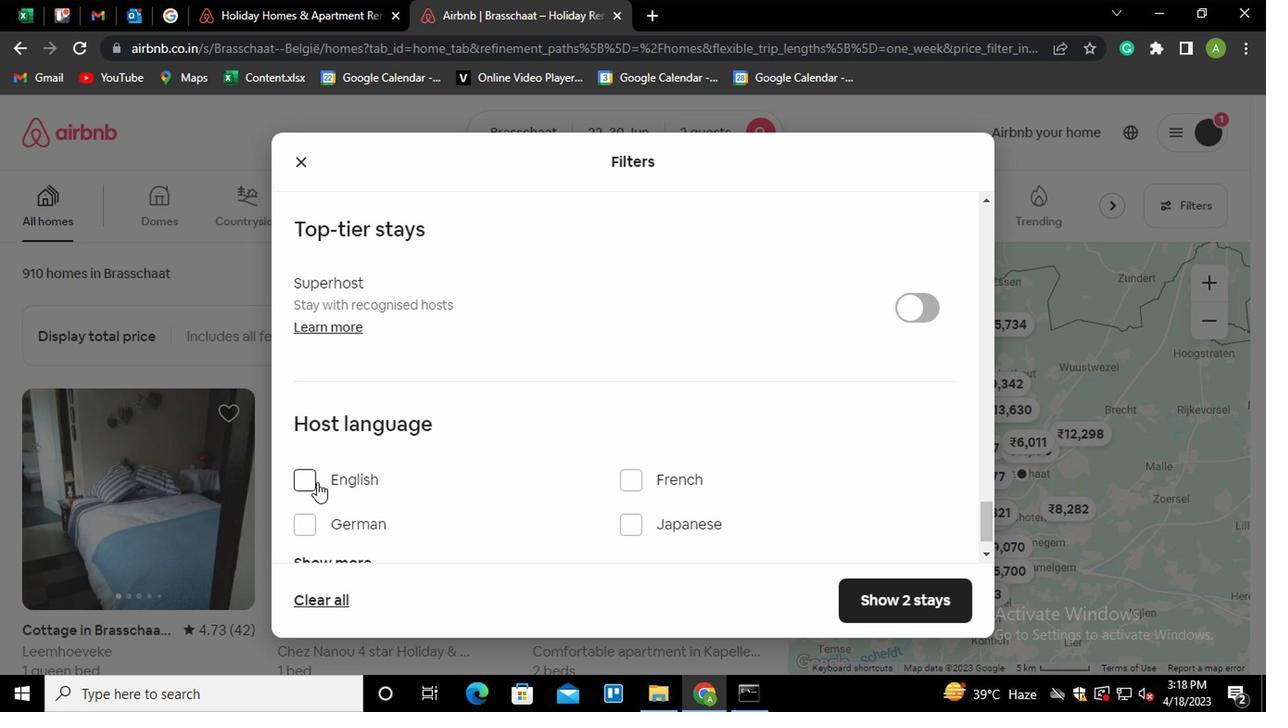 
Action: Mouse moved to (912, 593)
Screenshot: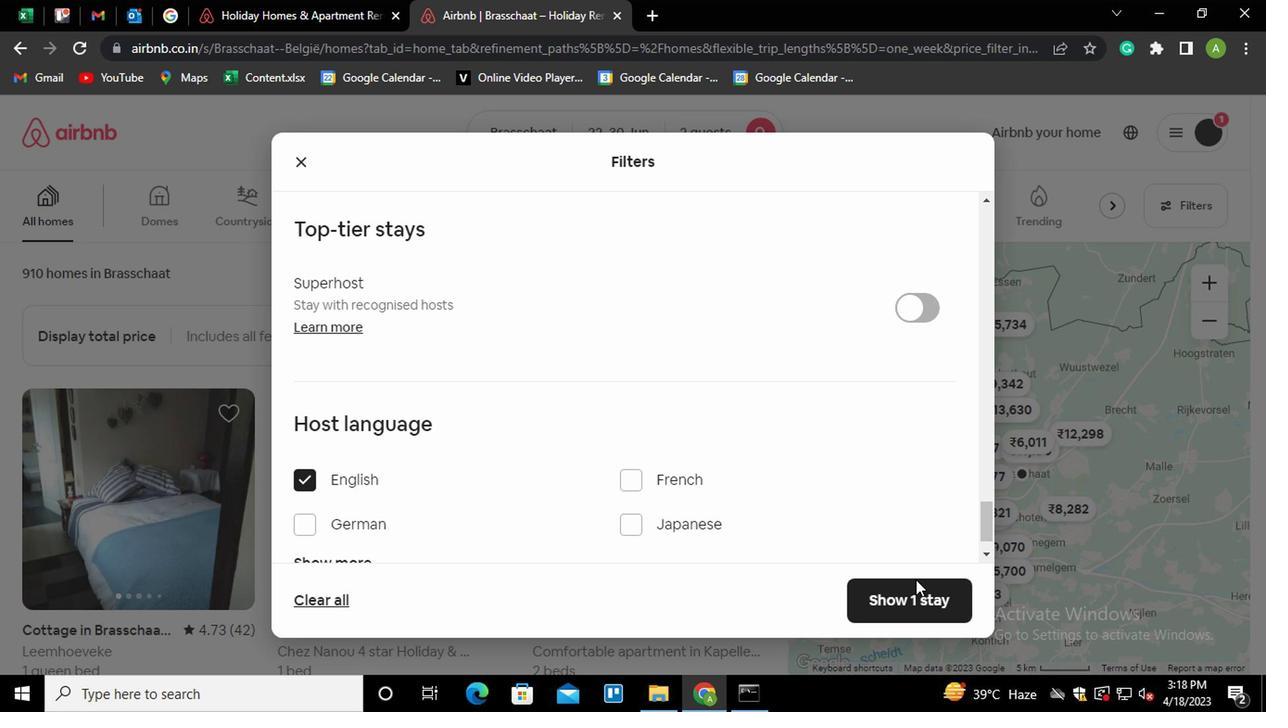 
Action: Mouse pressed left at (912, 593)
Screenshot: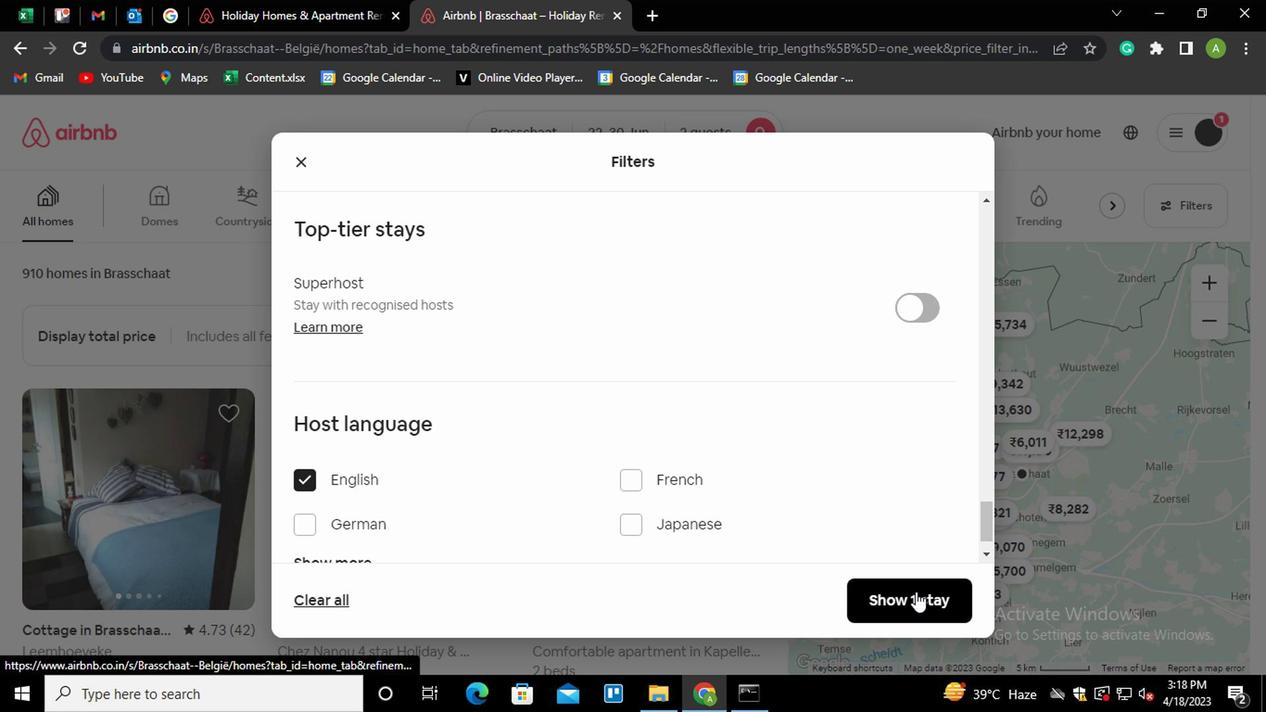 
